 Task: Look for space in Quibdó, Colombia from 1st August, 2023 to 5th August, 2023 for 1 adult in price range Rs.6000 to Rs.15000. Place can be entire place with 1  bedroom having 1 bed and 1 bathroom. Property type can be house, flat, guest house. Amenities needed are: wifi, washing machine. Booking option can be shelf check-in. Required host language is English.
Action: Mouse moved to (529, 95)
Screenshot: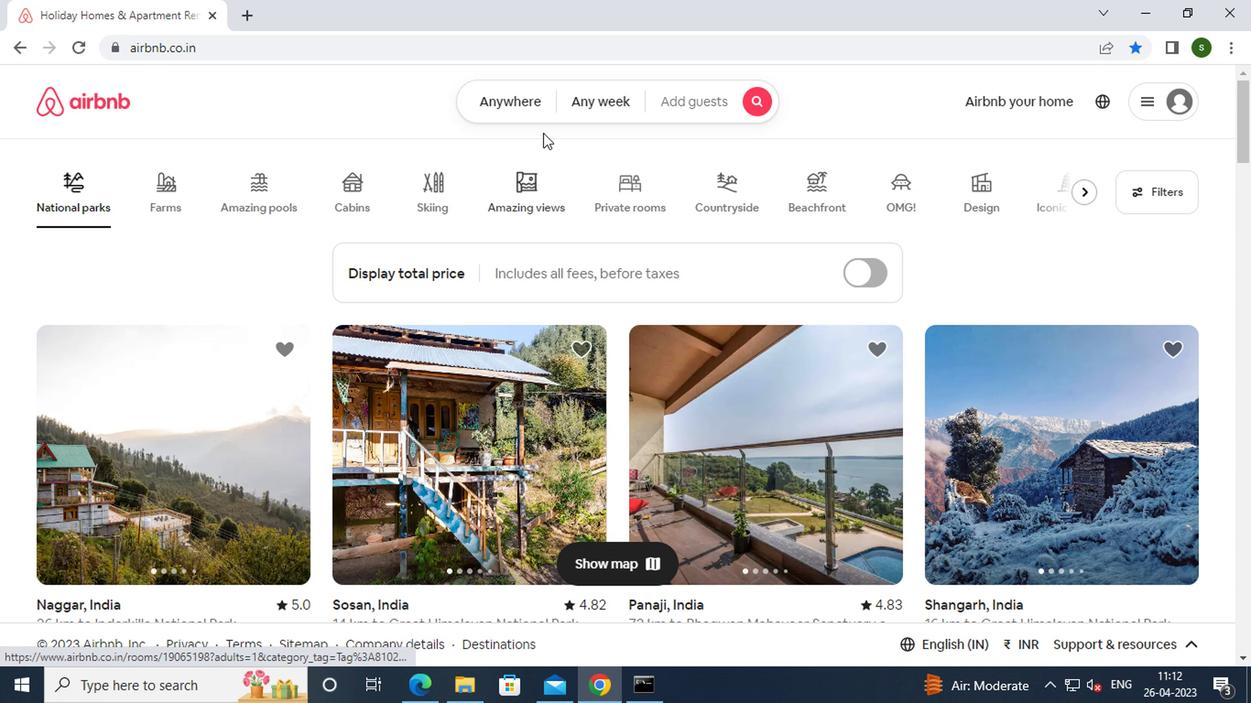 
Action: Mouse pressed left at (529, 95)
Screenshot: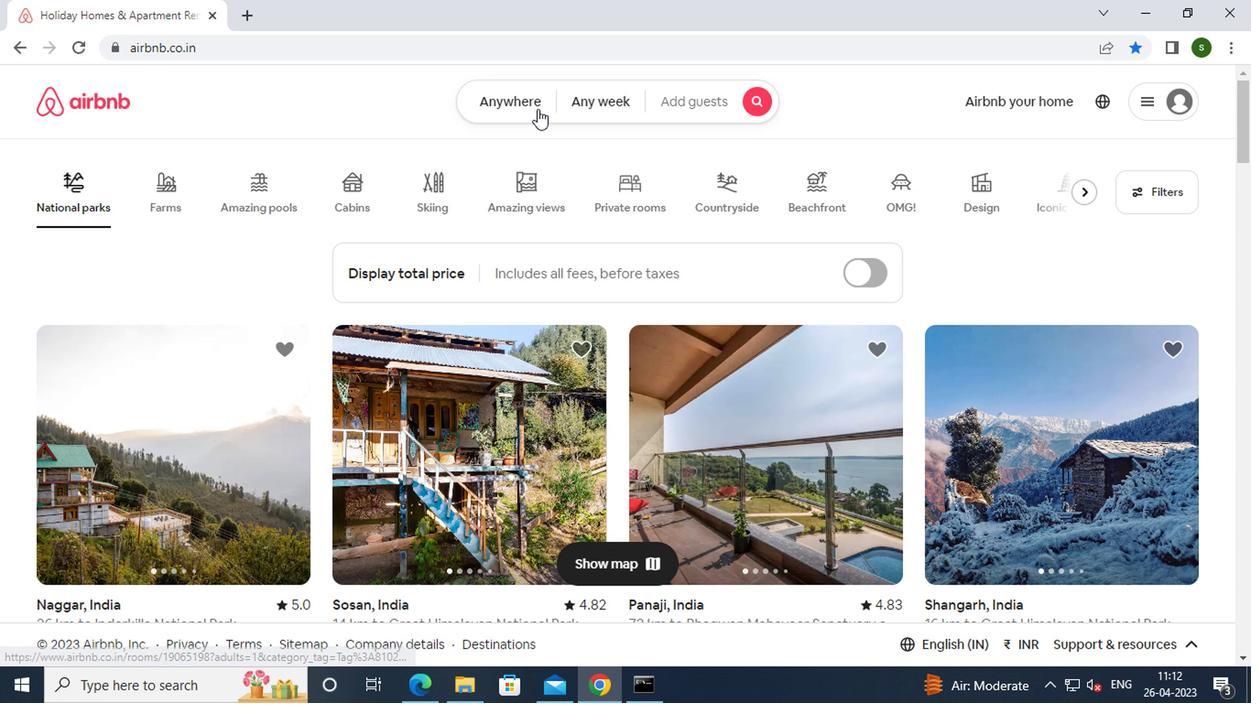
Action: Mouse moved to (395, 168)
Screenshot: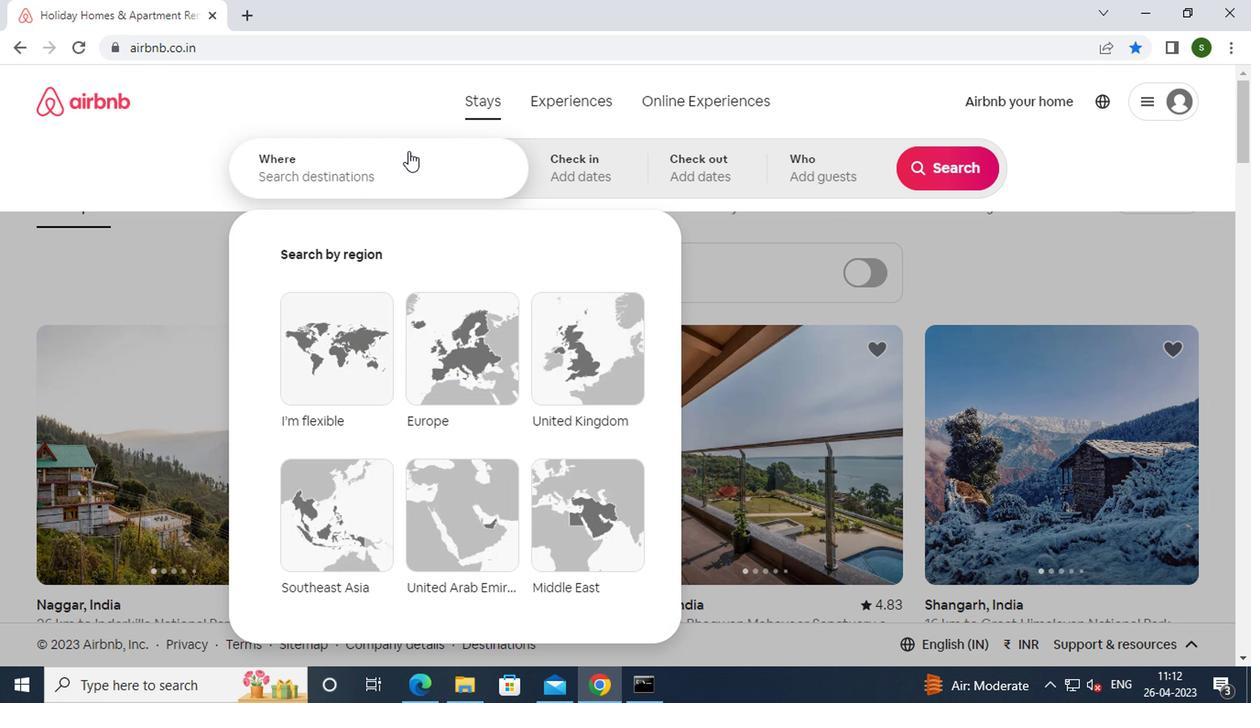 
Action: Mouse pressed left at (395, 168)
Screenshot: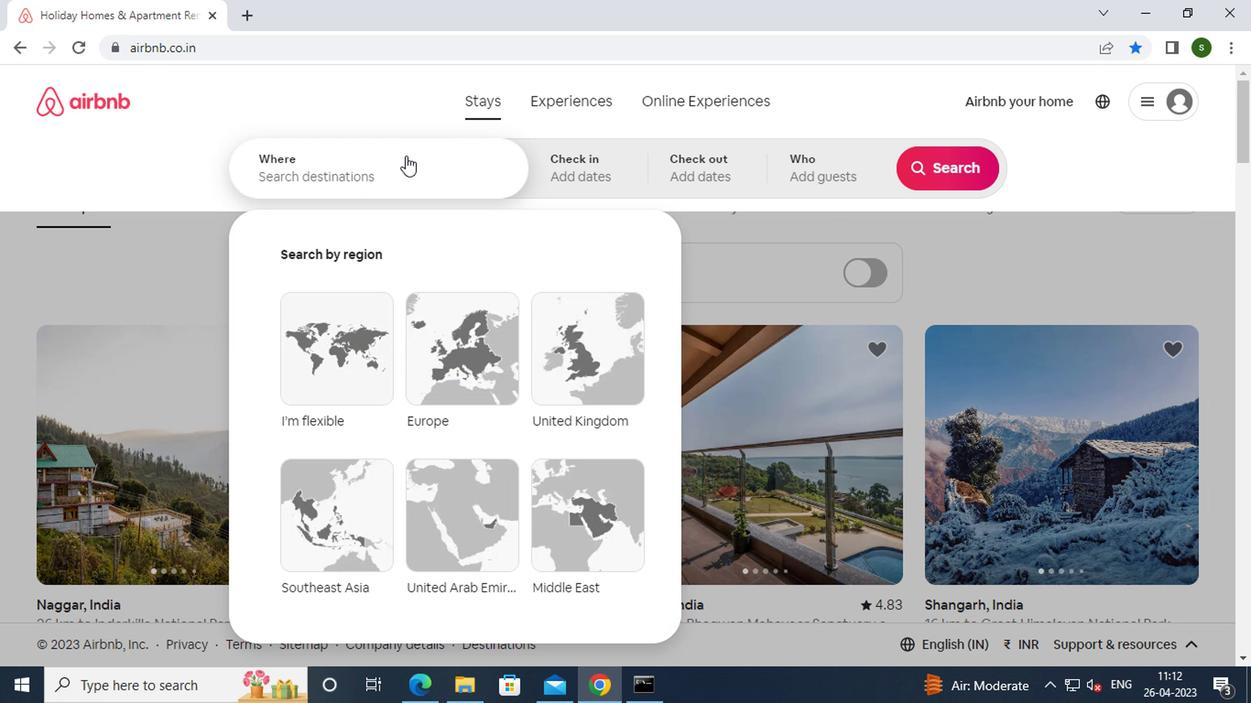 
Action: Key pressed q<Key.caps_lock>uibdo,<Key.space><Key.caps_lock>c<Key.caps_lock>olombia<Key.enter>
Screenshot: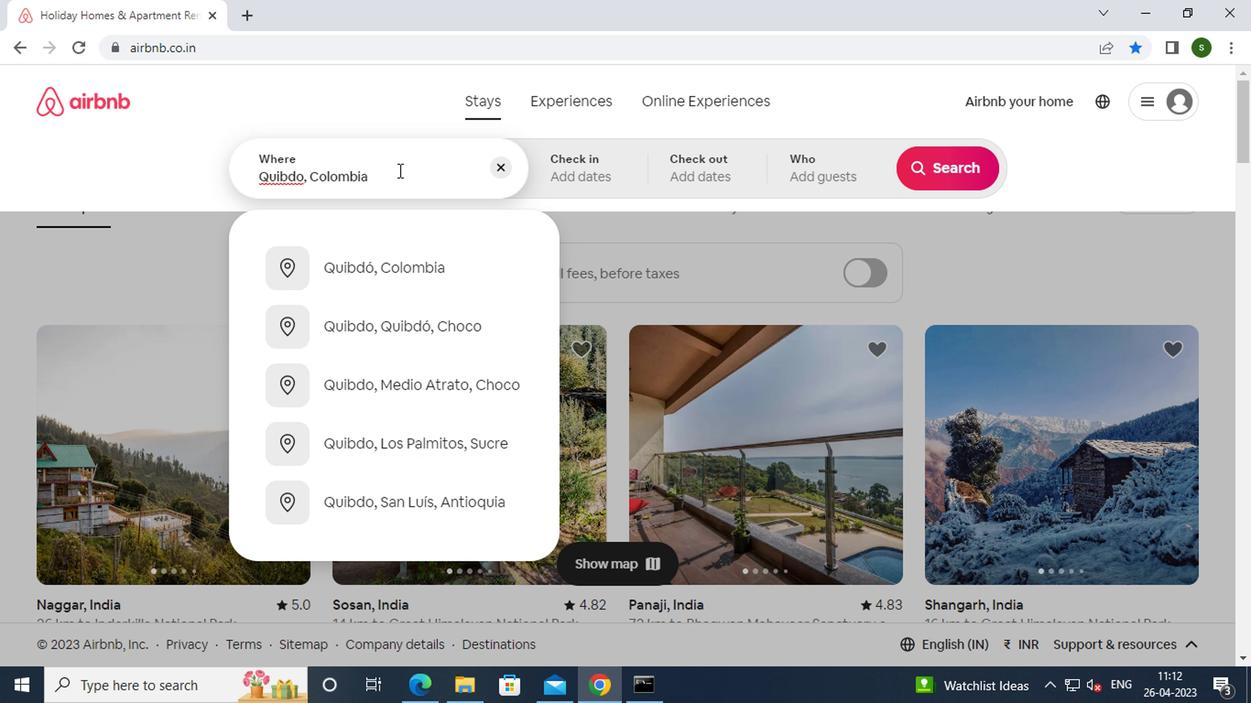 
Action: Mouse moved to (944, 318)
Screenshot: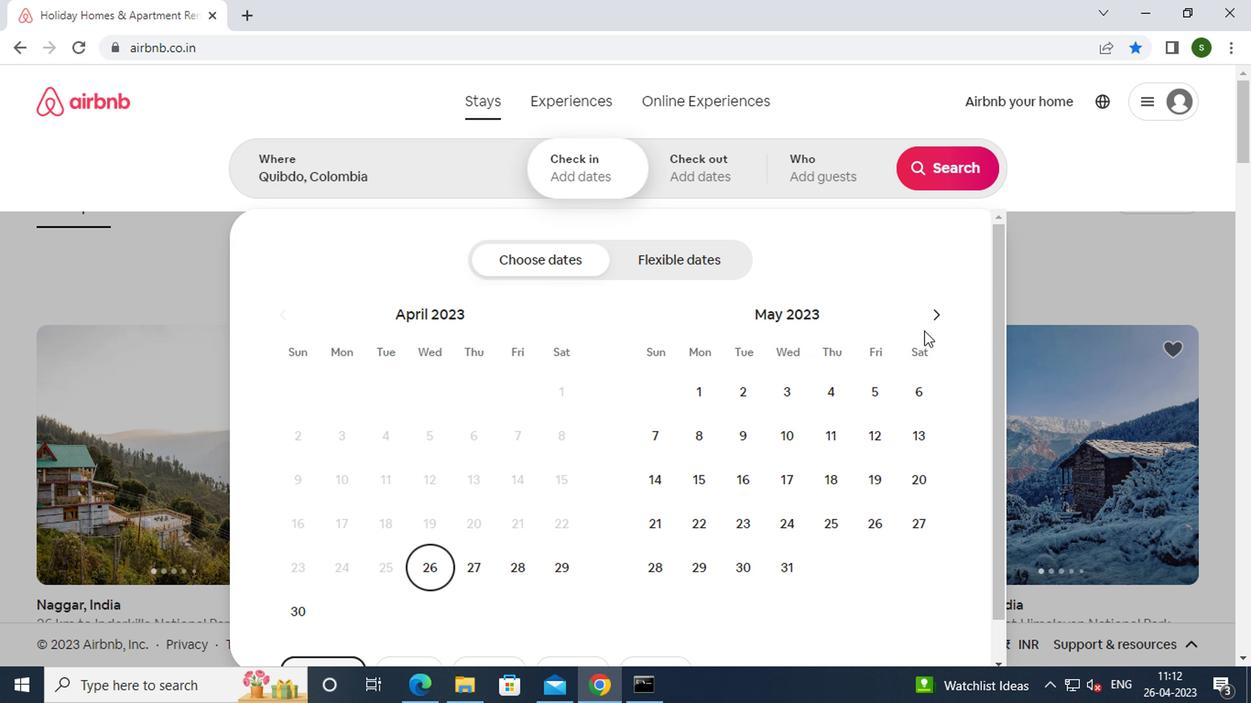 
Action: Mouse pressed left at (944, 318)
Screenshot: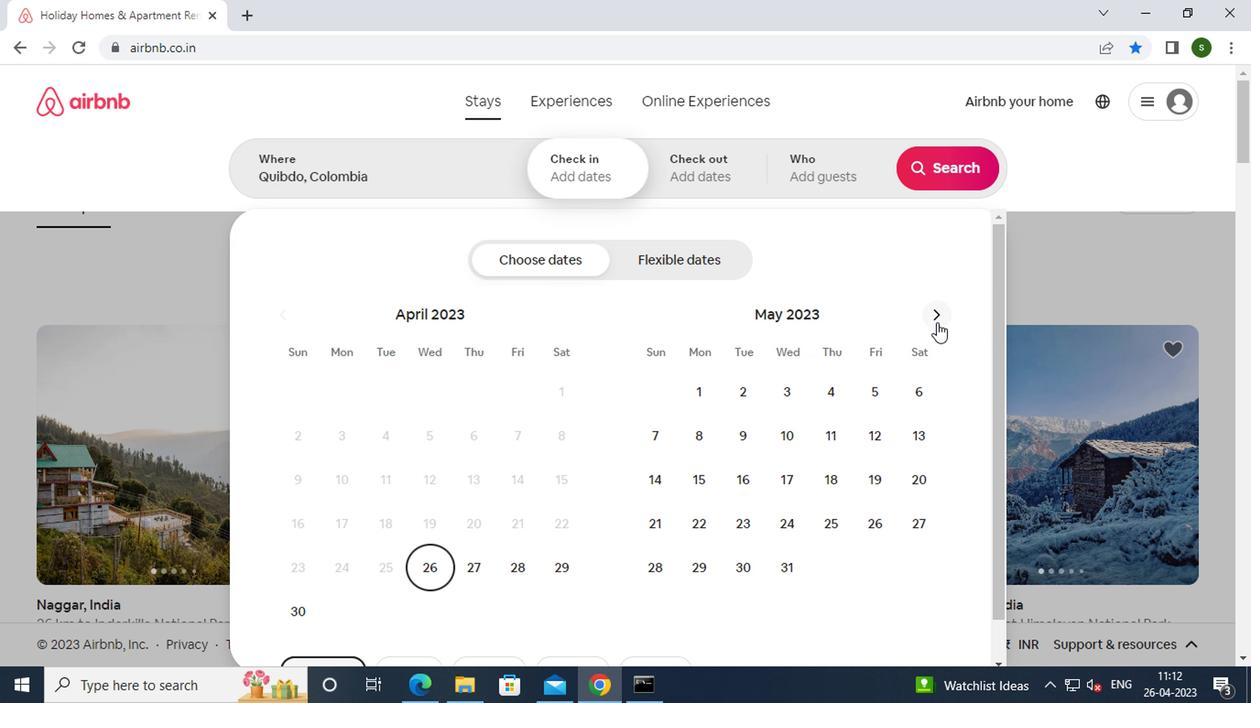 
Action: Mouse pressed left at (944, 318)
Screenshot: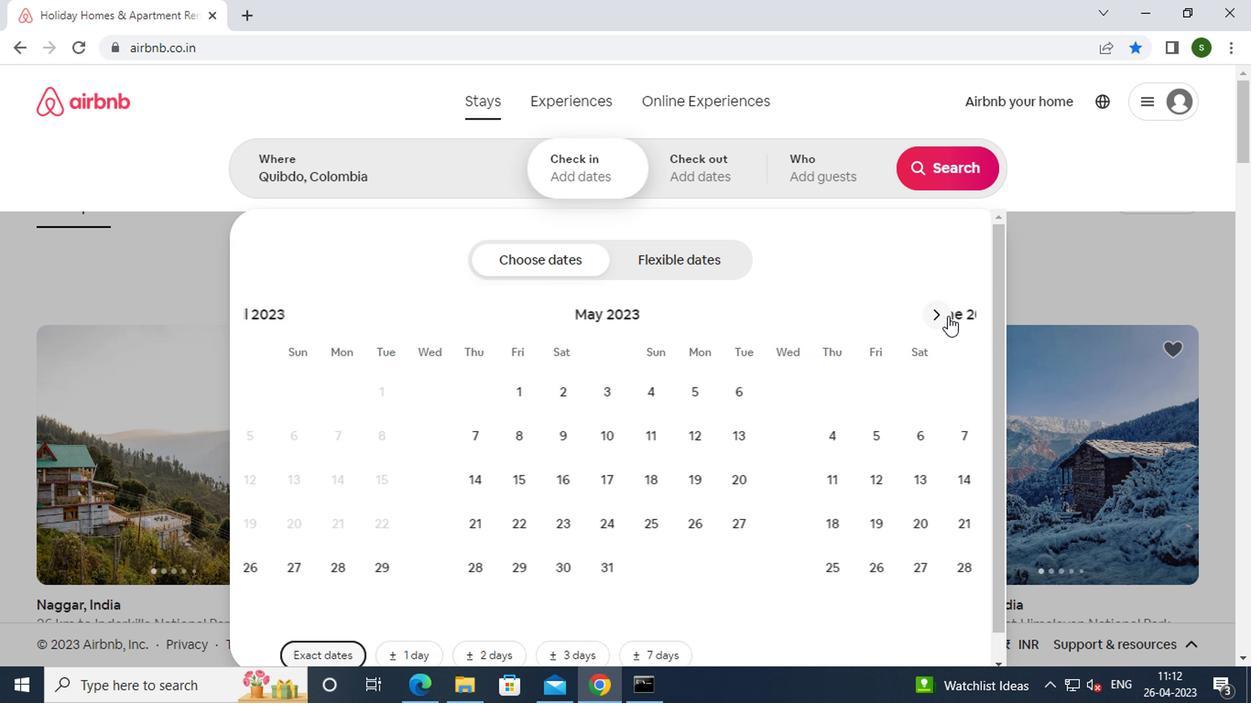 
Action: Mouse pressed left at (944, 318)
Screenshot: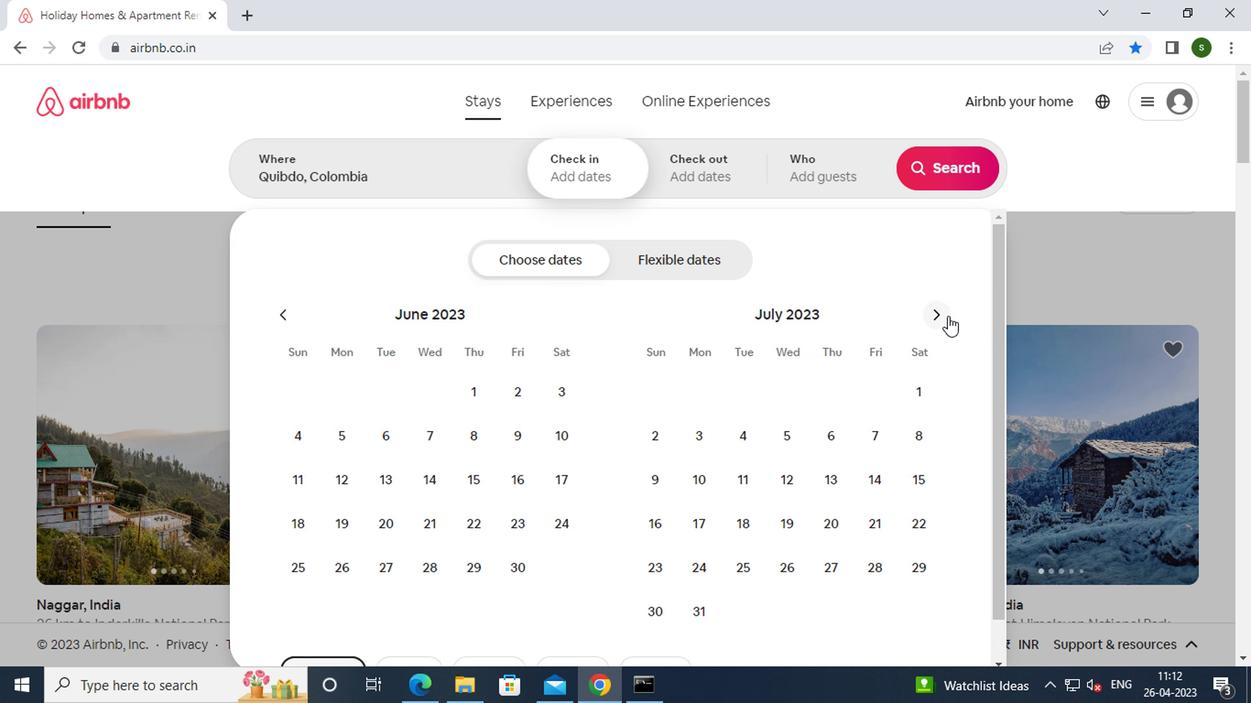 
Action: Mouse moved to (753, 393)
Screenshot: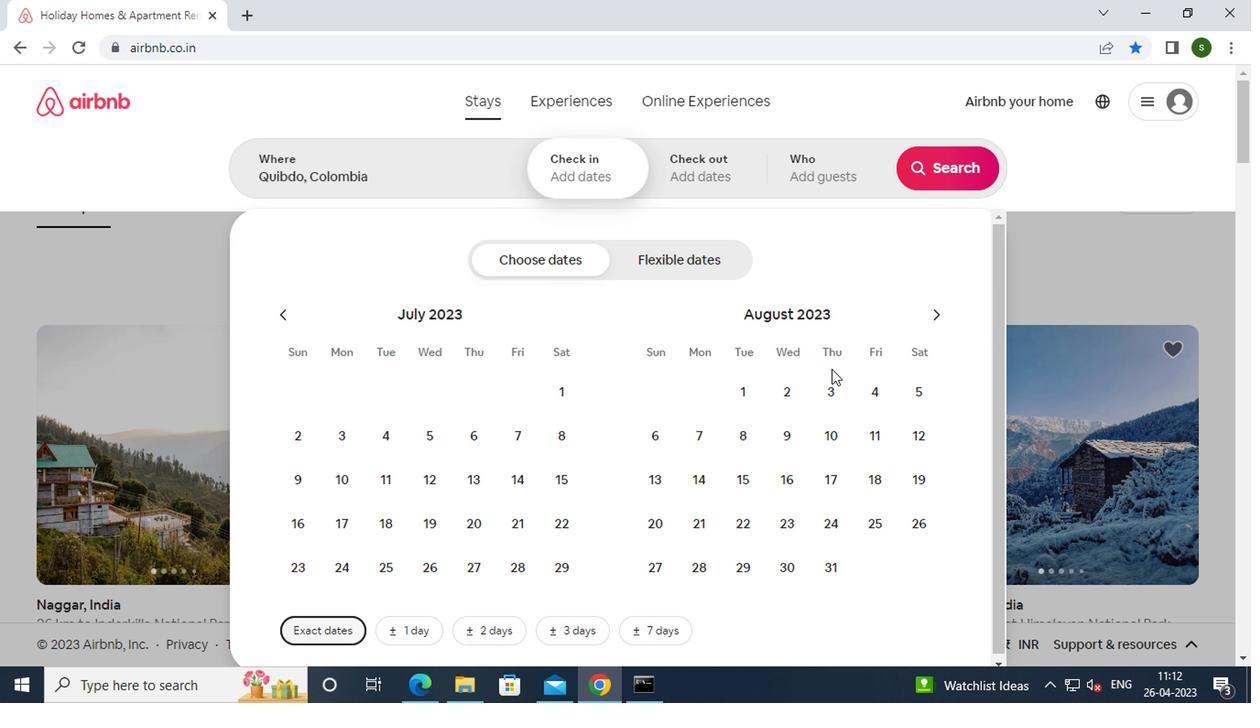 
Action: Mouse pressed left at (753, 393)
Screenshot: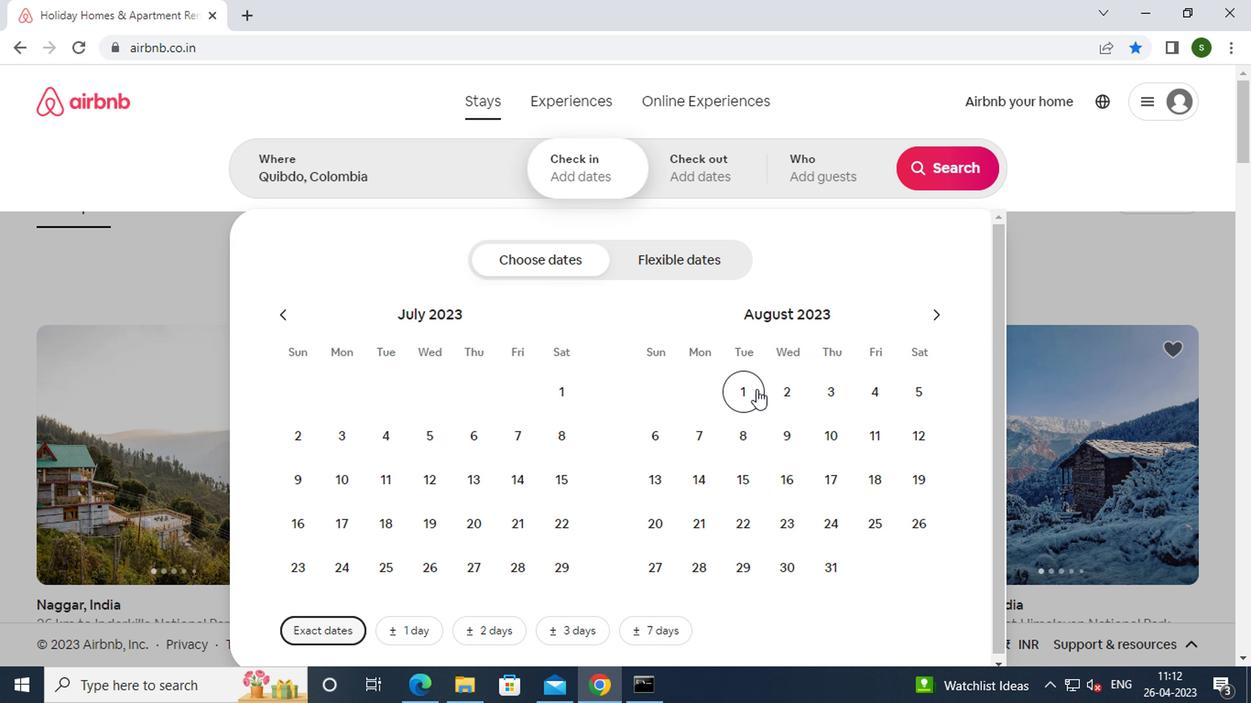 
Action: Mouse moved to (903, 383)
Screenshot: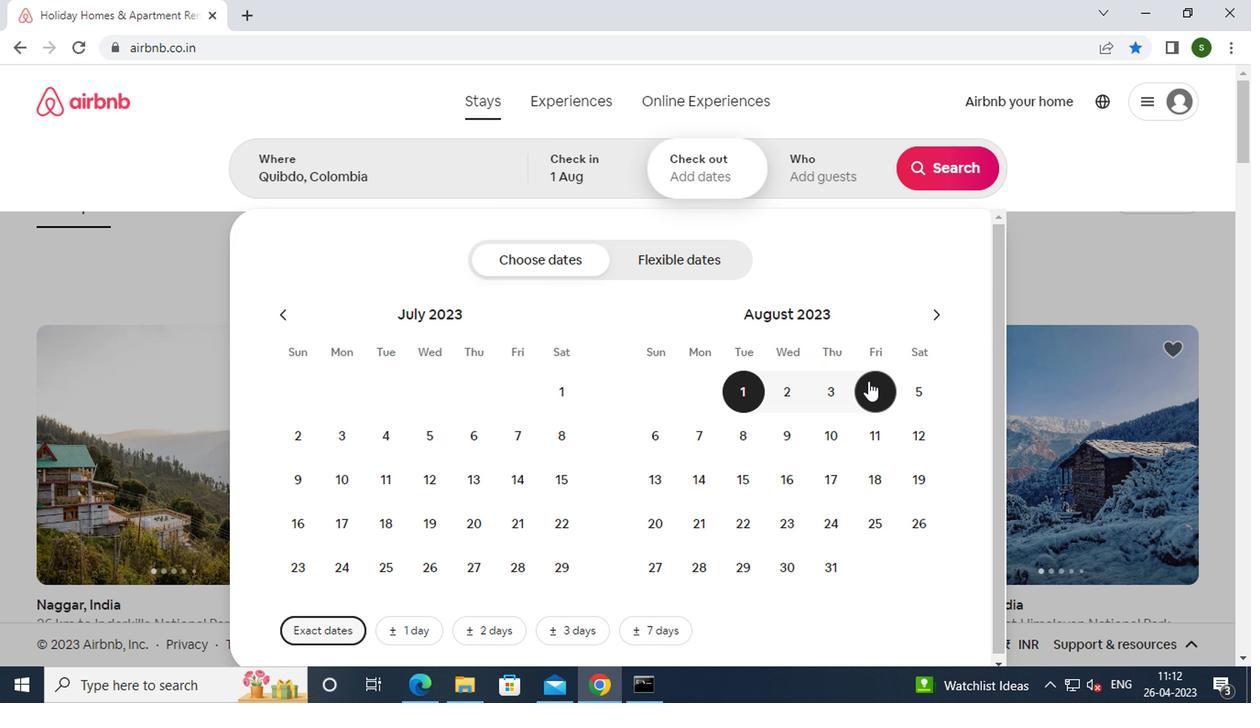 
Action: Mouse pressed left at (903, 383)
Screenshot: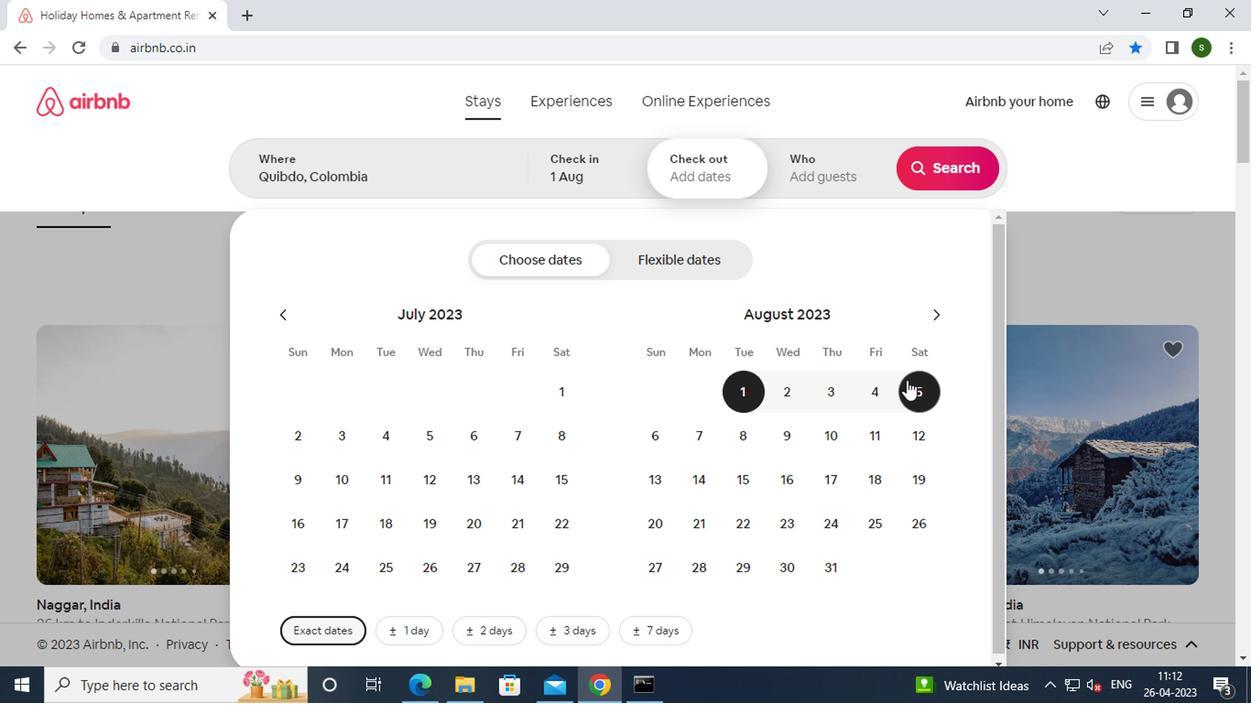 
Action: Mouse moved to (853, 181)
Screenshot: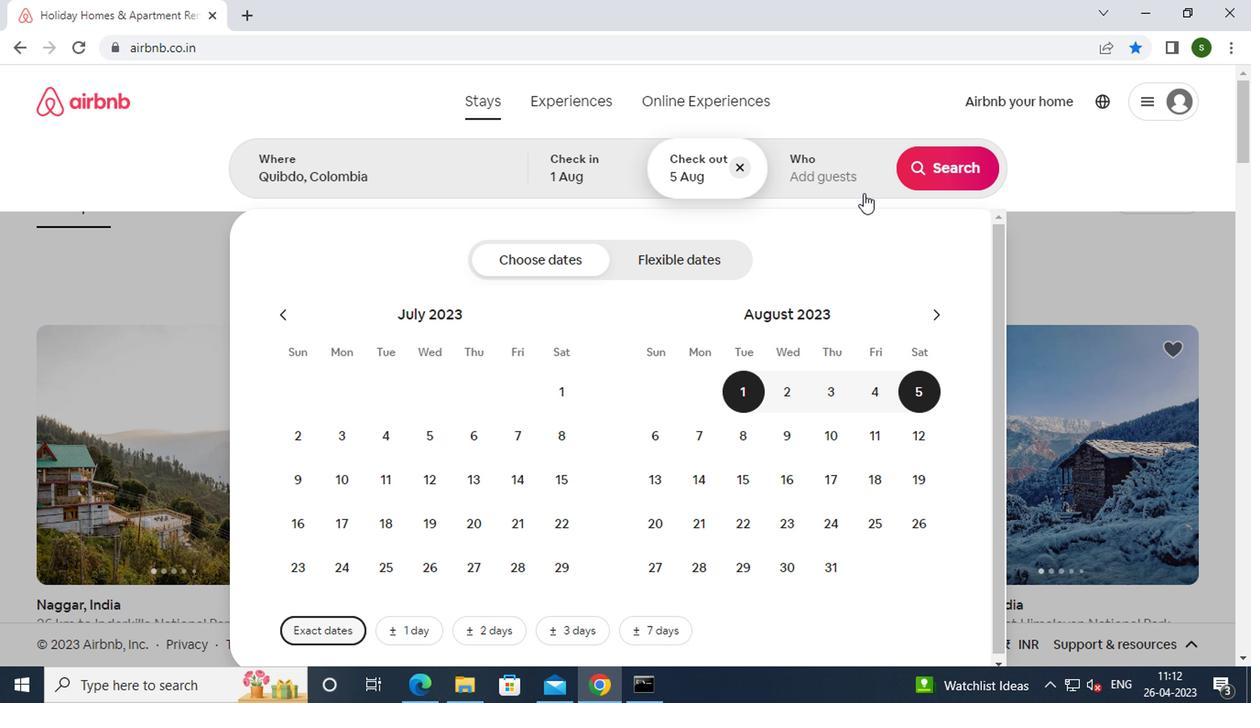 
Action: Mouse pressed left at (853, 181)
Screenshot: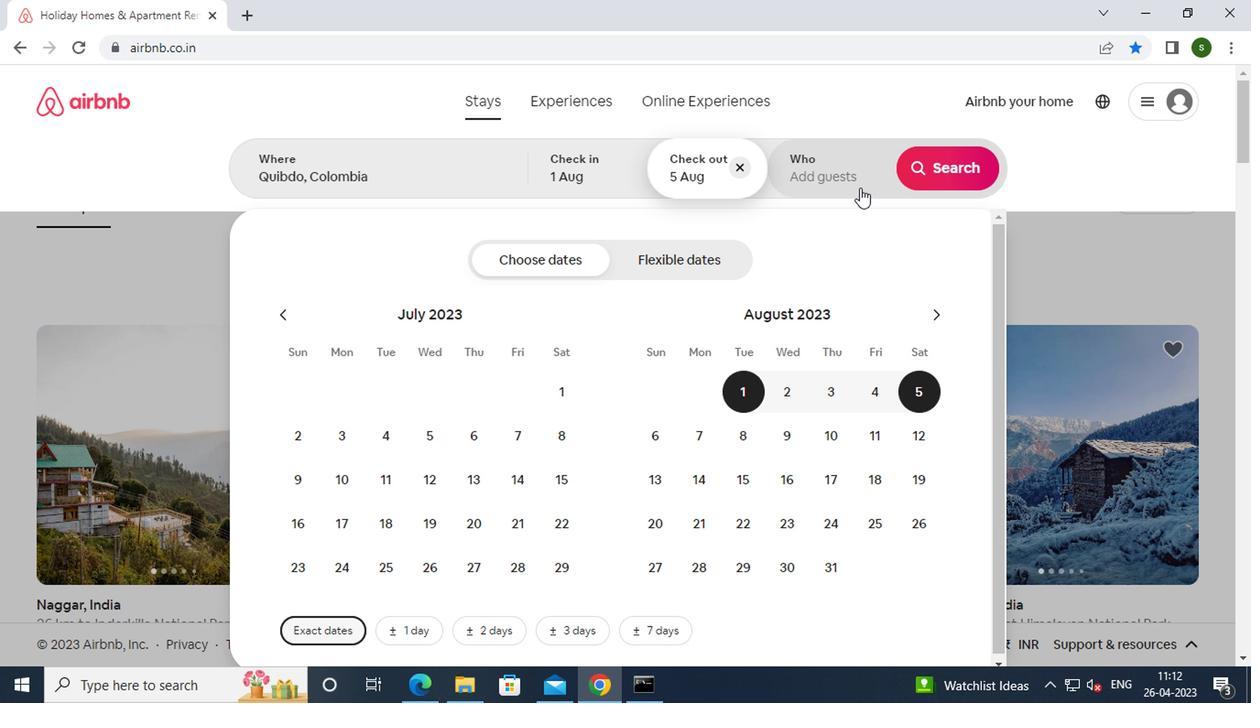 
Action: Mouse moved to (947, 271)
Screenshot: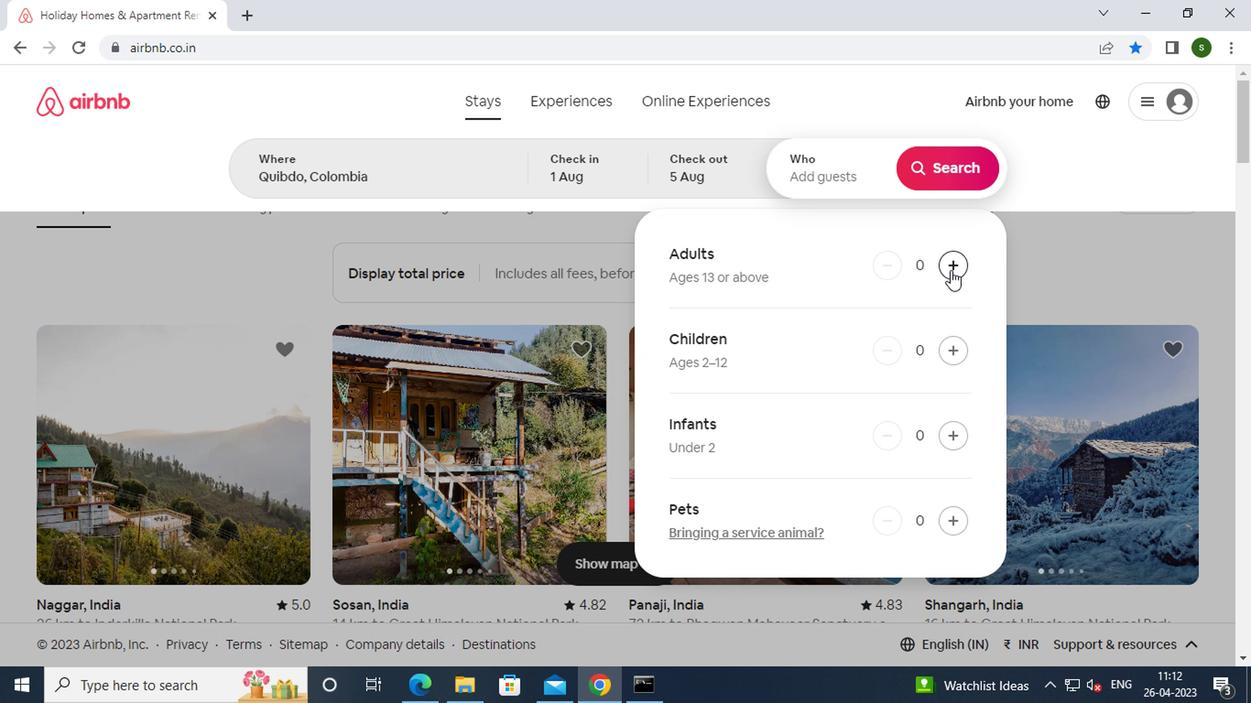 
Action: Mouse pressed left at (947, 271)
Screenshot: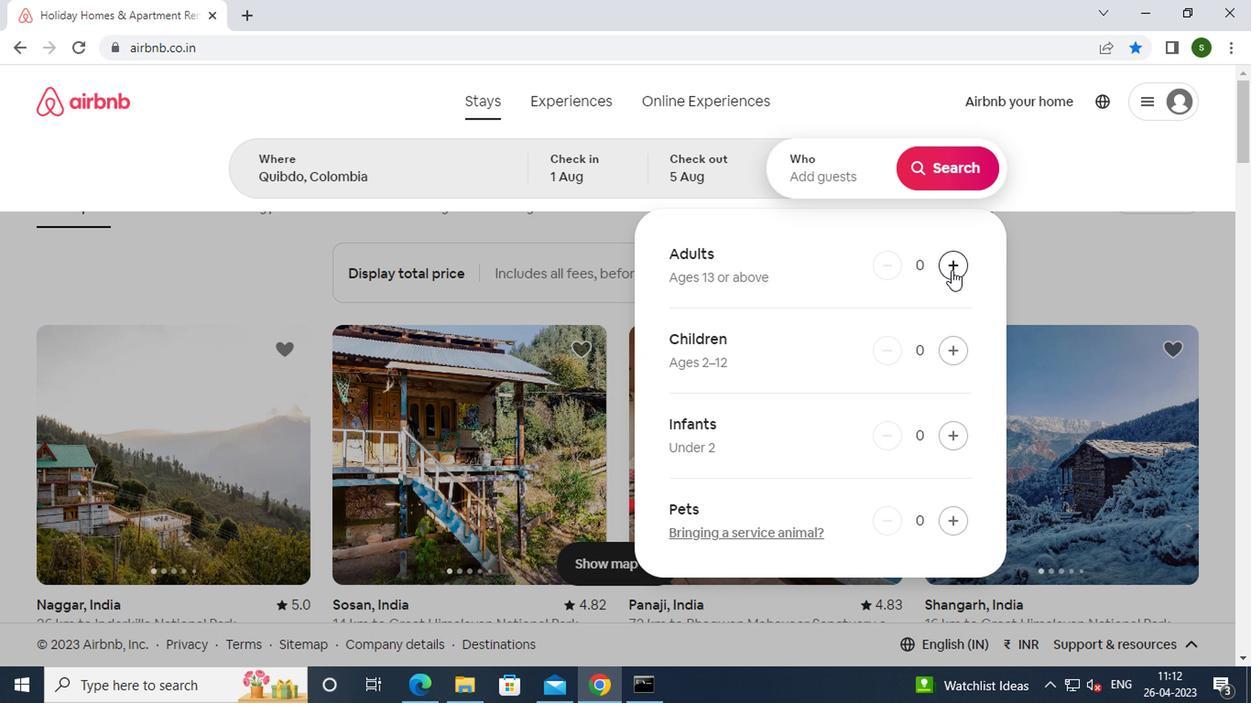 
Action: Mouse moved to (939, 166)
Screenshot: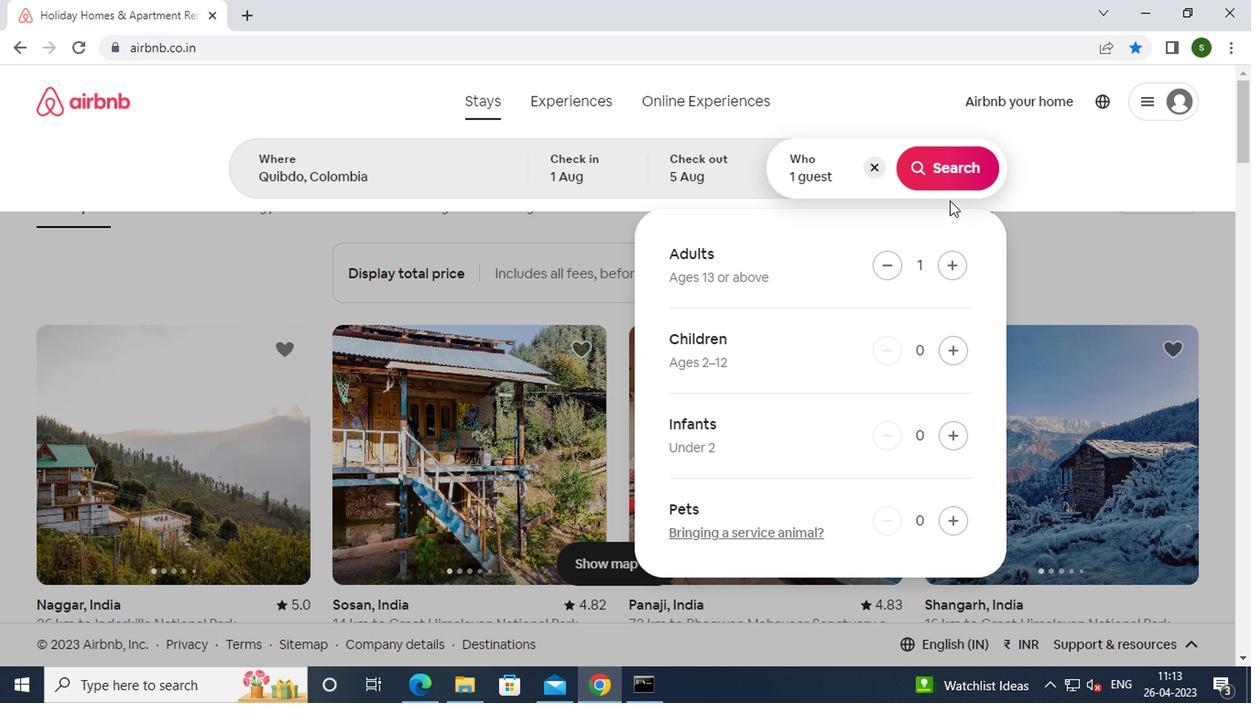 
Action: Mouse pressed left at (939, 166)
Screenshot: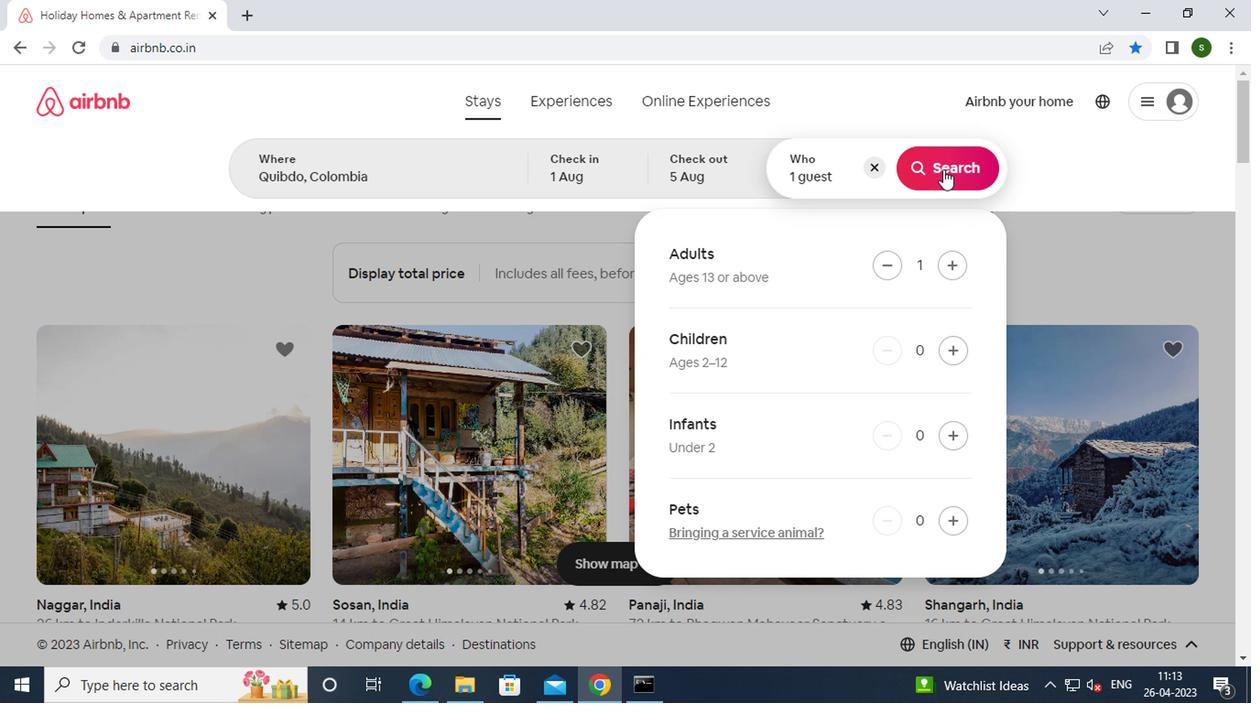 
Action: Mouse moved to (1147, 178)
Screenshot: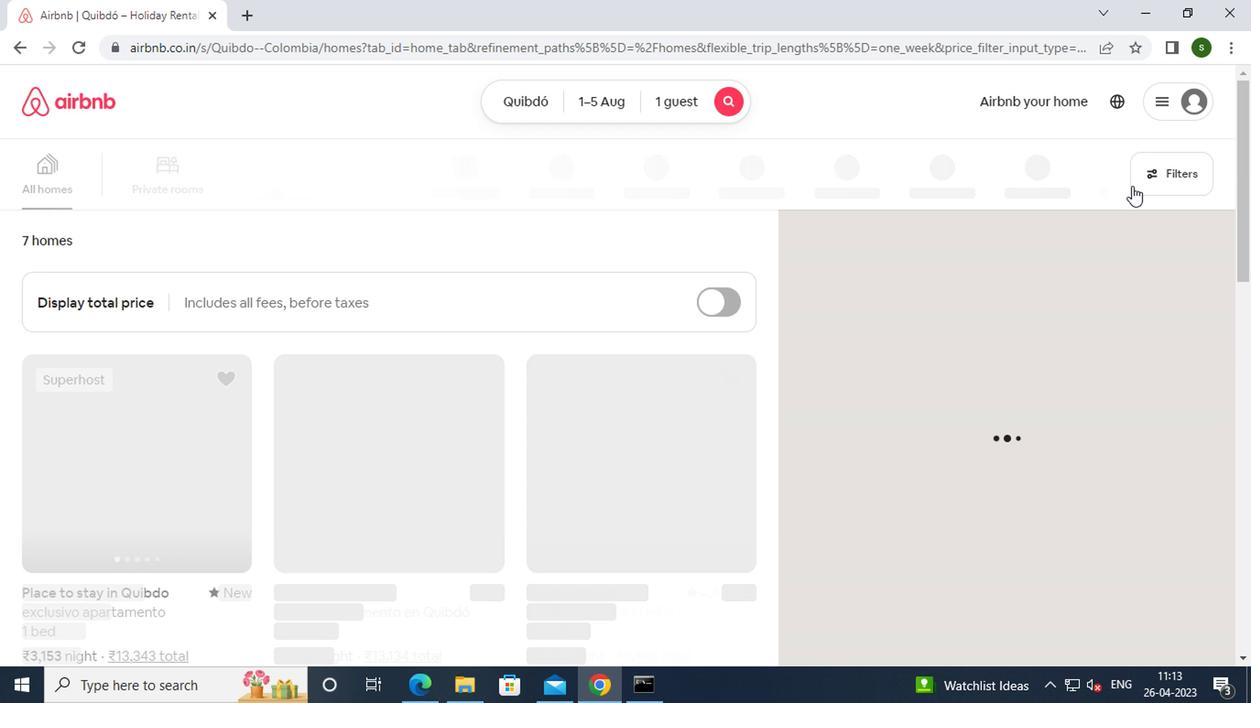 
Action: Mouse pressed left at (1147, 178)
Screenshot: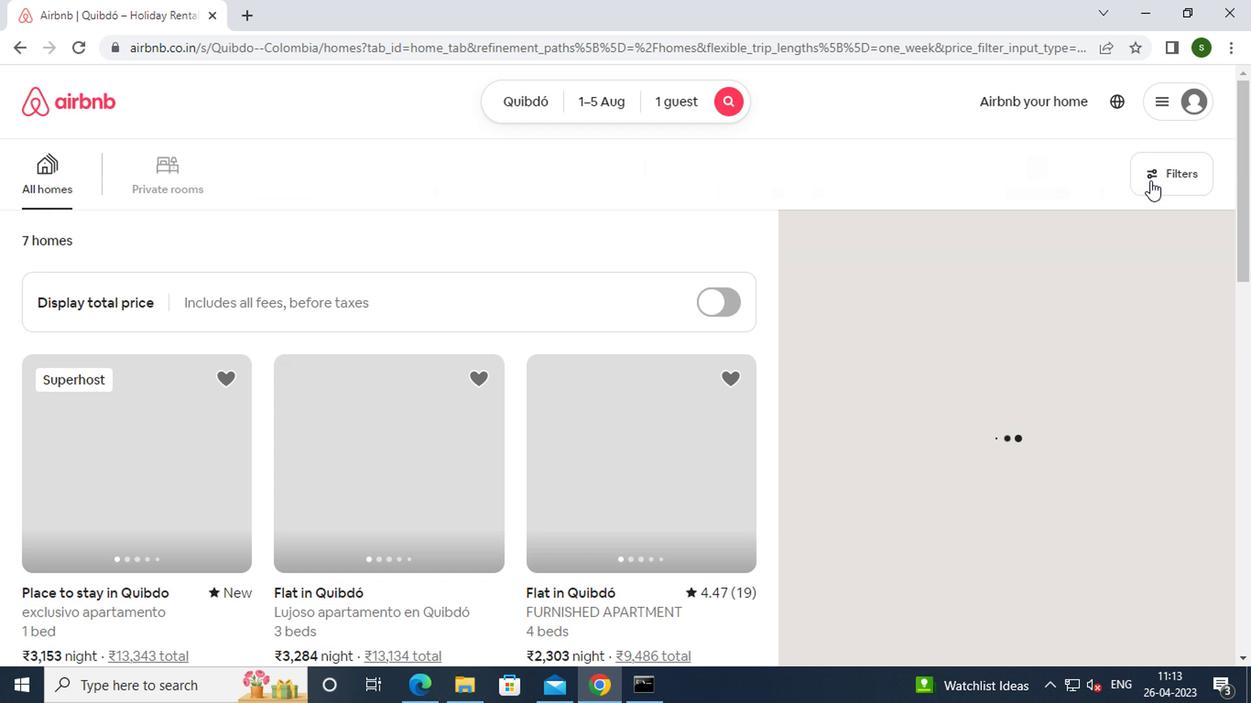 
Action: Mouse moved to (458, 396)
Screenshot: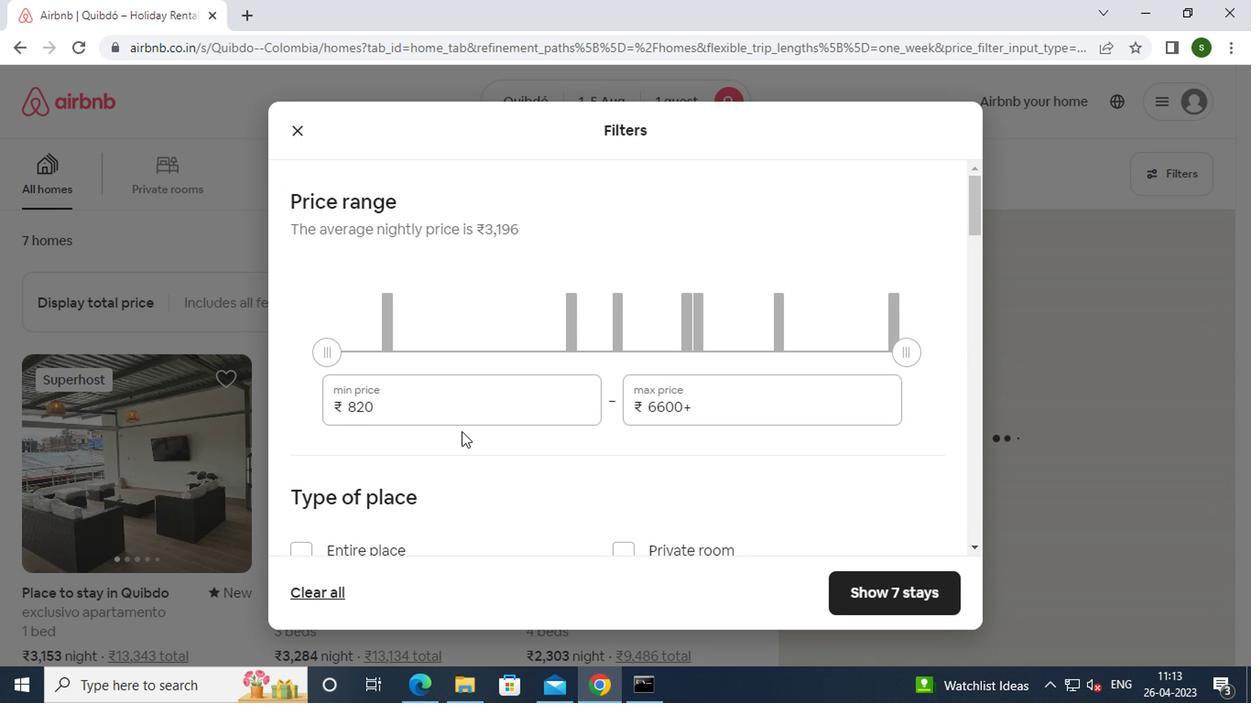 
Action: Mouse pressed left at (458, 396)
Screenshot: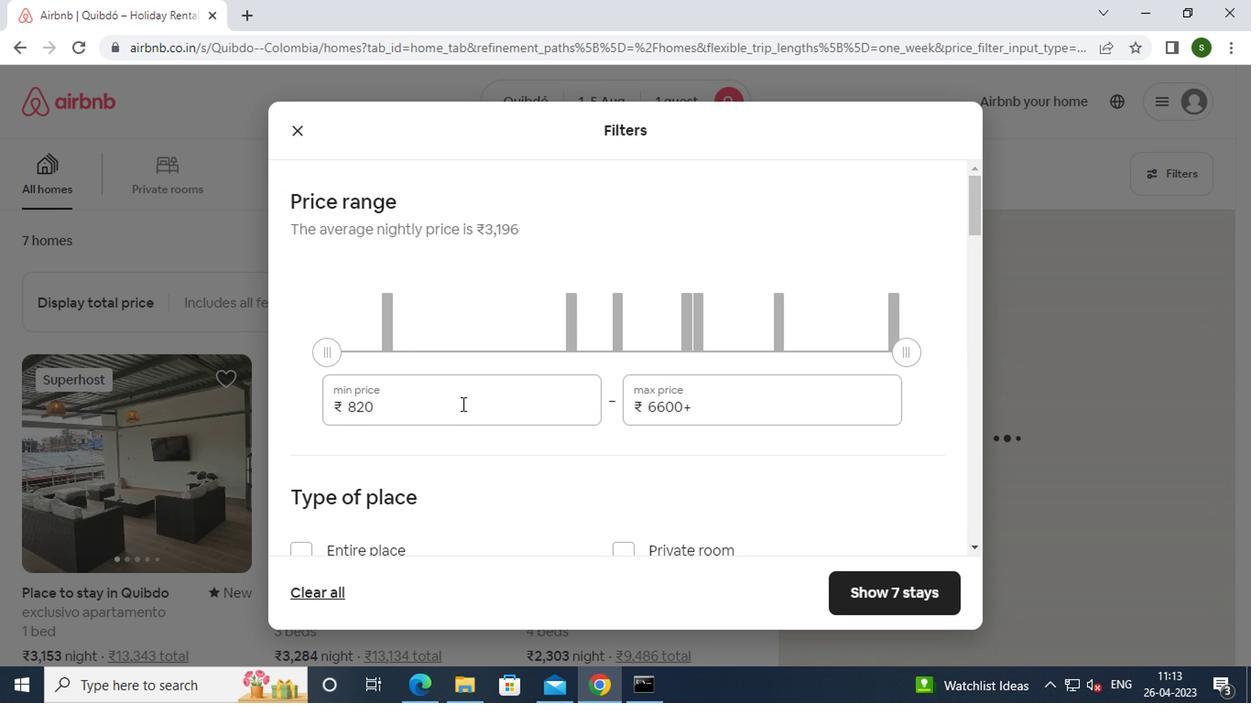 
Action: Mouse moved to (458, 400)
Screenshot: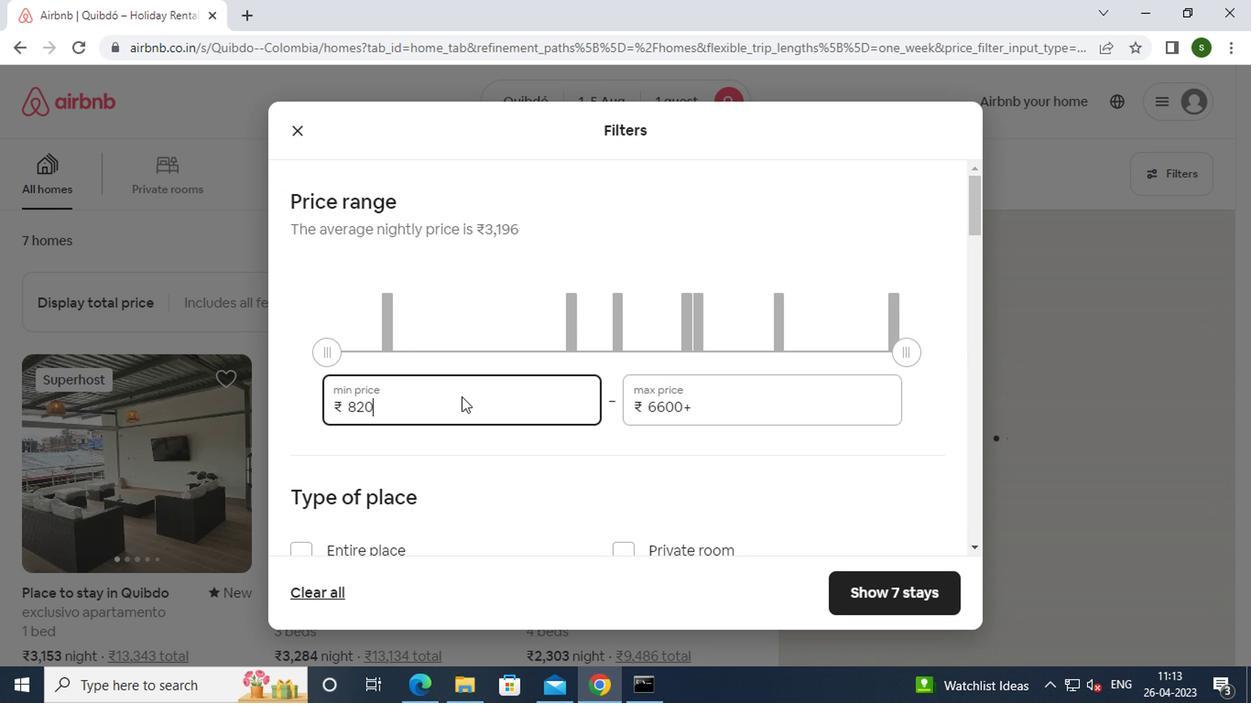 
Action: Key pressed <Key.backspace><Key.backspace><Key.backspace><Key.backspace><Key.backspace><Key.backspace><Key.backspace><Key.backspace><Key.backspace><Key.backspace>6000
Screenshot: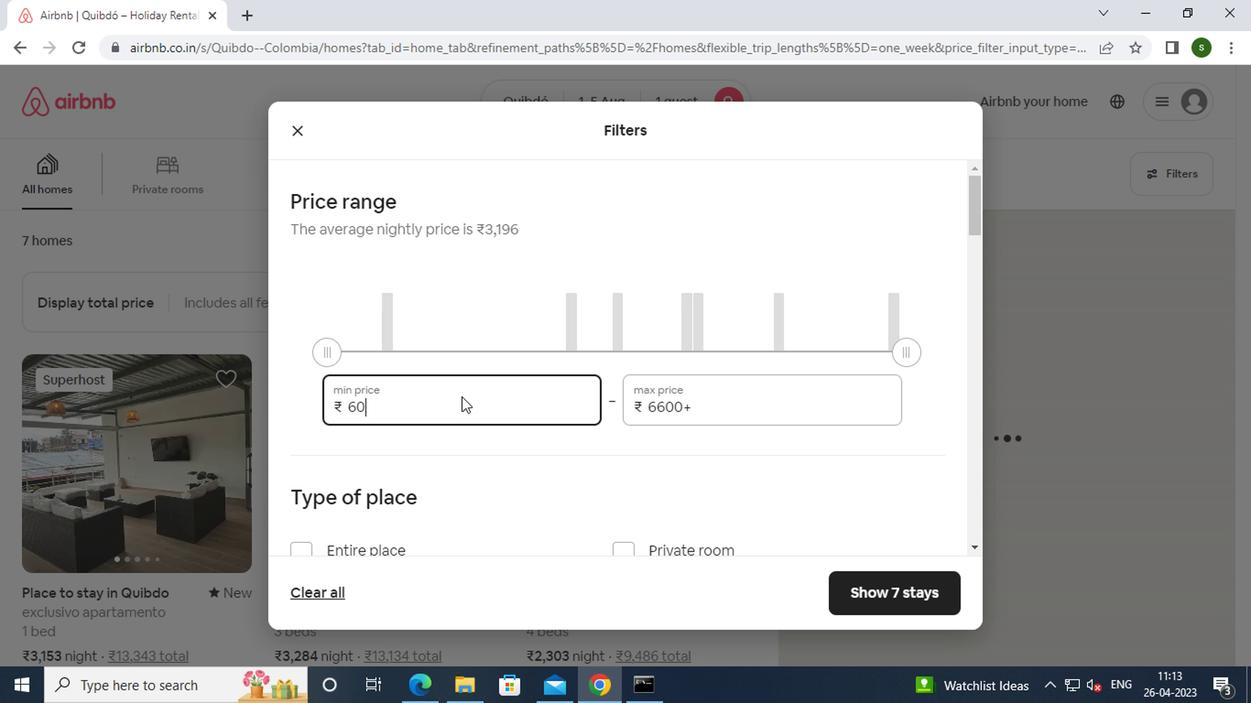 
Action: Mouse moved to (698, 413)
Screenshot: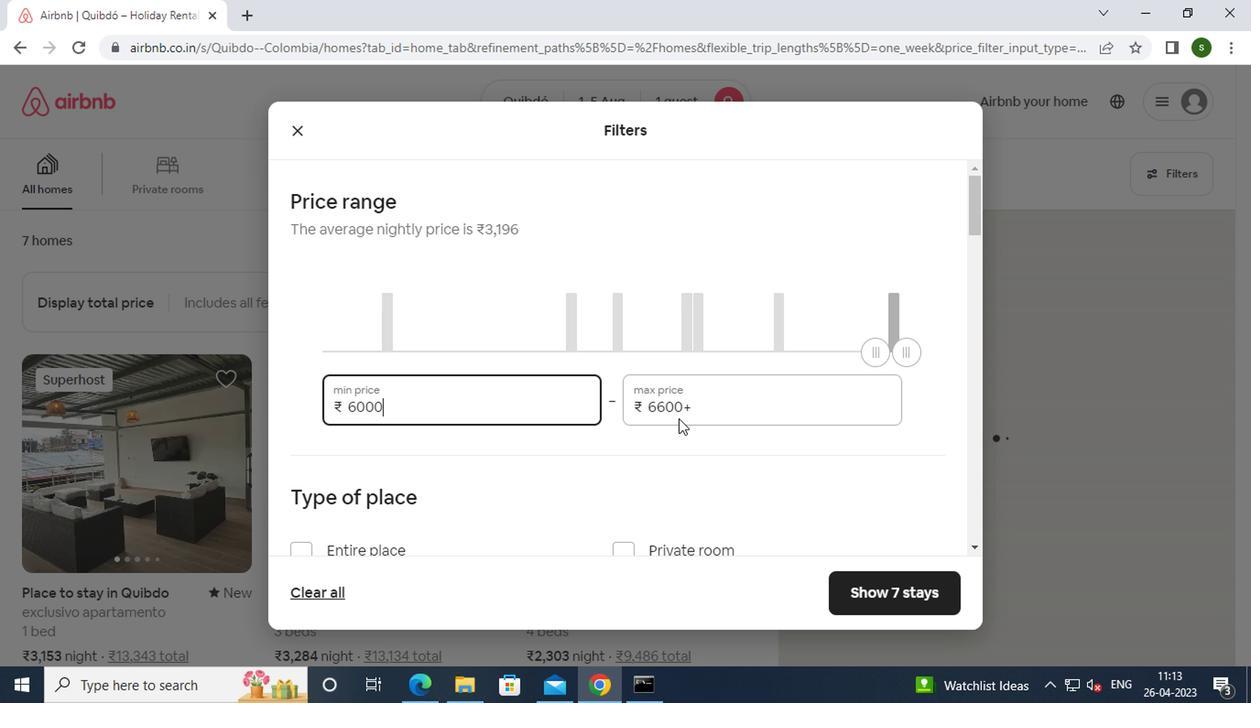 
Action: Mouse pressed left at (698, 413)
Screenshot: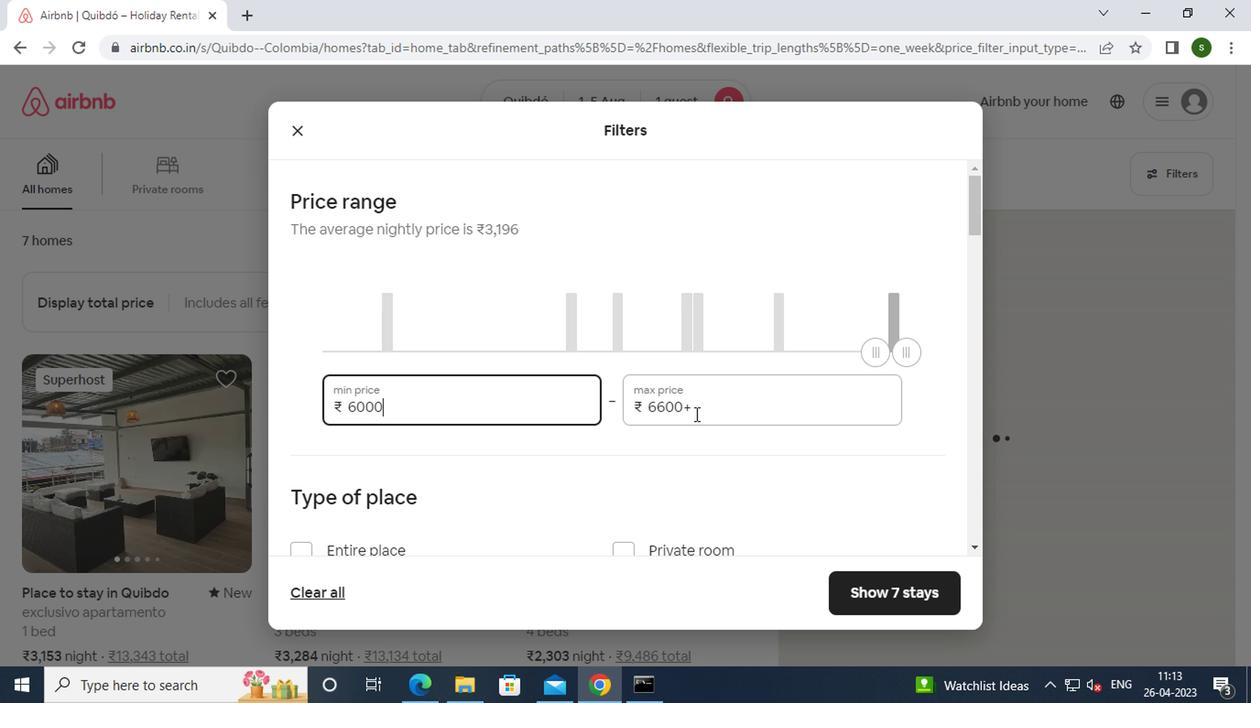 
Action: Key pressed <Key.backspace><Key.backspace><Key.backspace><Key.backspace><Key.backspace><Key.backspace><Key.backspace><Key.backspace><Key.backspace><Key.backspace><Key.backspace><Key.backspace>15000
Screenshot: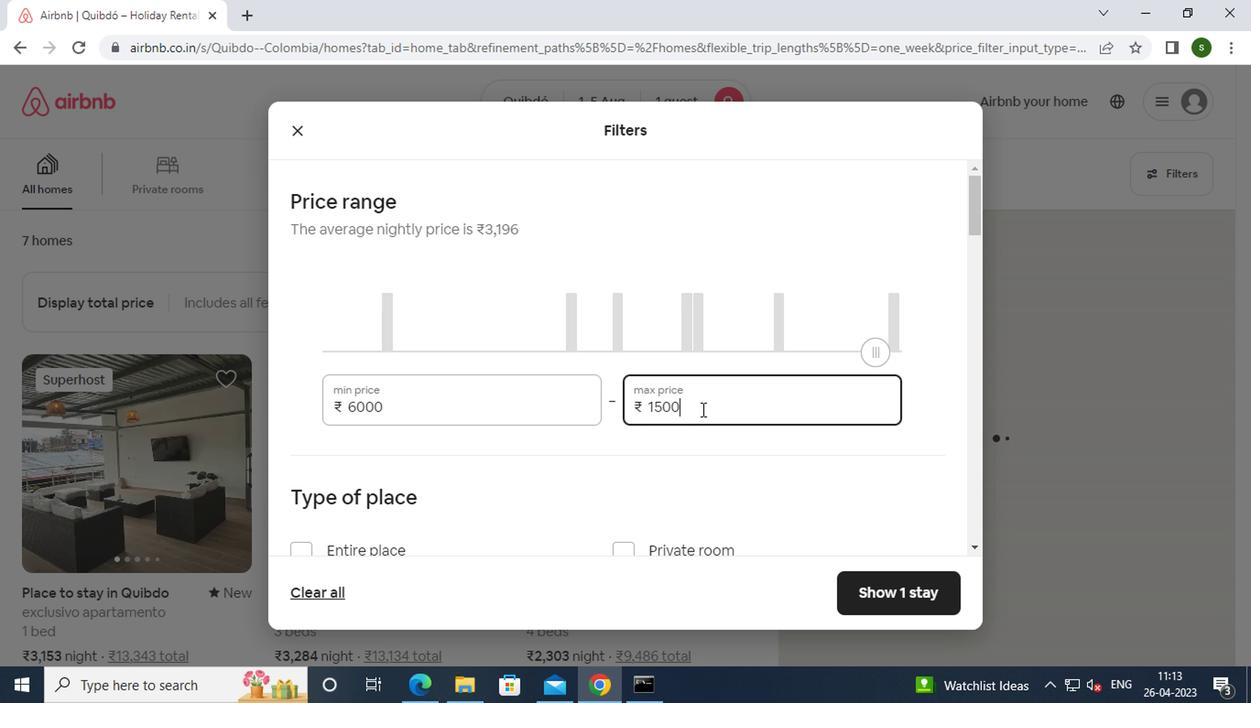 
Action: Mouse moved to (622, 363)
Screenshot: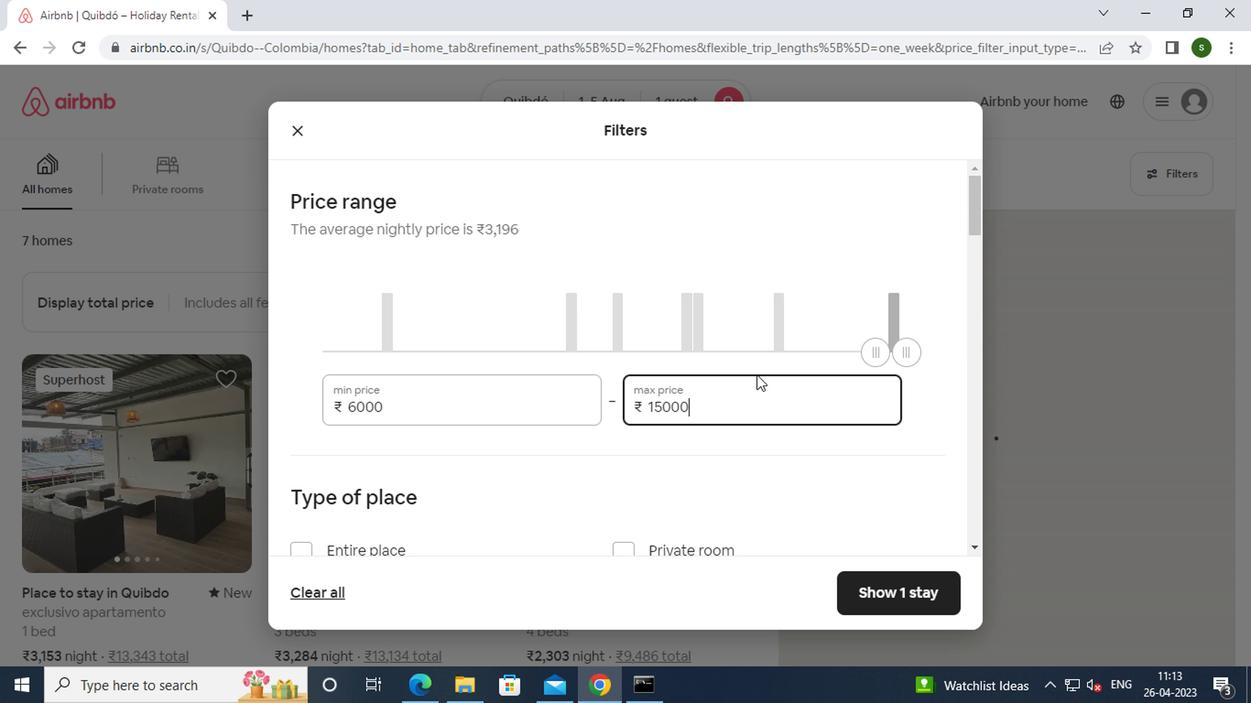
Action: Mouse scrolled (622, 361) with delta (0, -1)
Screenshot: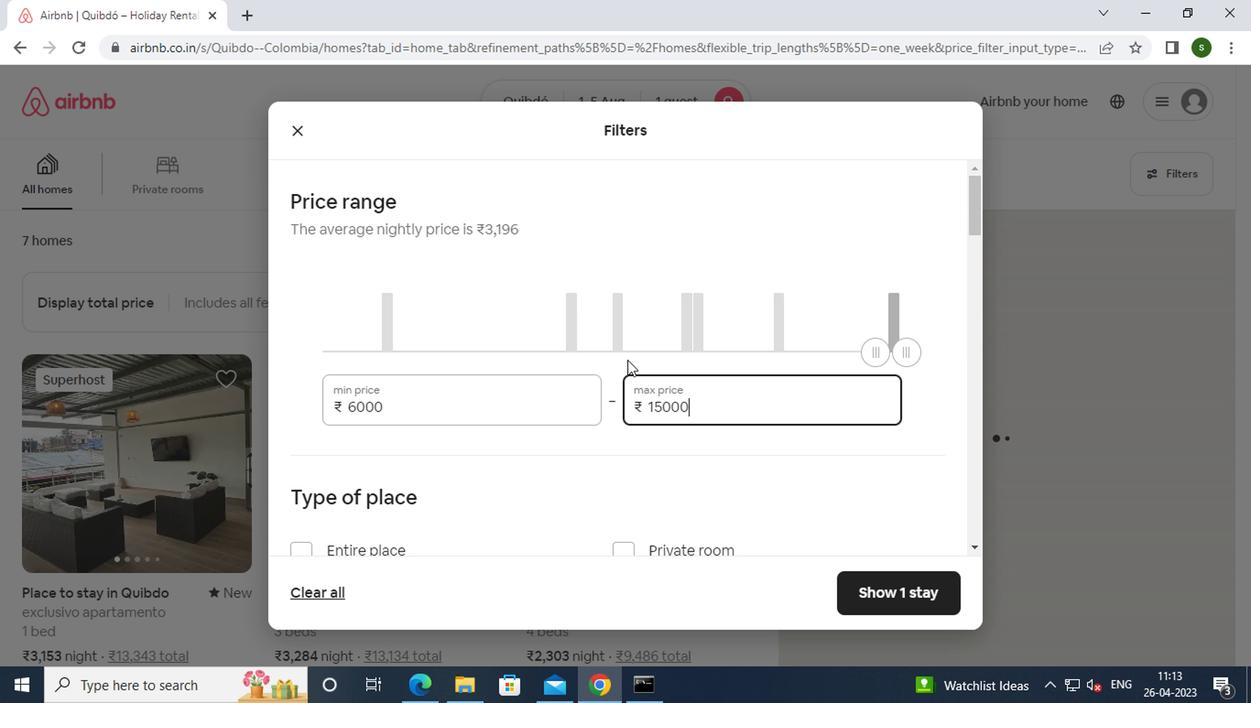 
Action: Mouse scrolled (622, 361) with delta (0, -1)
Screenshot: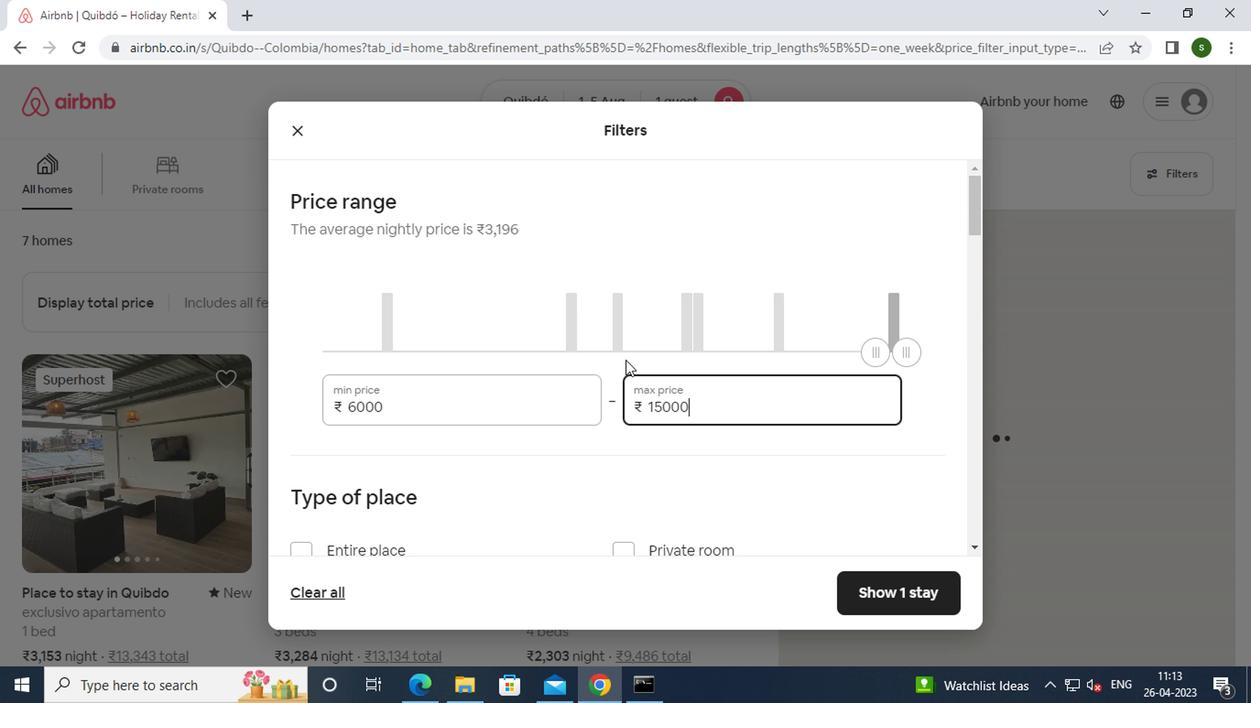 
Action: Mouse moved to (421, 389)
Screenshot: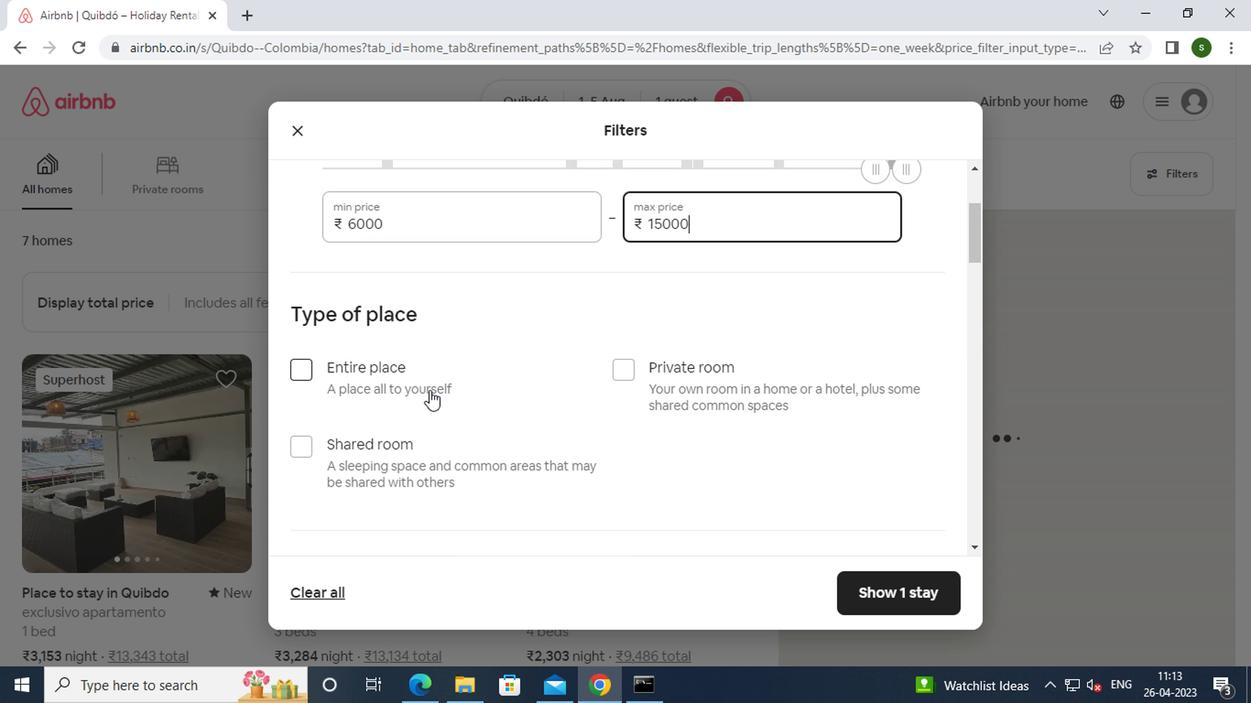 
Action: Mouse pressed left at (421, 389)
Screenshot: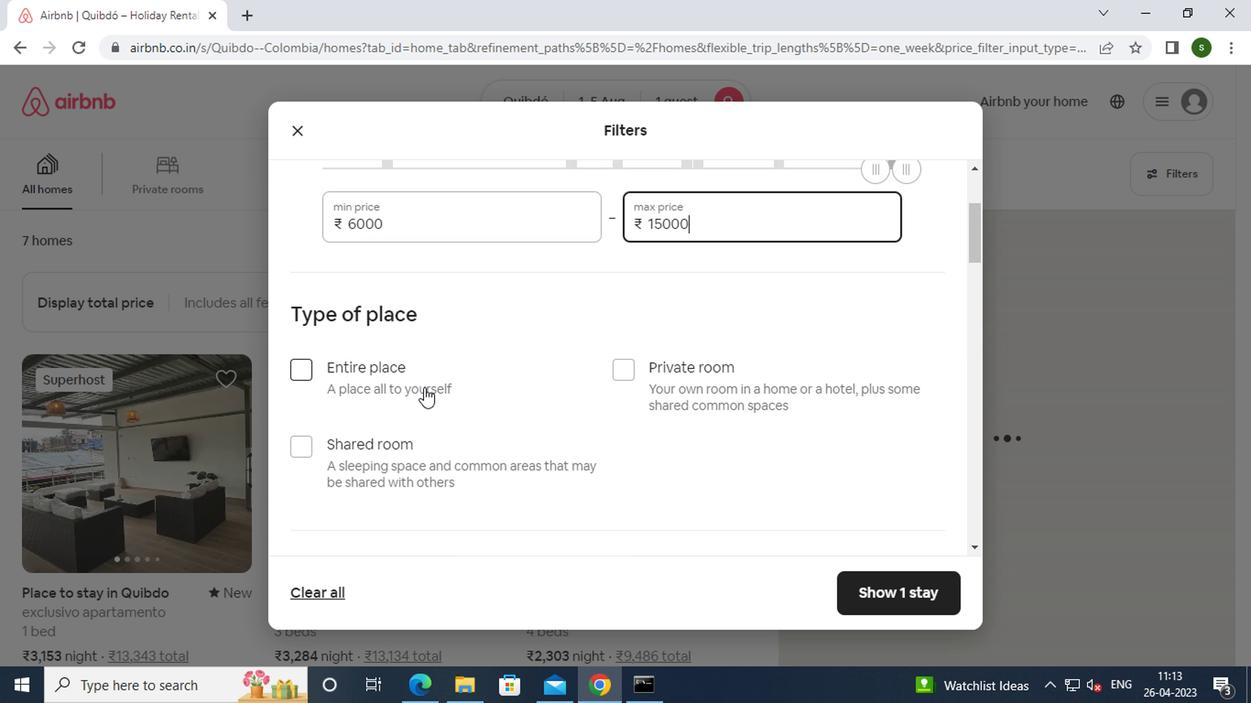 
Action: Mouse moved to (584, 386)
Screenshot: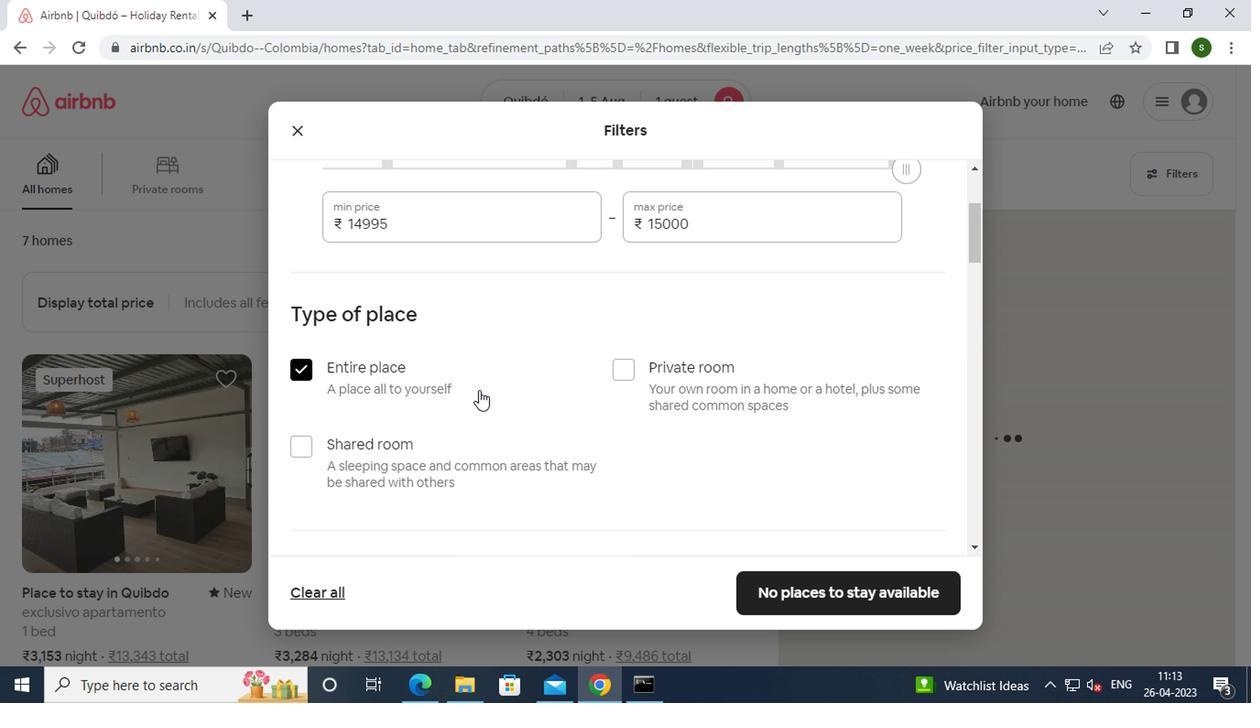 
Action: Mouse scrolled (584, 385) with delta (0, -1)
Screenshot: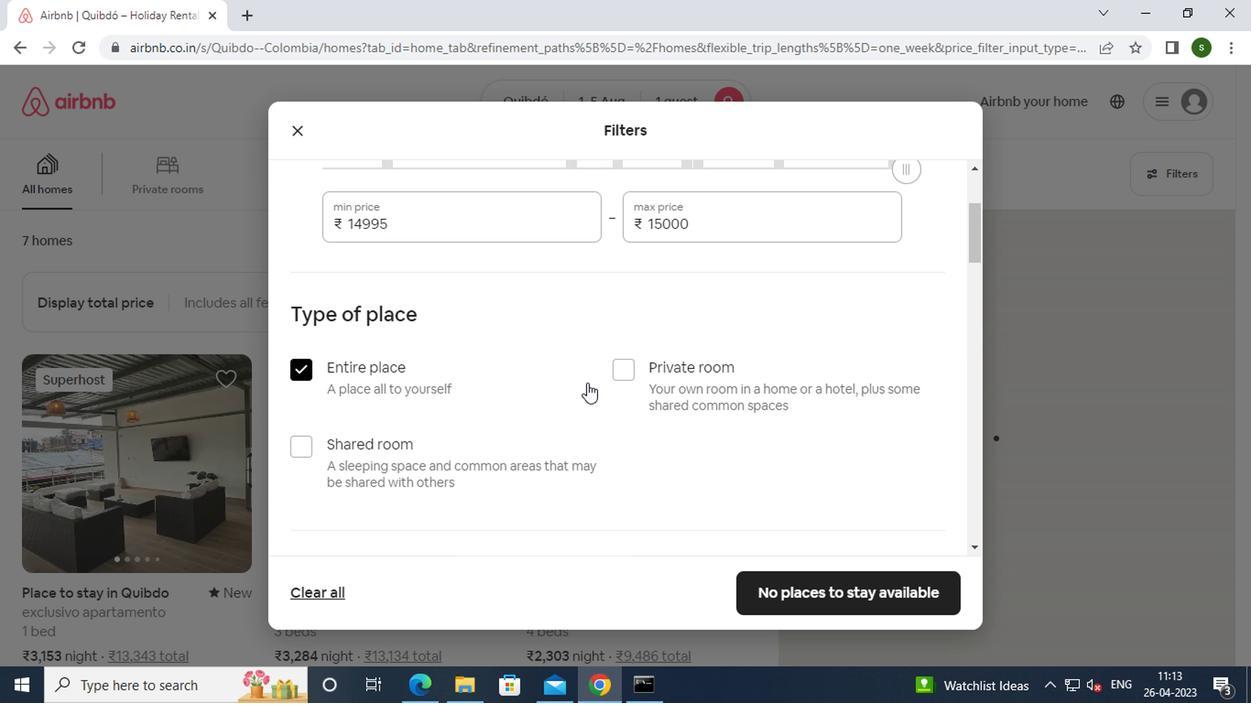 
Action: Mouse scrolled (584, 385) with delta (0, -1)
Screenshot: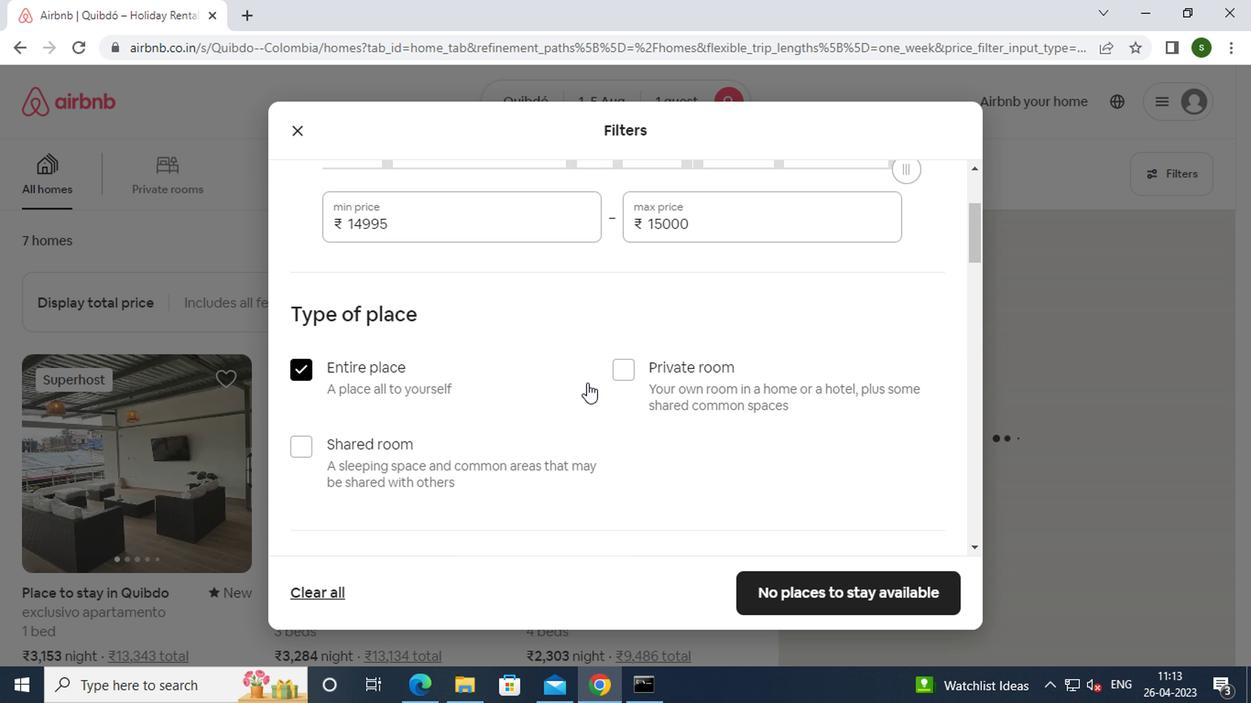 
Action: Mouse scrolled (584, 385) with delta (0, -1)
Screenshot: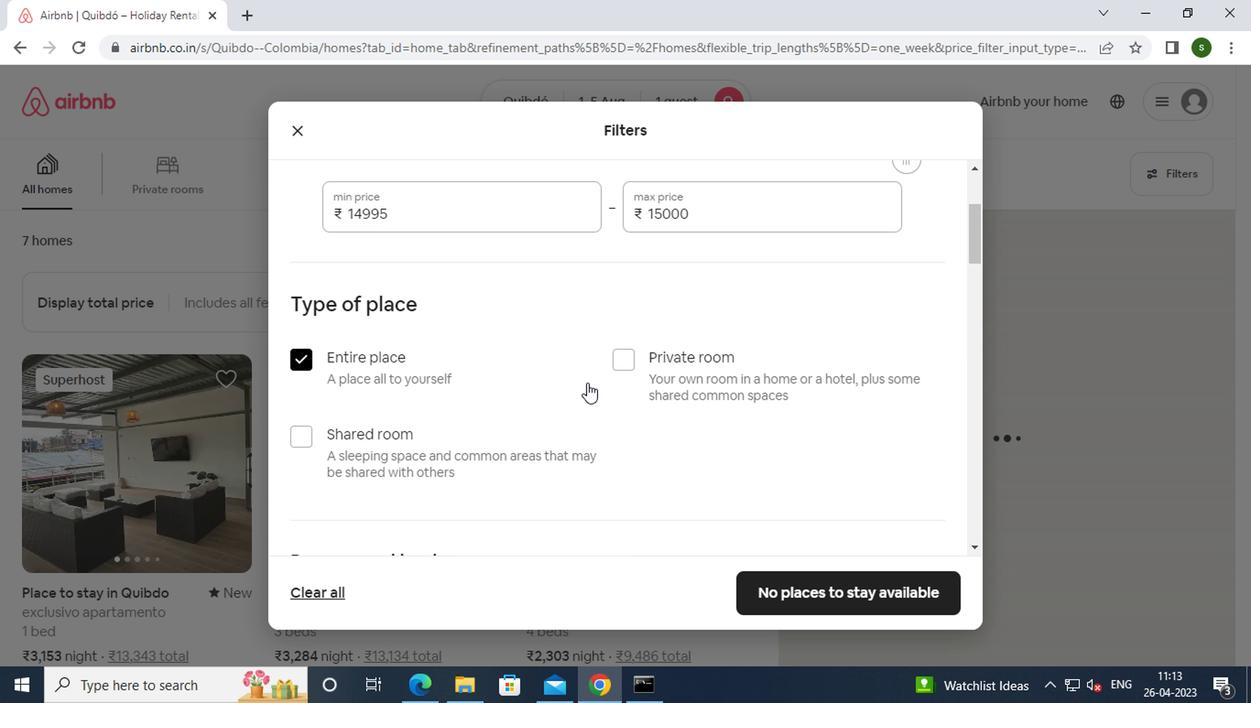 
Action: Mouse moved to (390, 387)
Screenshot: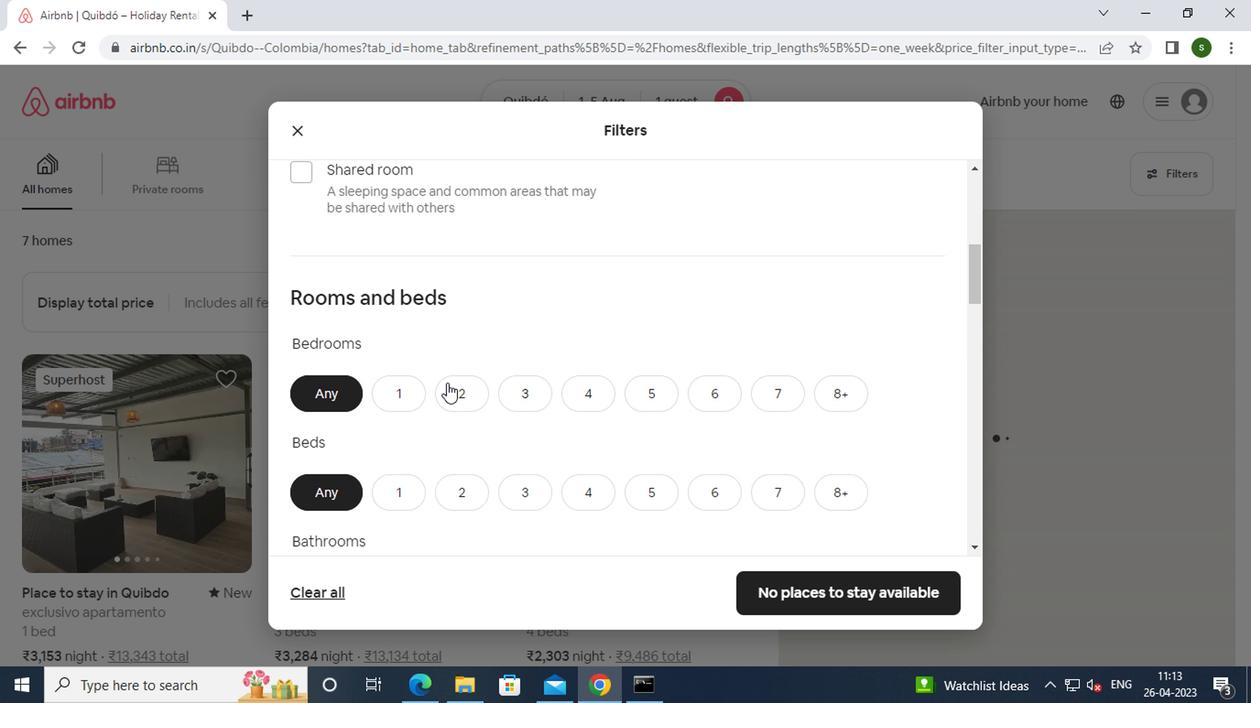 
Action: Mouse pressed left at (390, 387)
Screenshot: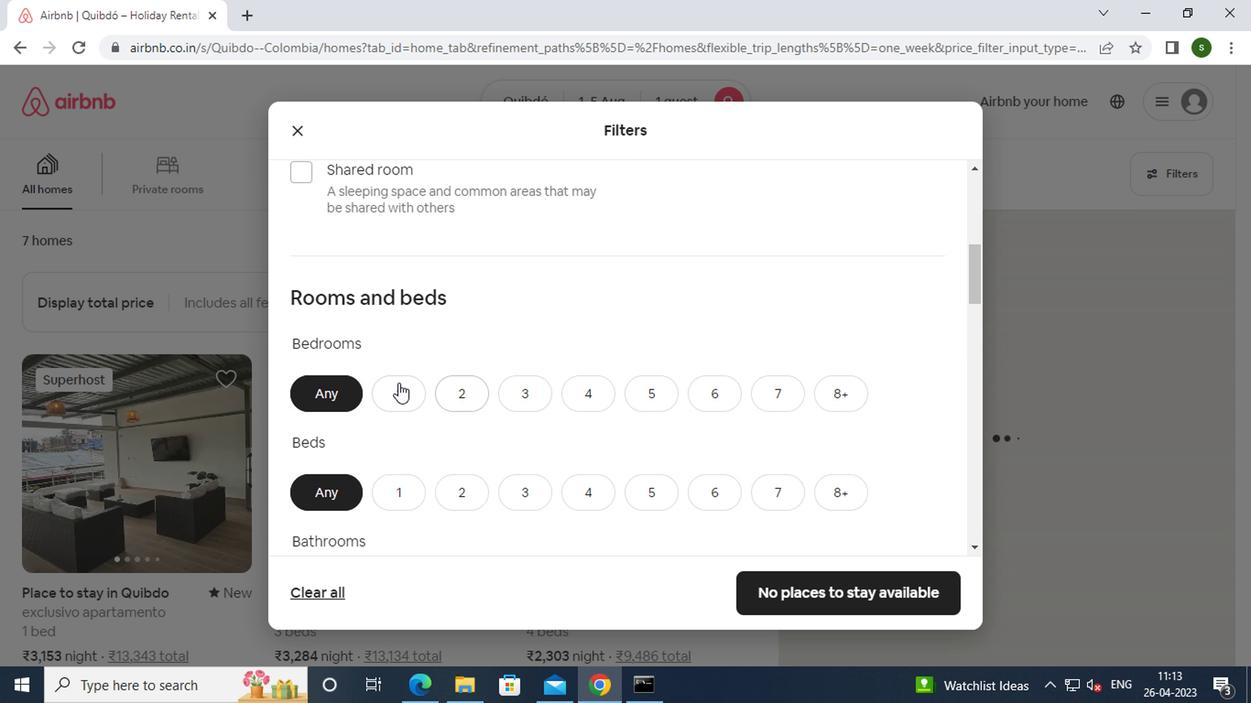 
Action: Mouse moved to (383, 490)
Screenshot: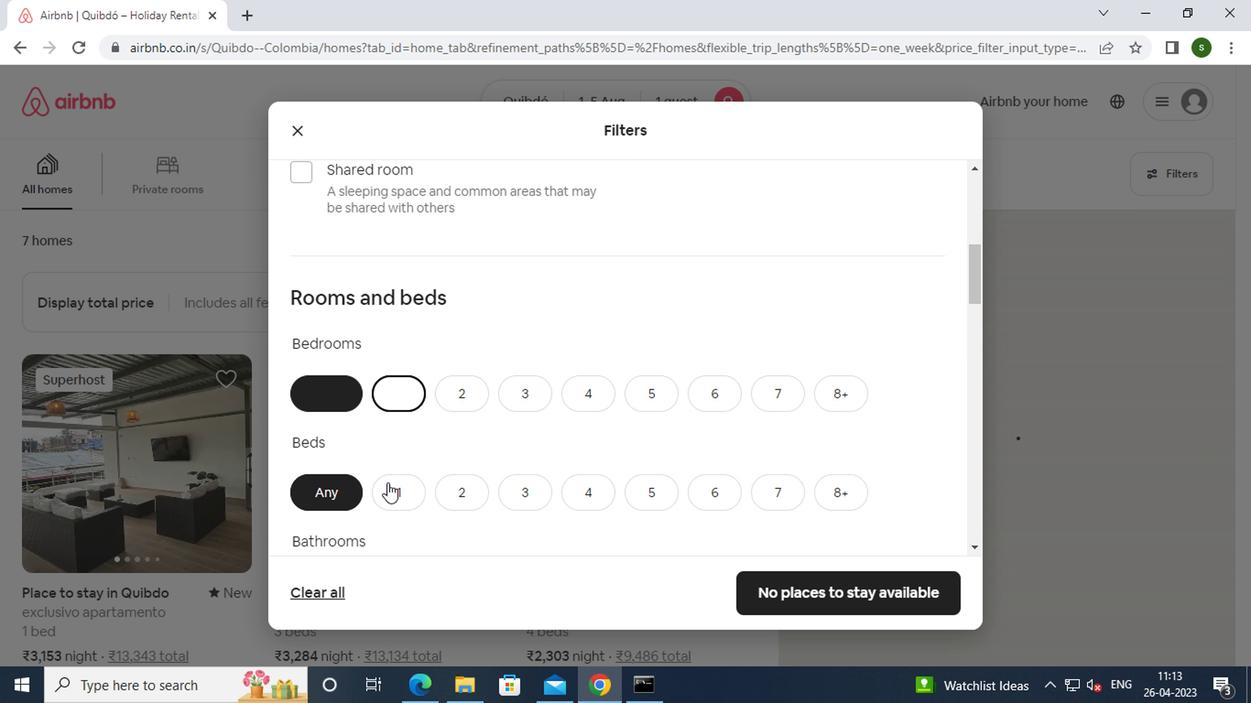 
Action: Mouse pressed left at (383, 490)
Screenshot: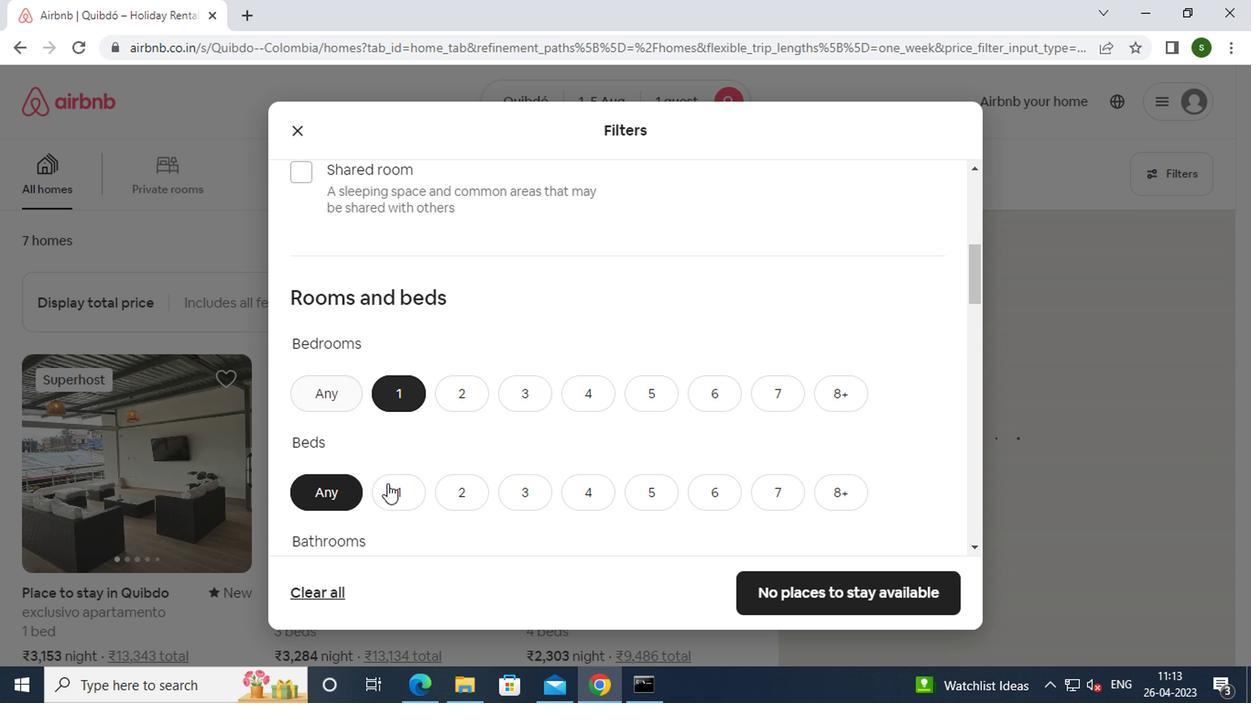 
Action: Mouse moved to (463, 460)
Screenshot: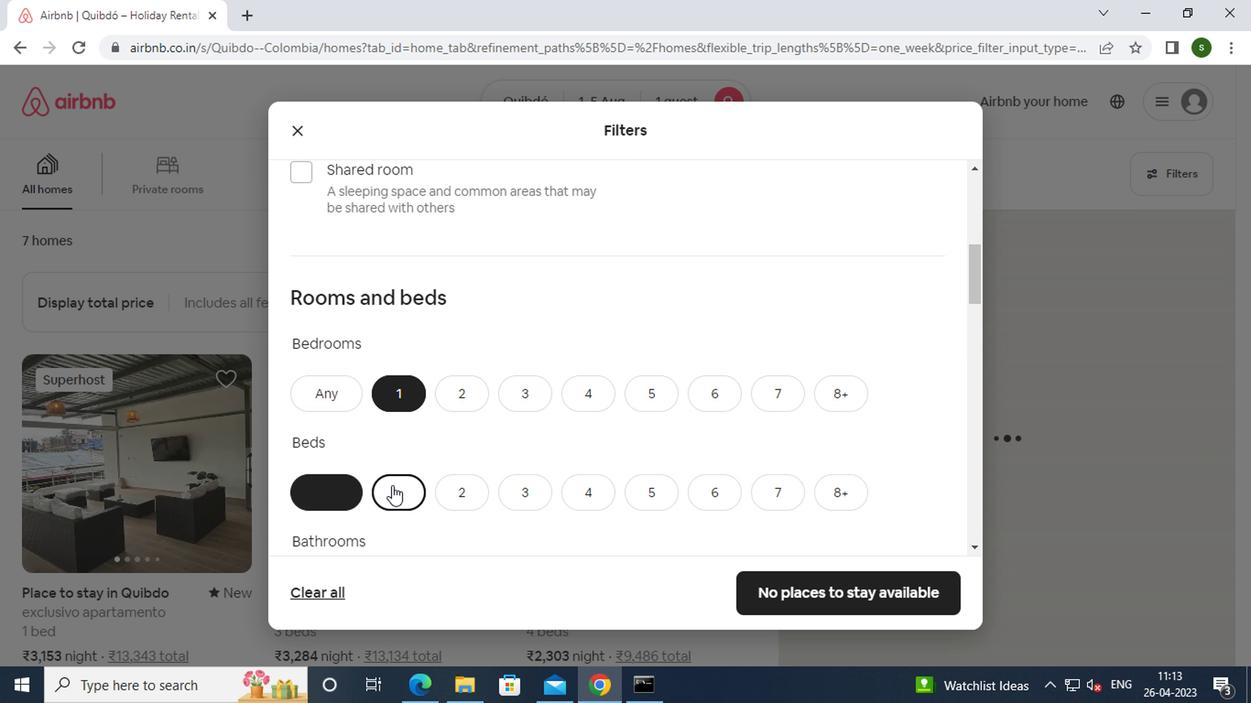 
Action: Mouse scrolled (463, 460) with delta (0, 0)
Screenshot: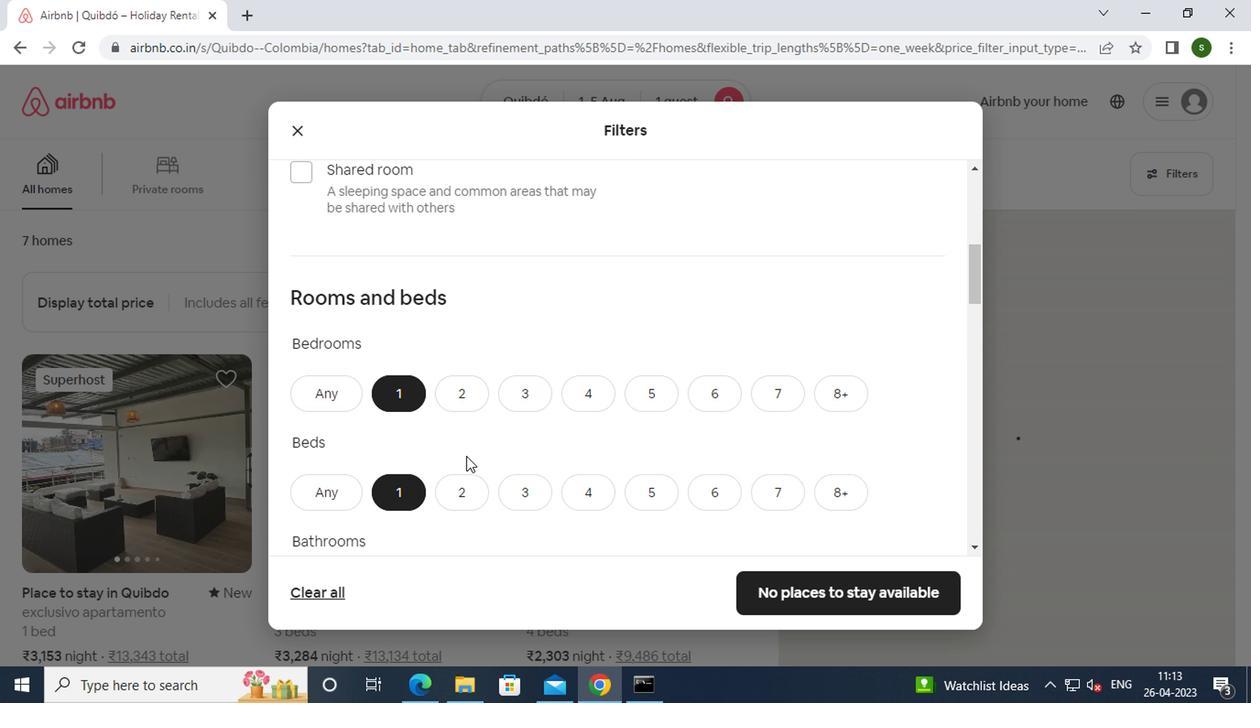 
Action: Mouse scrolled (463, 460) with delta (0, 0)
Screenshot: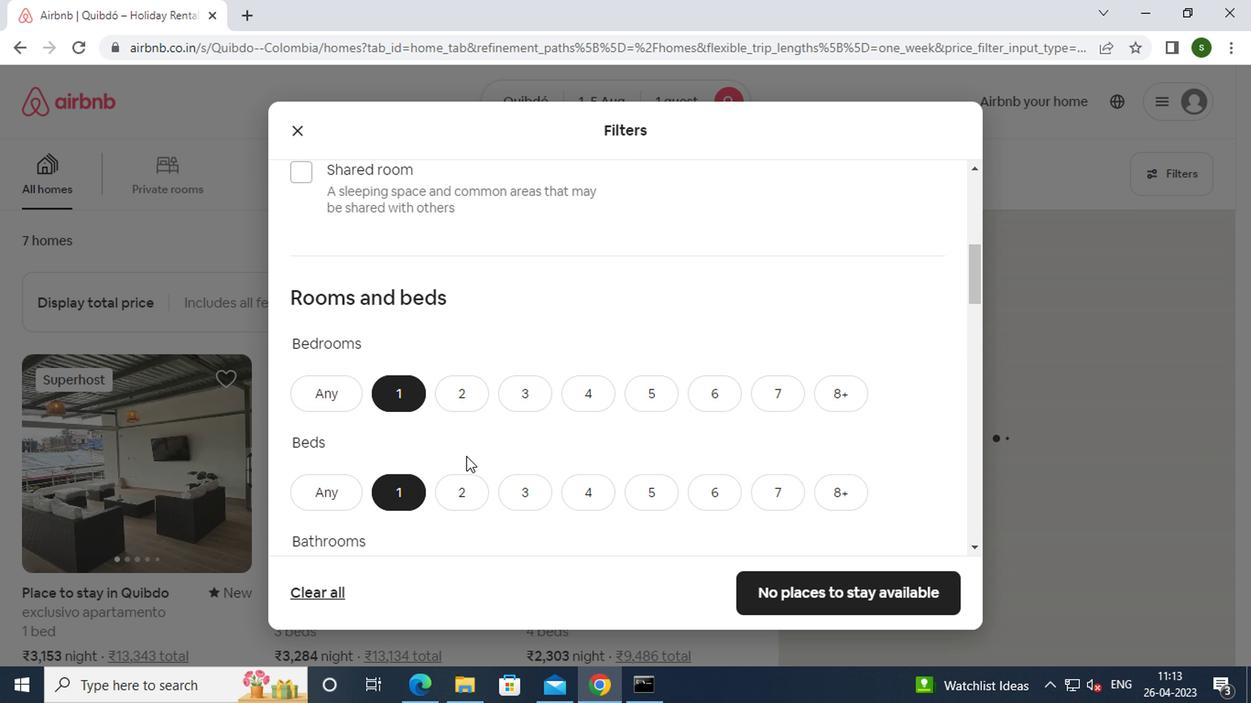 
Action: Mouse scrolled (463, 460) with delta (0, 0)
Screenshot: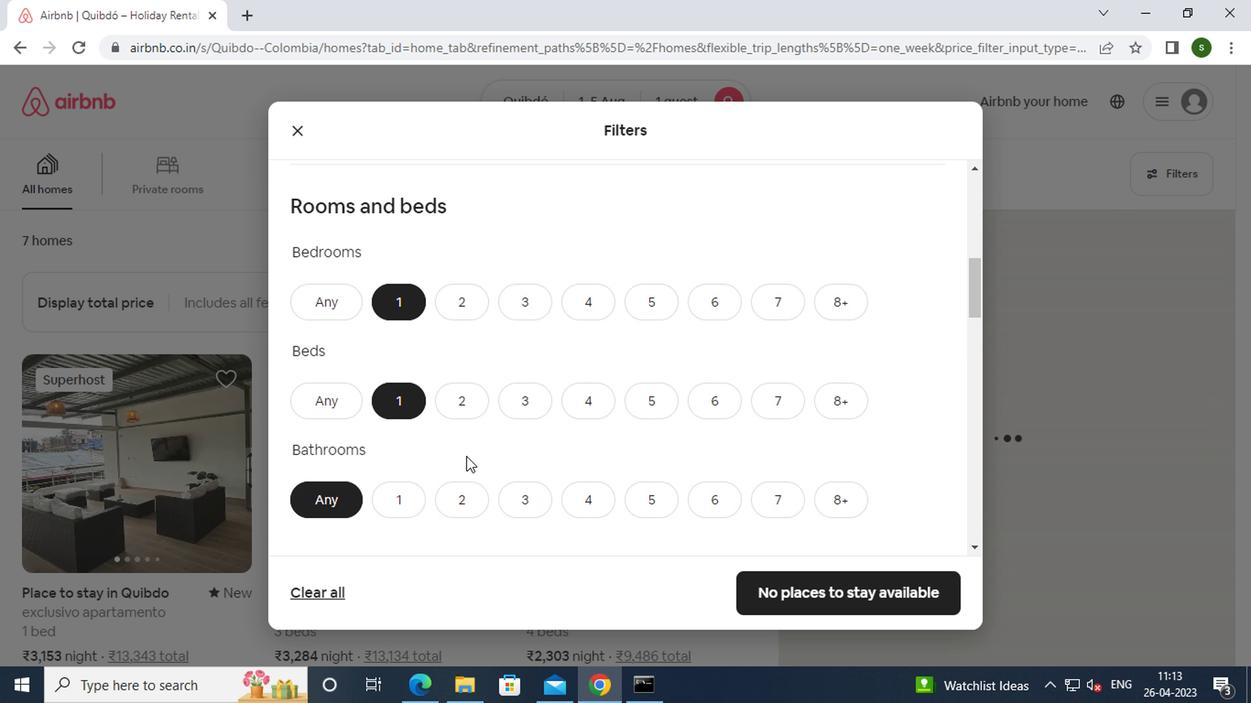 
Action: Mouse moved to (393, 322)
Screenshot: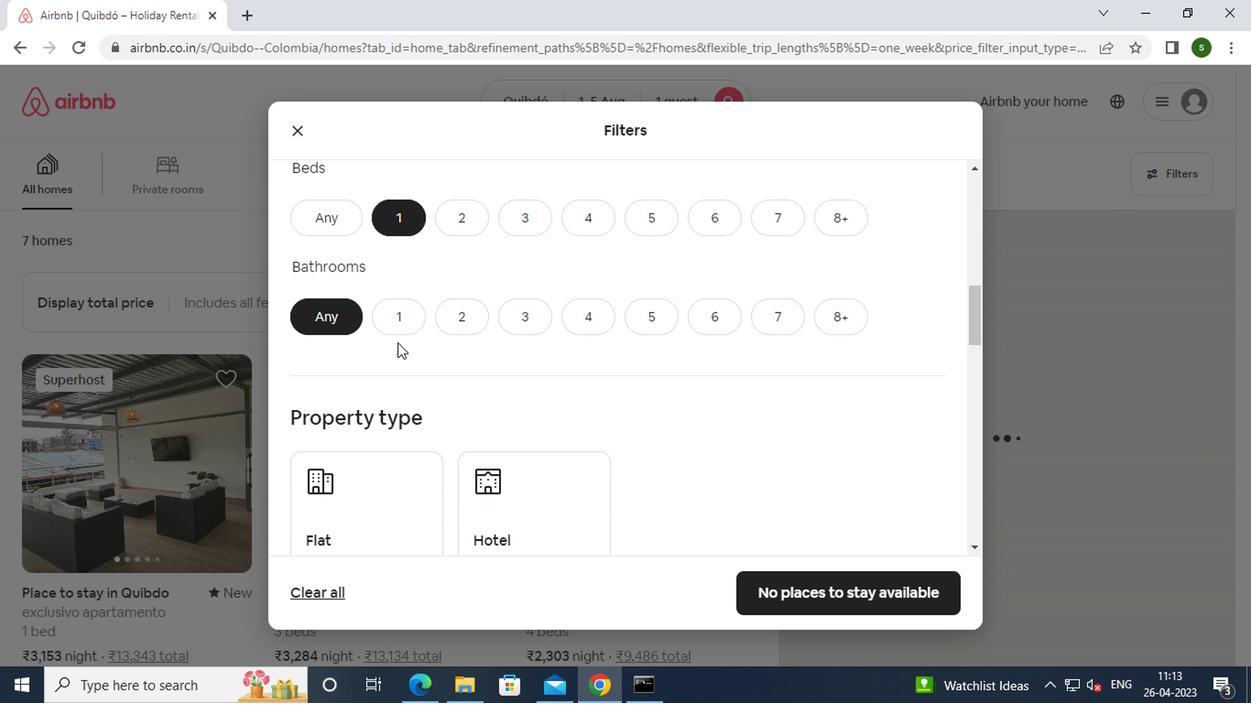 
Action: Mouse pressed left at (393, 322)
Screenshot: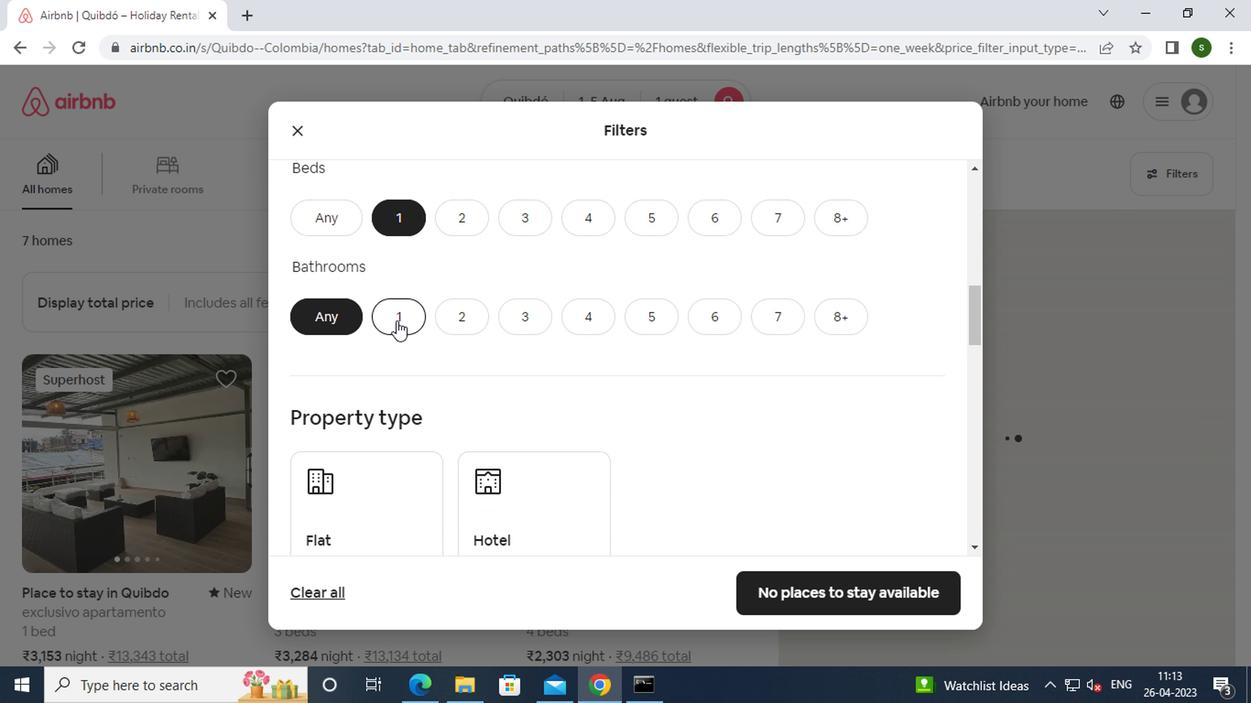 
Action: Mouse moved to (394, 487)
Screenshot: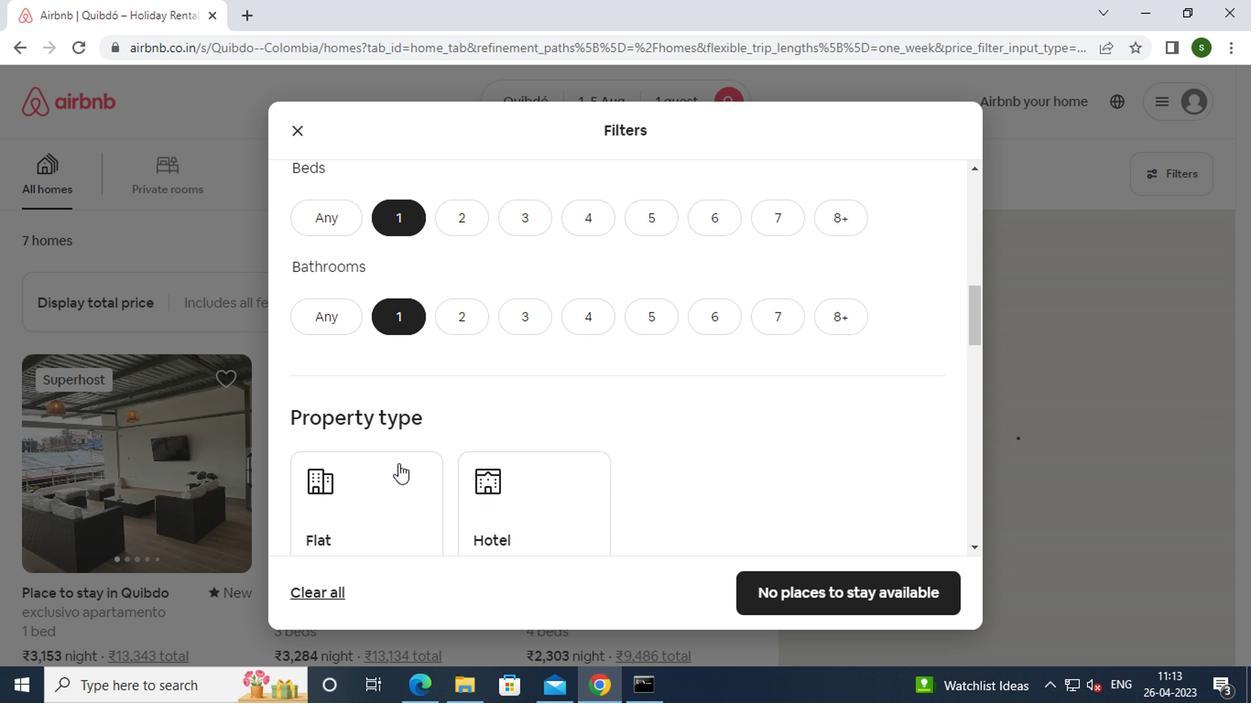 
Action: Mouse pressed left at (394, 487)
Screenshot: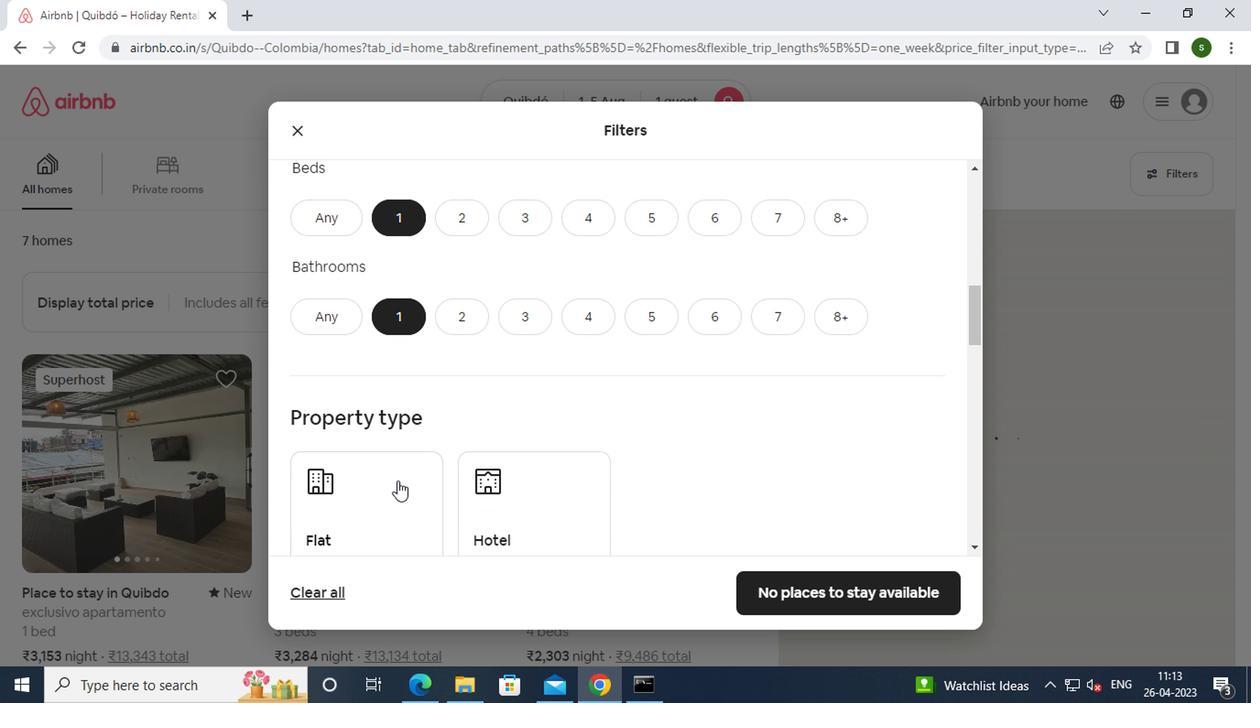 
Action: Mouse moved to (634, 471)
Screenshot: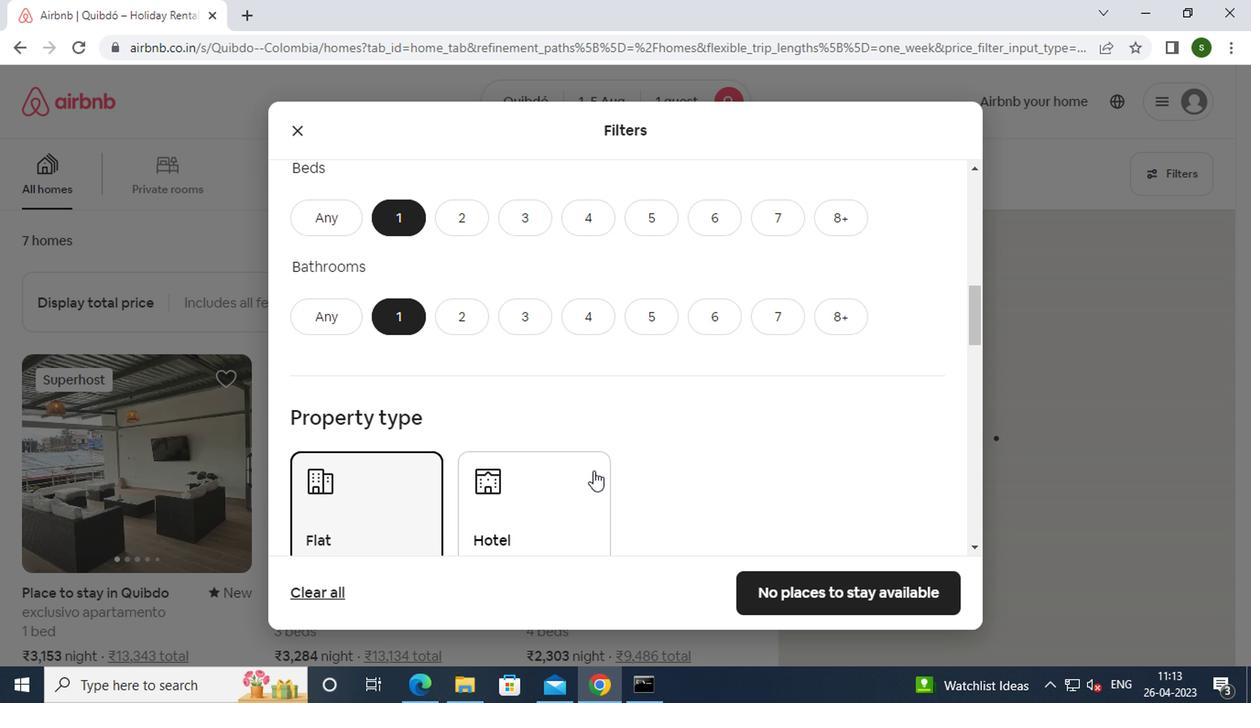 
Action: Mouse scrolled (634, 470) with delta (0, 0)
Screenshot: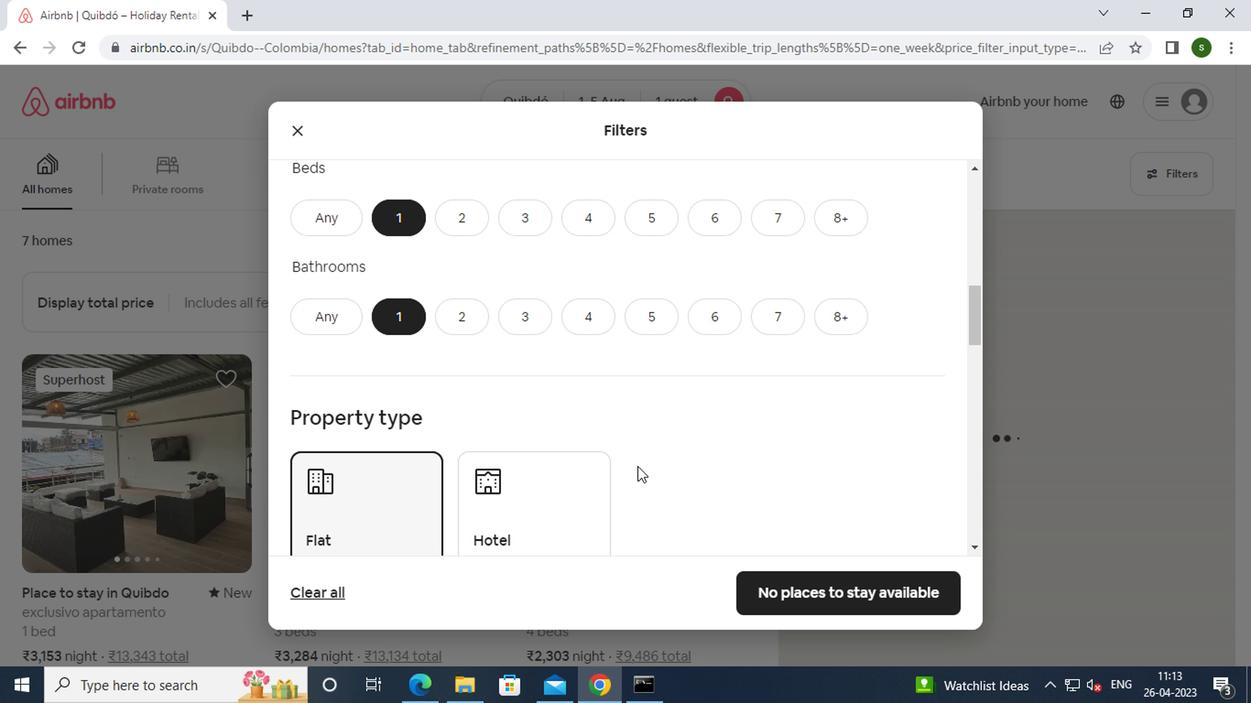 
Action: Mouse scrolled (634, 470) with delta (0, 0)
Screenshot: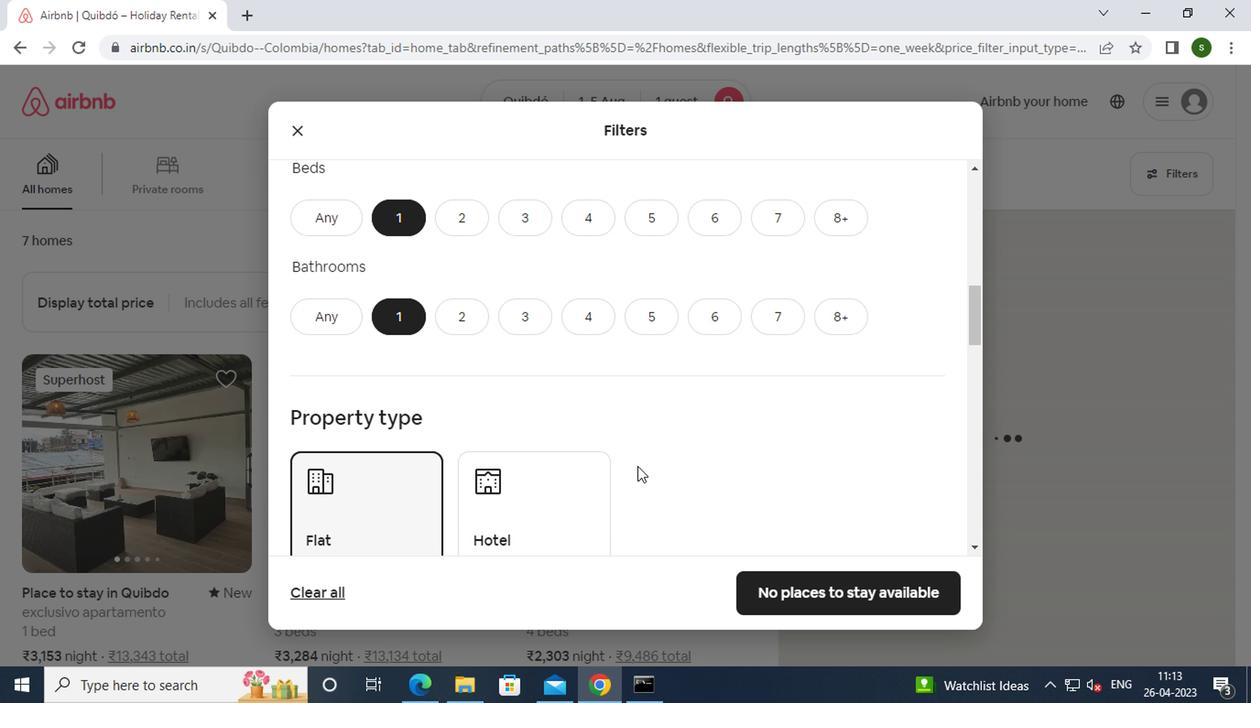 
Action: Mouse scrolled (634, 470) with delta (0, 0)
Screenshot: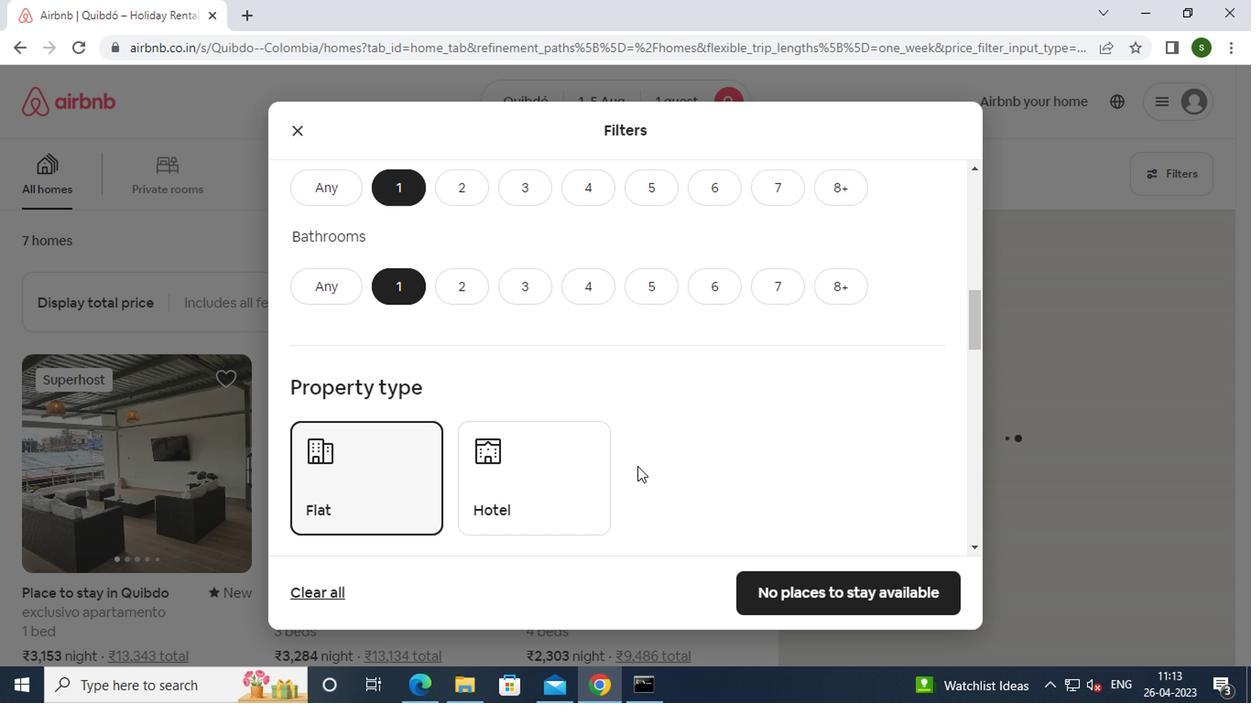 
Action: Mouse scrolled (634, 470) with delta (0, 0)
Screenshot: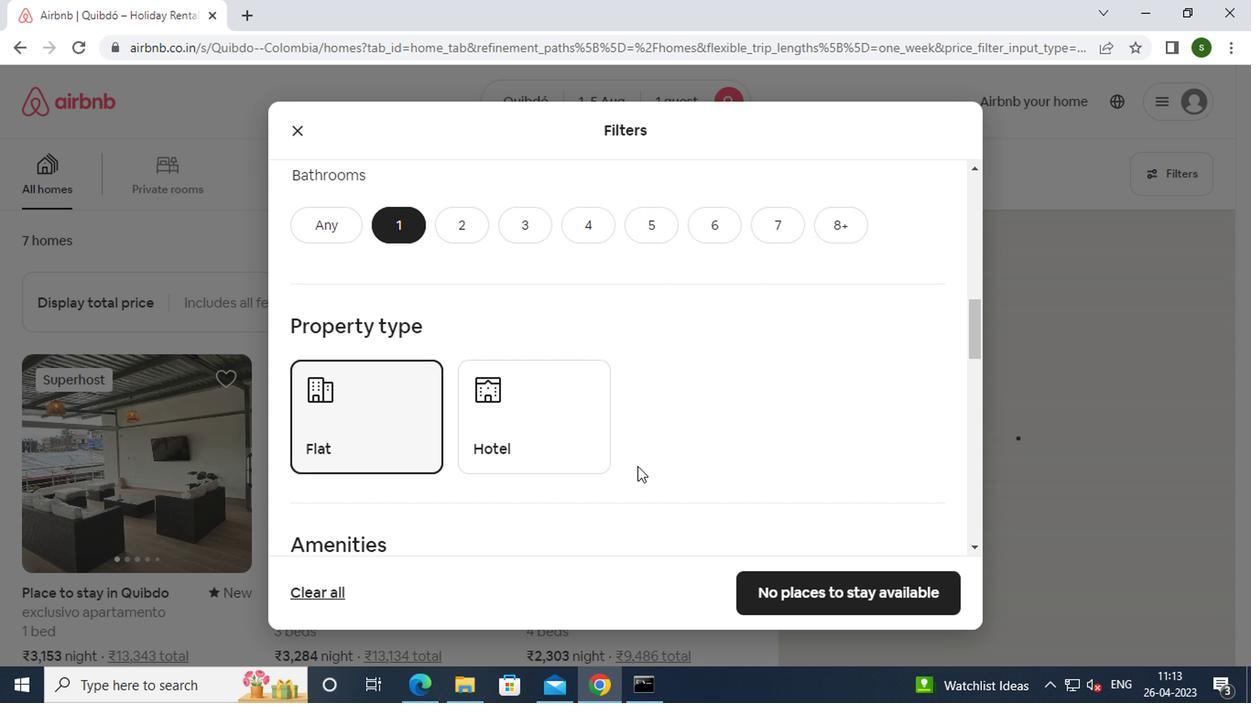 
Action: Mouse moved to (329, 404)
Screenshot: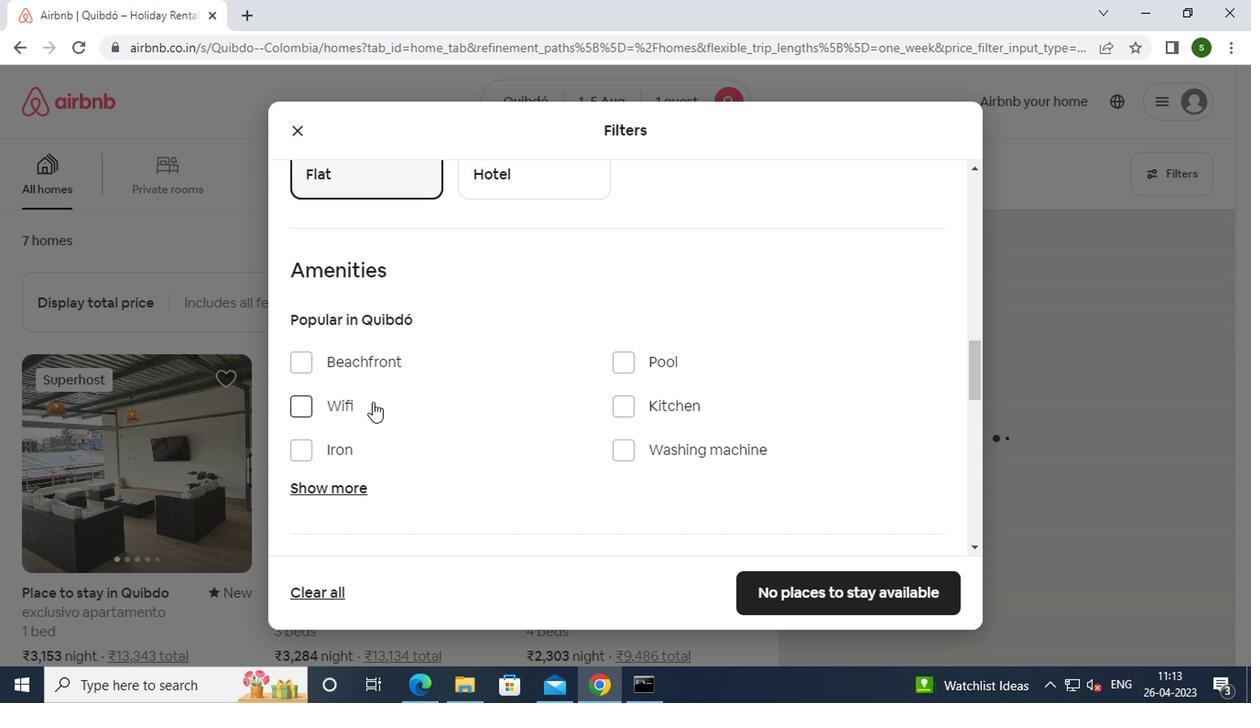 
Action: Mouse pressed left at (329, 404)
Screenshot: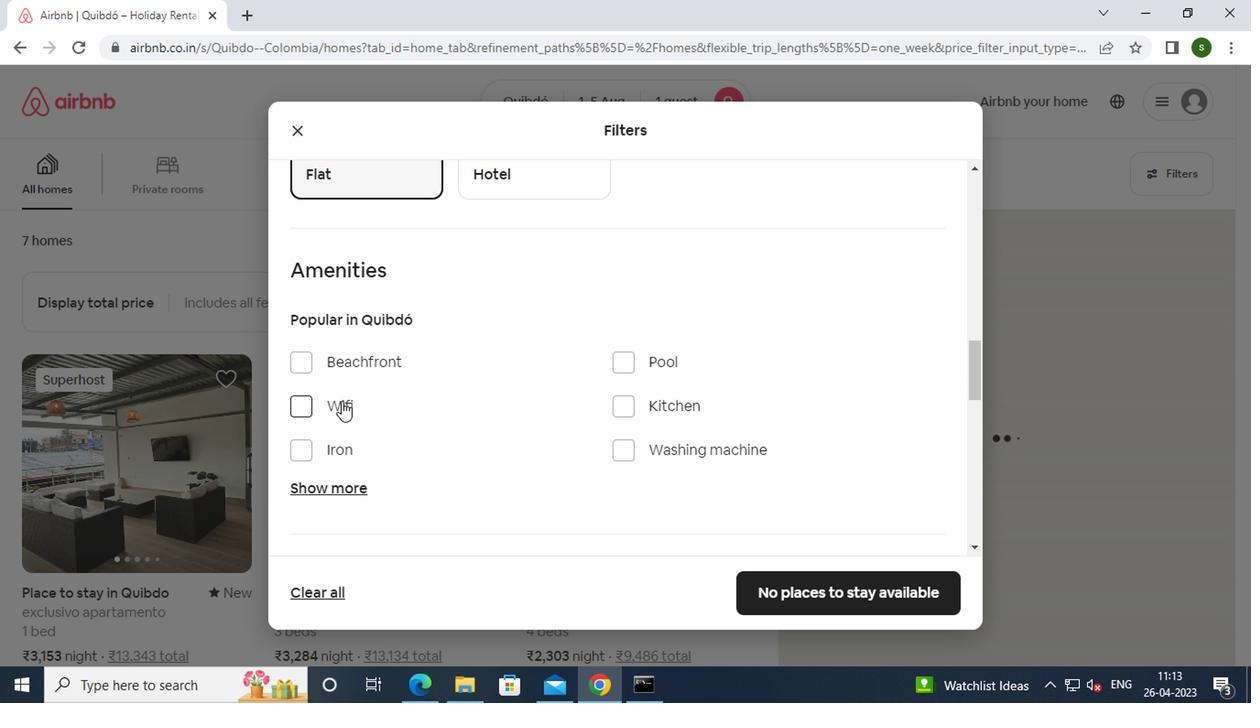 
Action: Mouse moved to (624, 462)
Screenshot: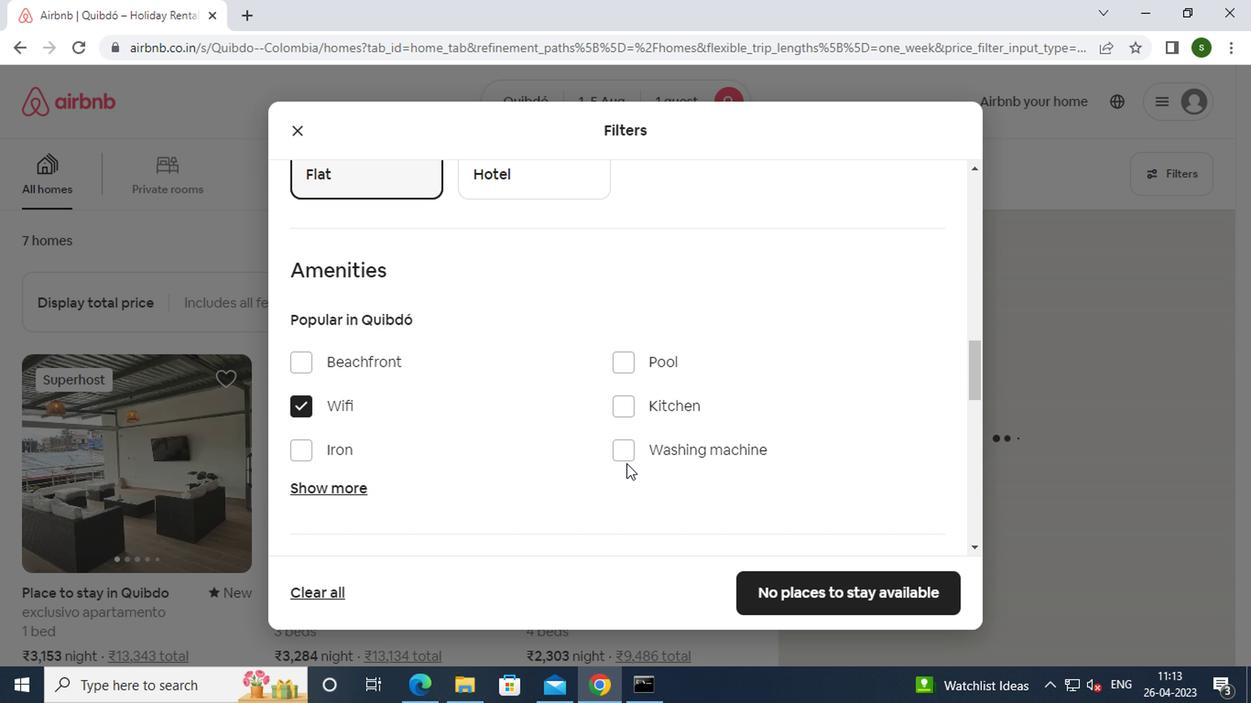 
Action: Mouse pressed left at (624, 462)
Screenshot: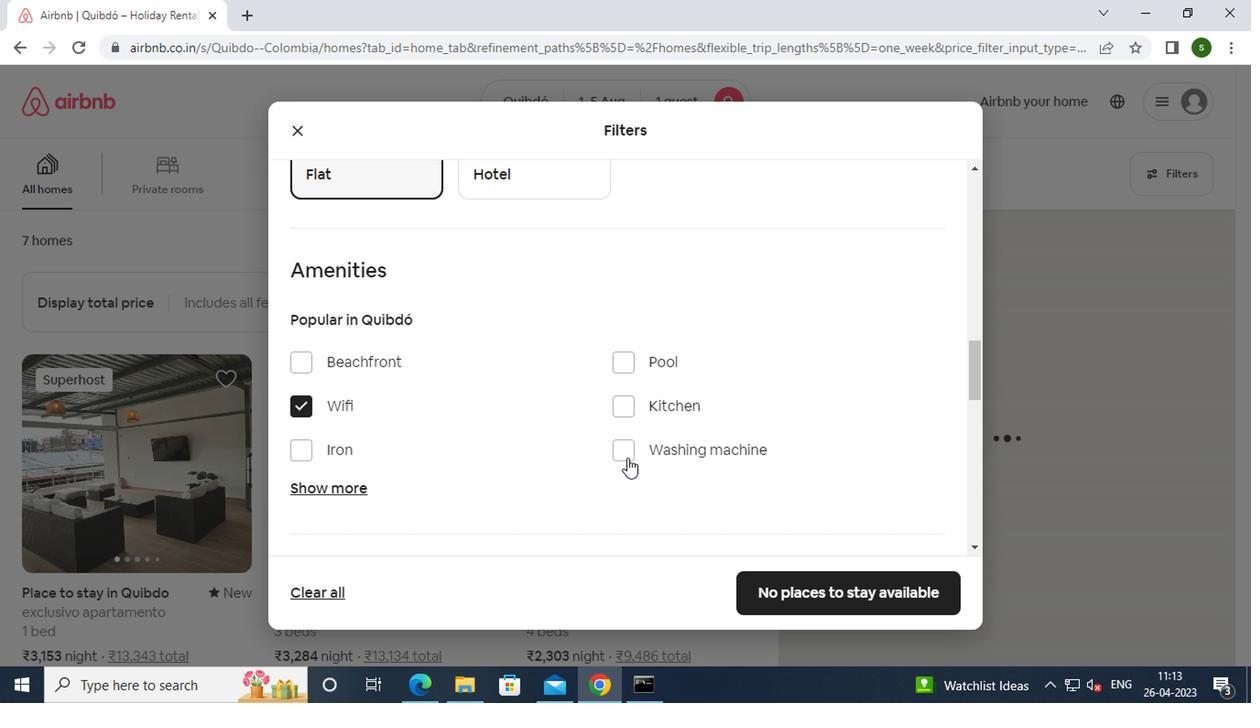 
Action: Mouse scrolled (624, 460) with delta (0, -1)
Screenshot: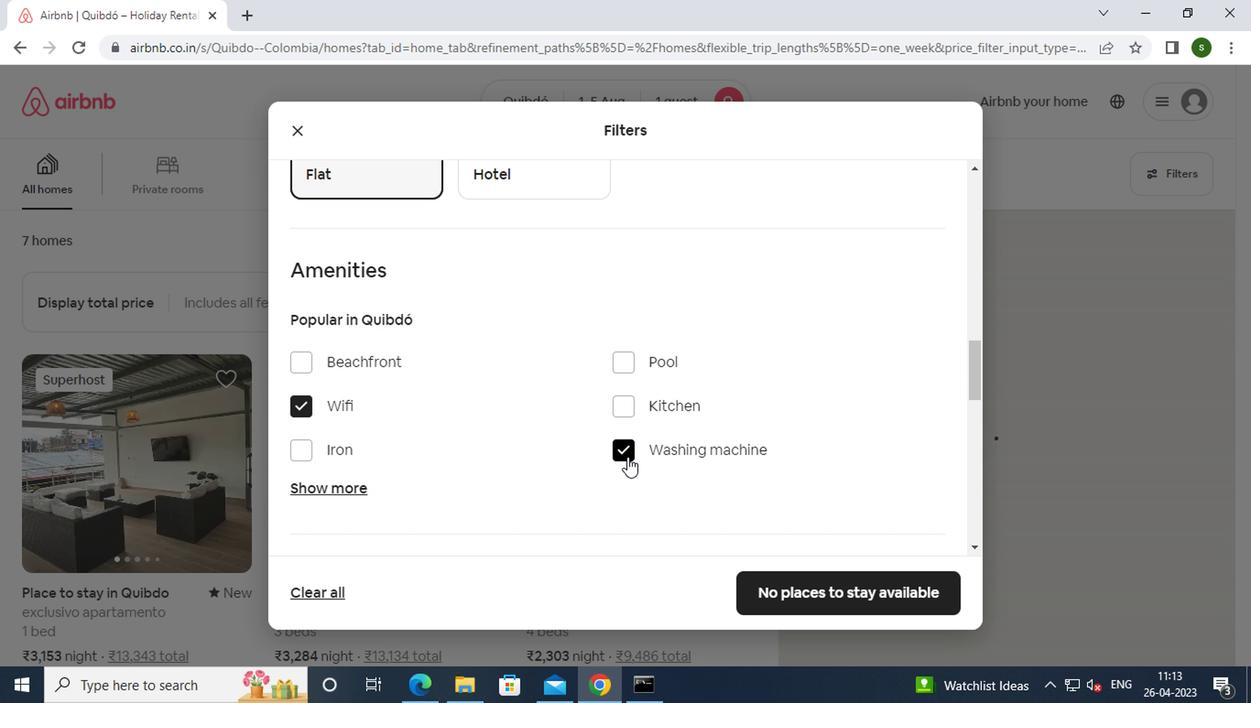 
Action: Mouse scrolled (624, 460) with delta (0, -1)
Screenshot: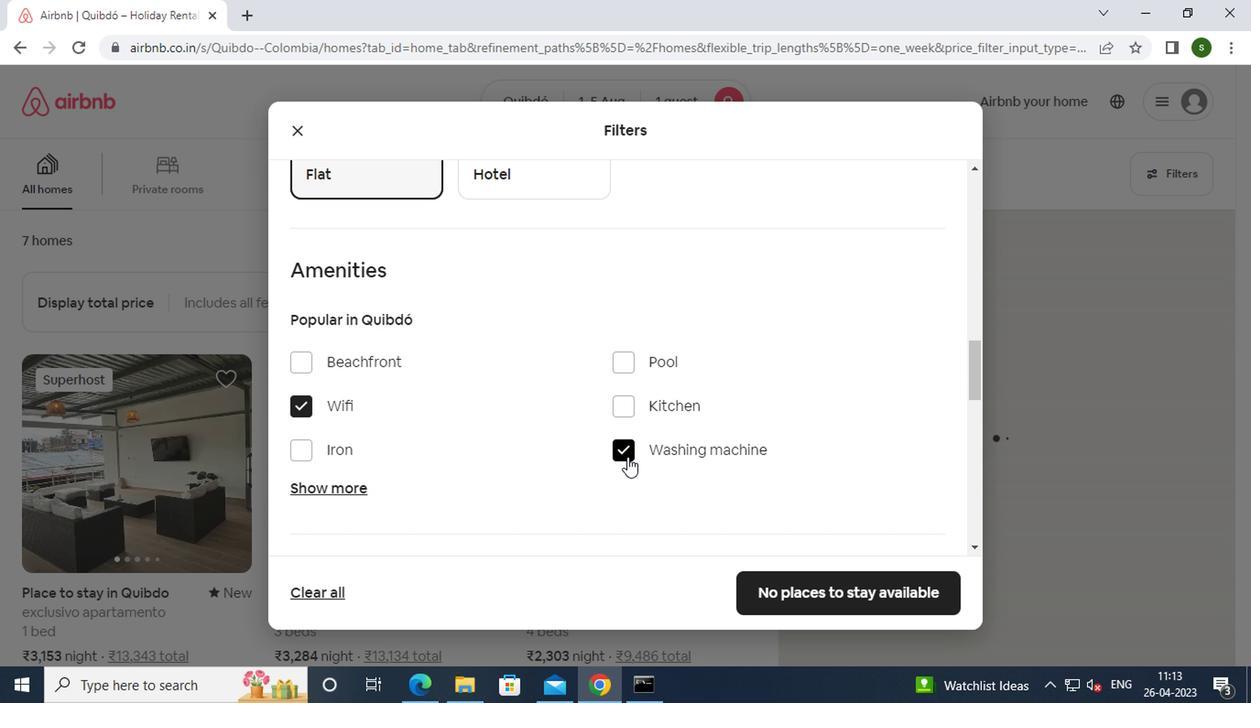
Action: Mouse scrolled (624, 460) with delta (0, -1)
Screenshot: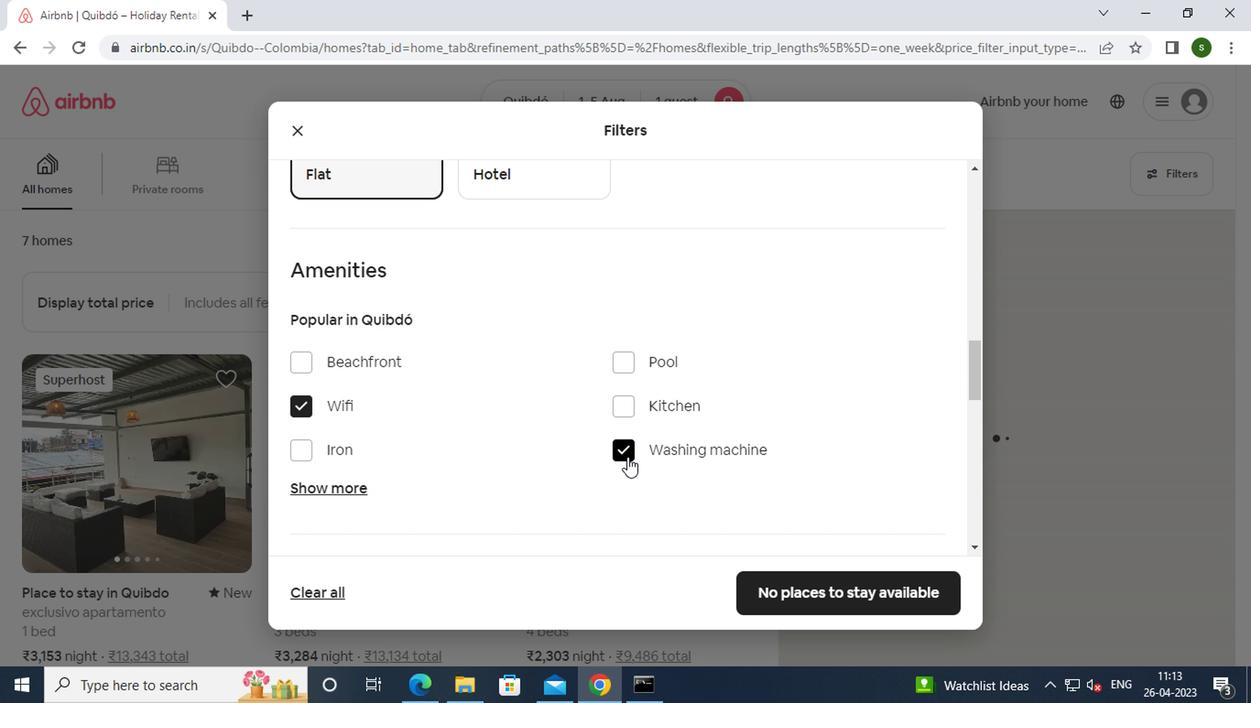 
Action: Mouse moved to (895, 425)
Screenshot: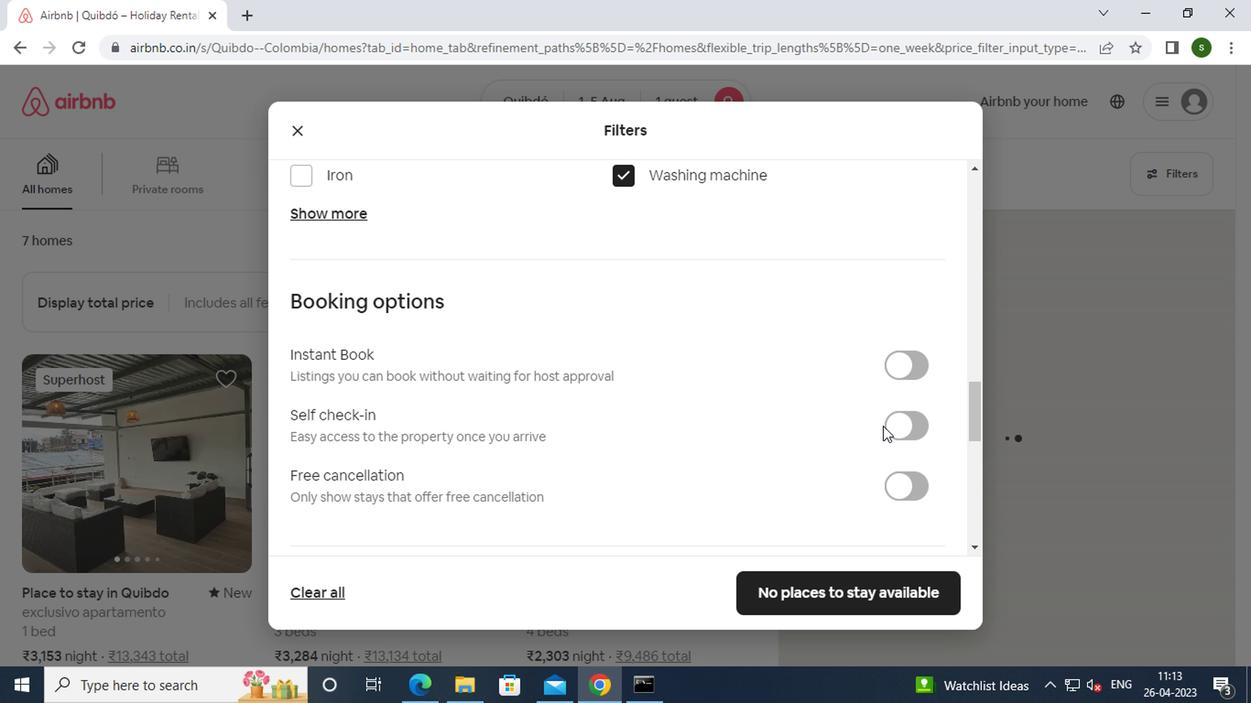 
Action: Mouse pressed left at (895, 425)
Screenshot: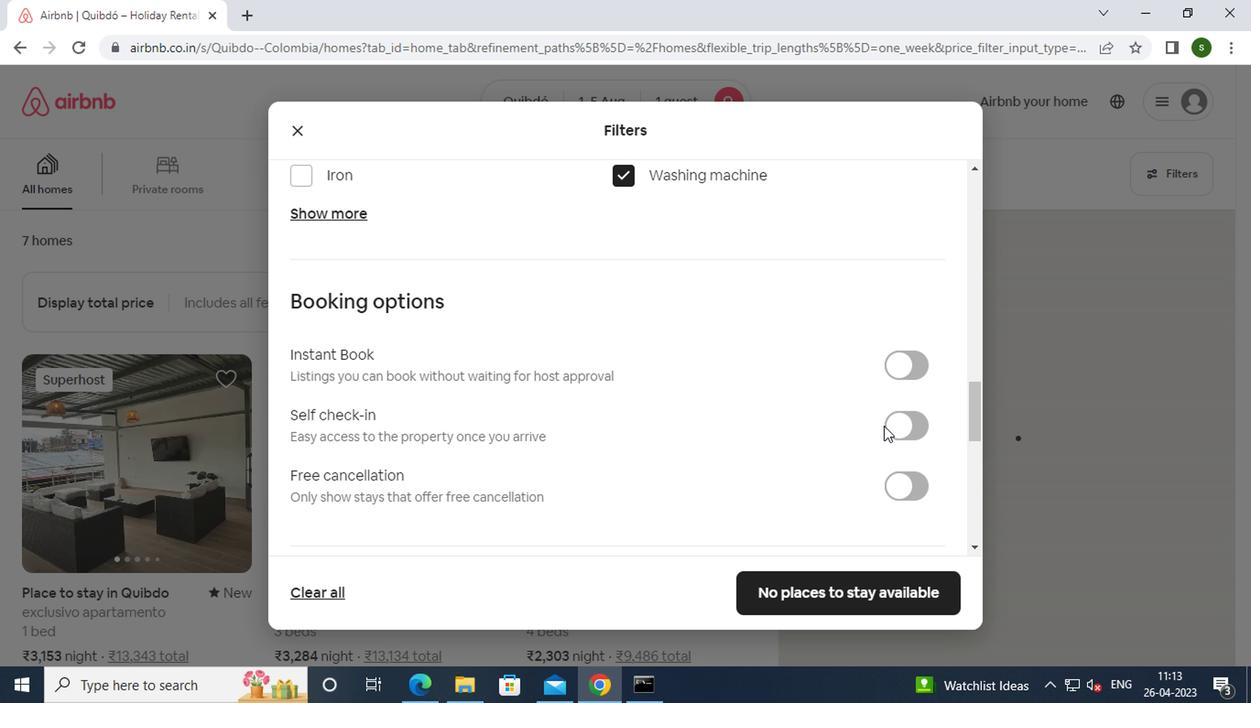 
Action: Mouse moved to (694, 438)
Screenshot: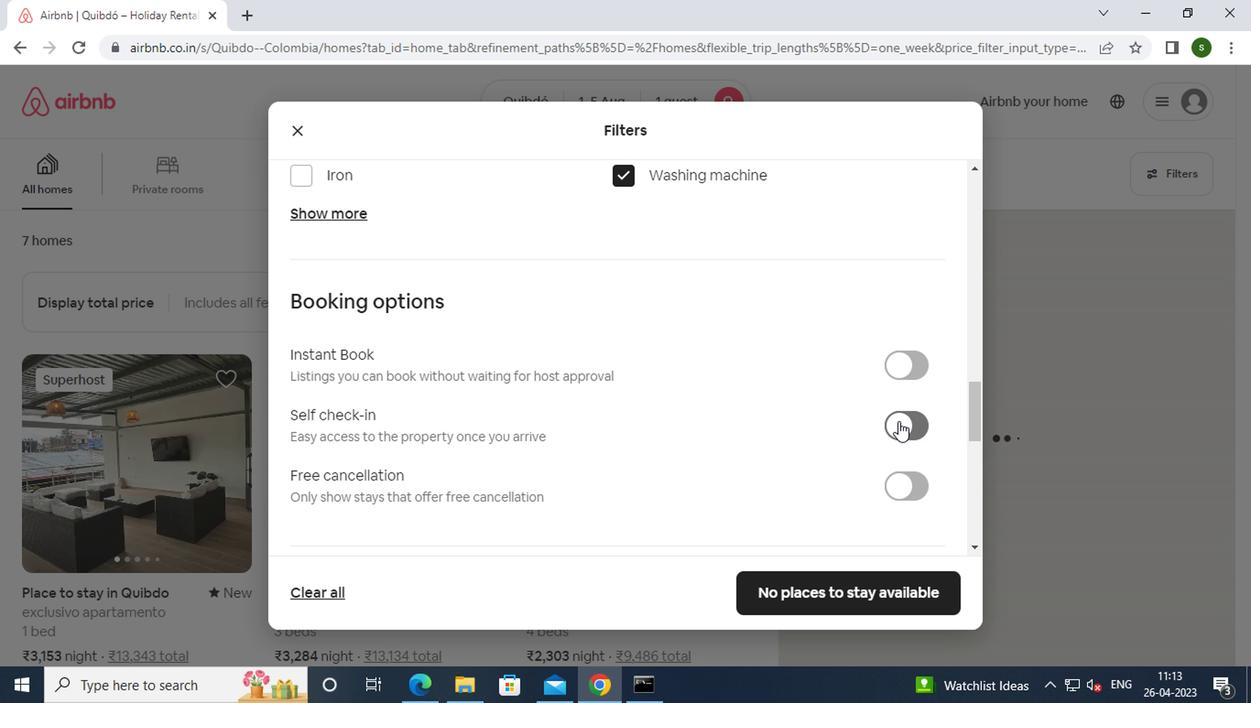 
Action: Mouse scrolled (694, 436) with delta (0, -1)
Screenshot: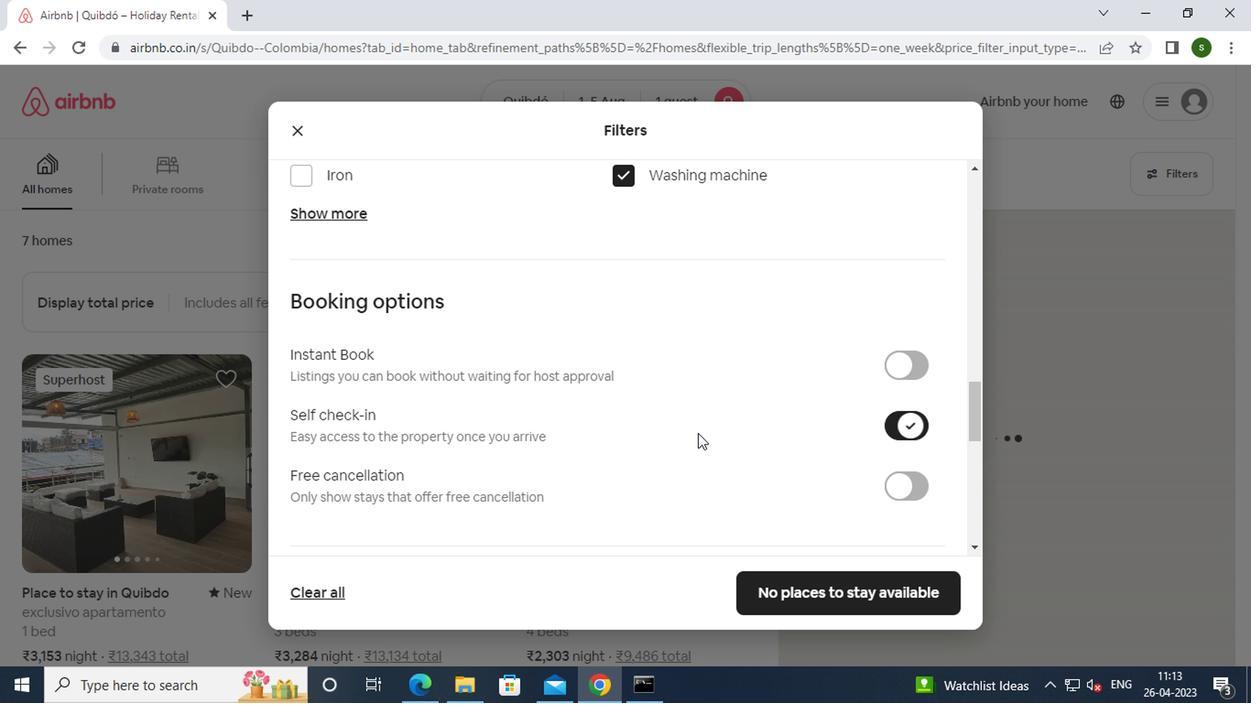 
Action: Mouse scrolled (694, 436) with delta (0, -1)
Screenshot: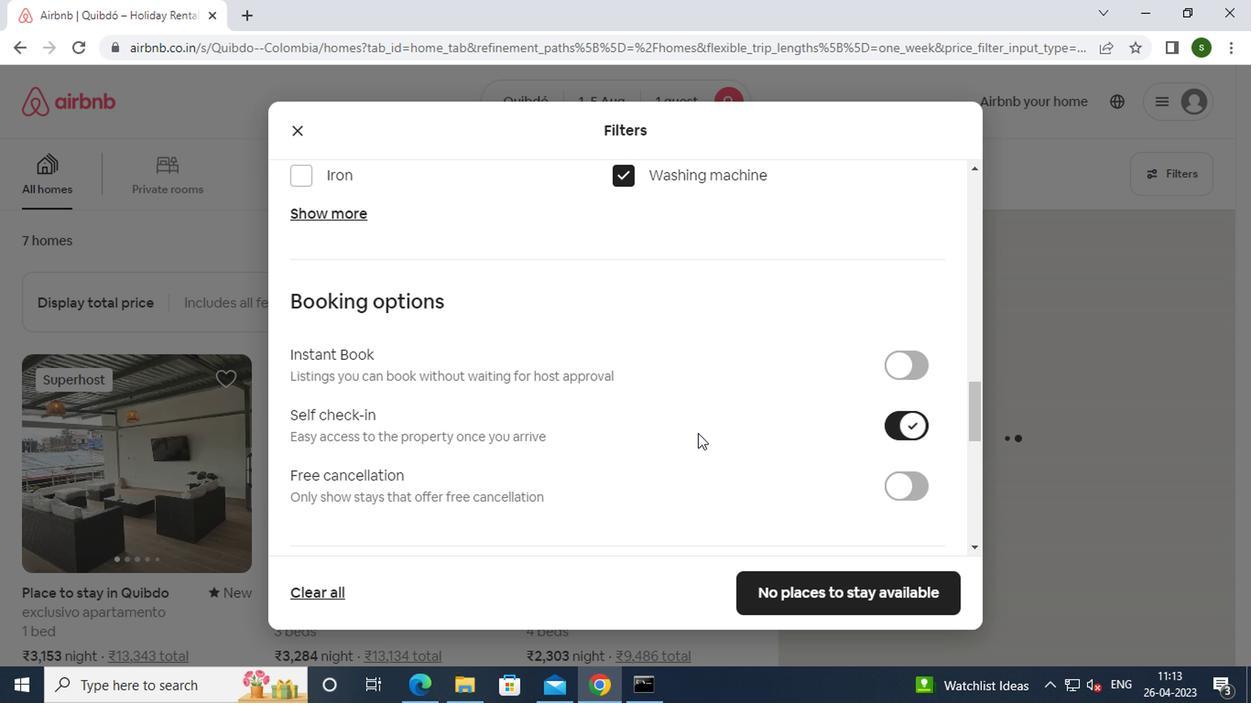 
Action: Mouse scrolled (694, 436) with delta (0, -1)
Screenshot: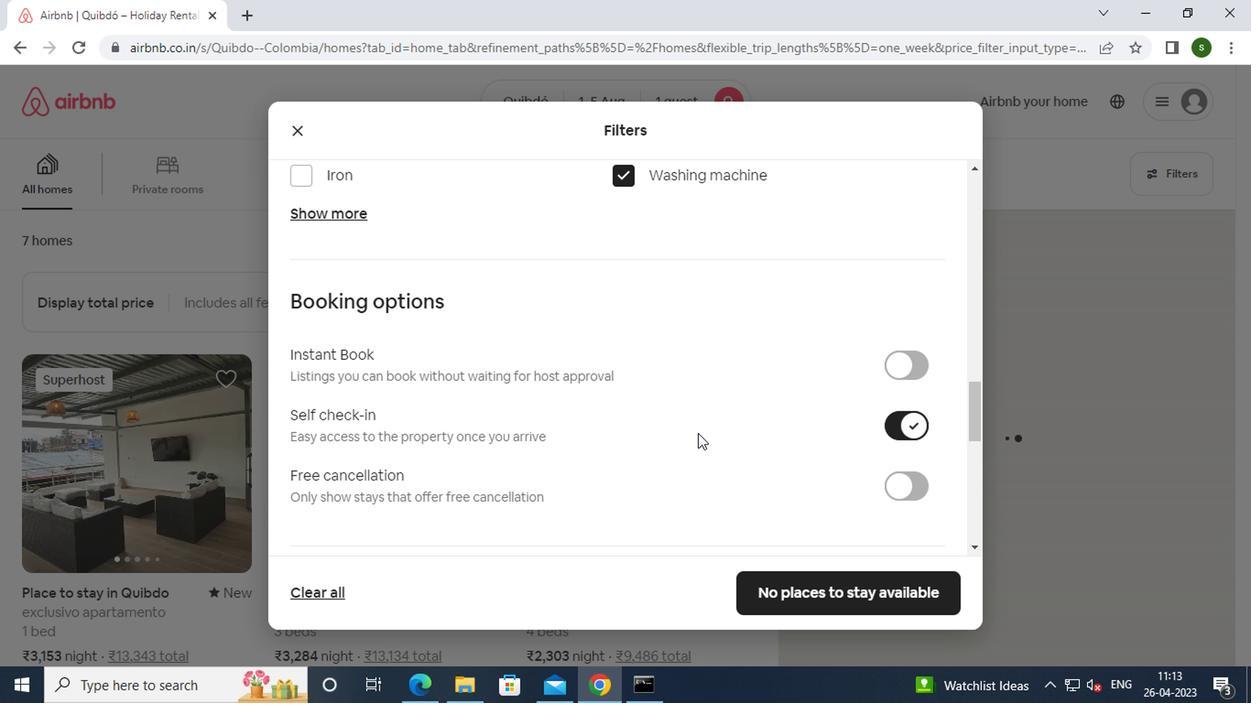 
Action: Mouse scrolled (694, 436) with delta (0, -1)
Screenshot: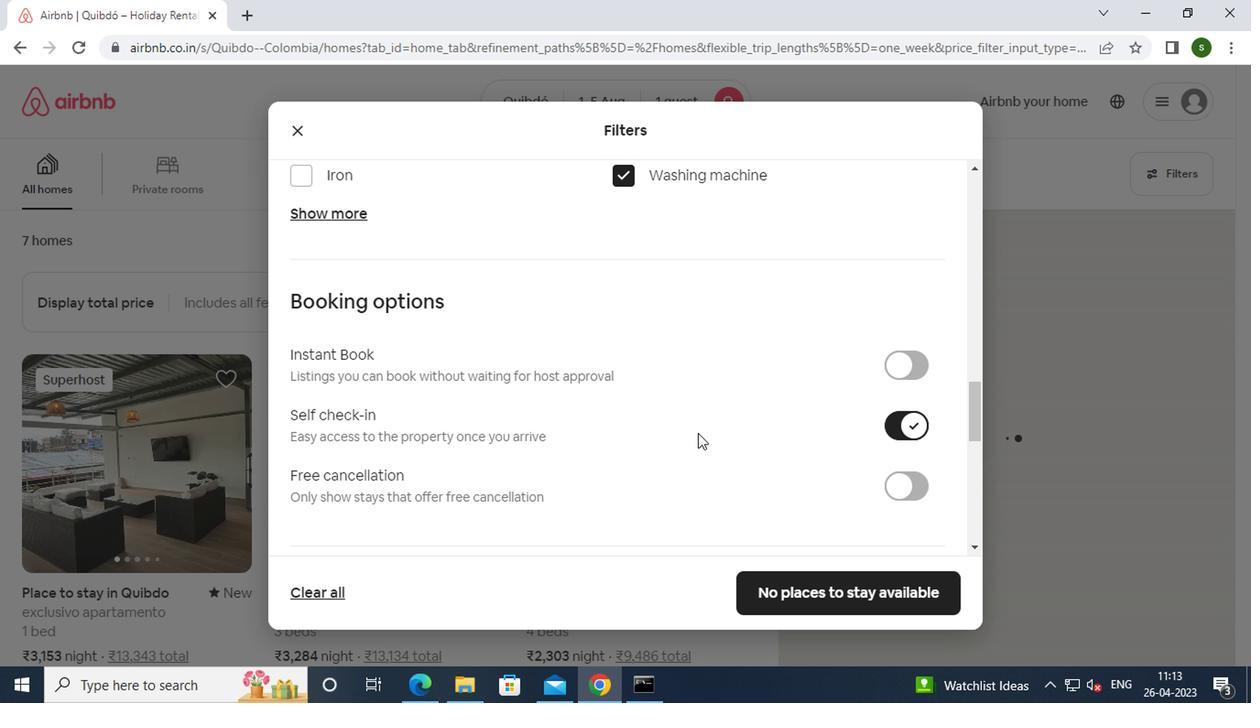 
Action: Mouse scrolled (694, 436) with delta (0, -1)
Screenshot: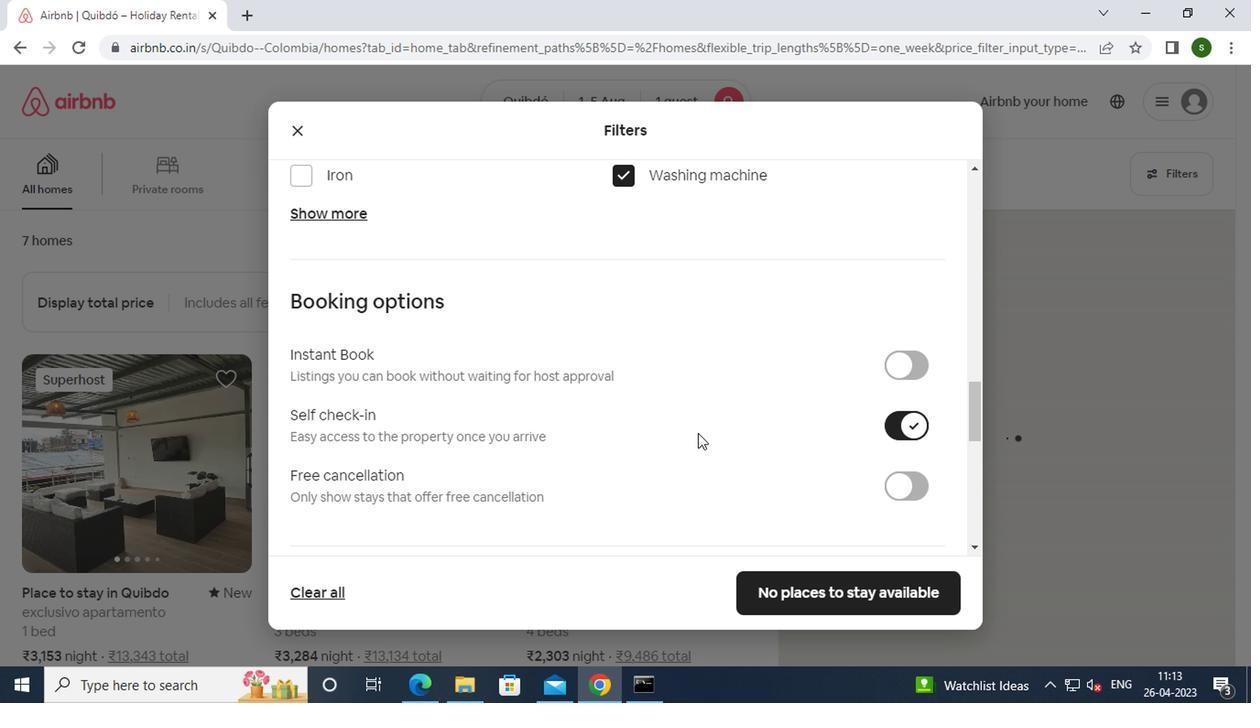 
Action: Mouse scrolled (694, 436) with delta (0, -1)
Screenshot: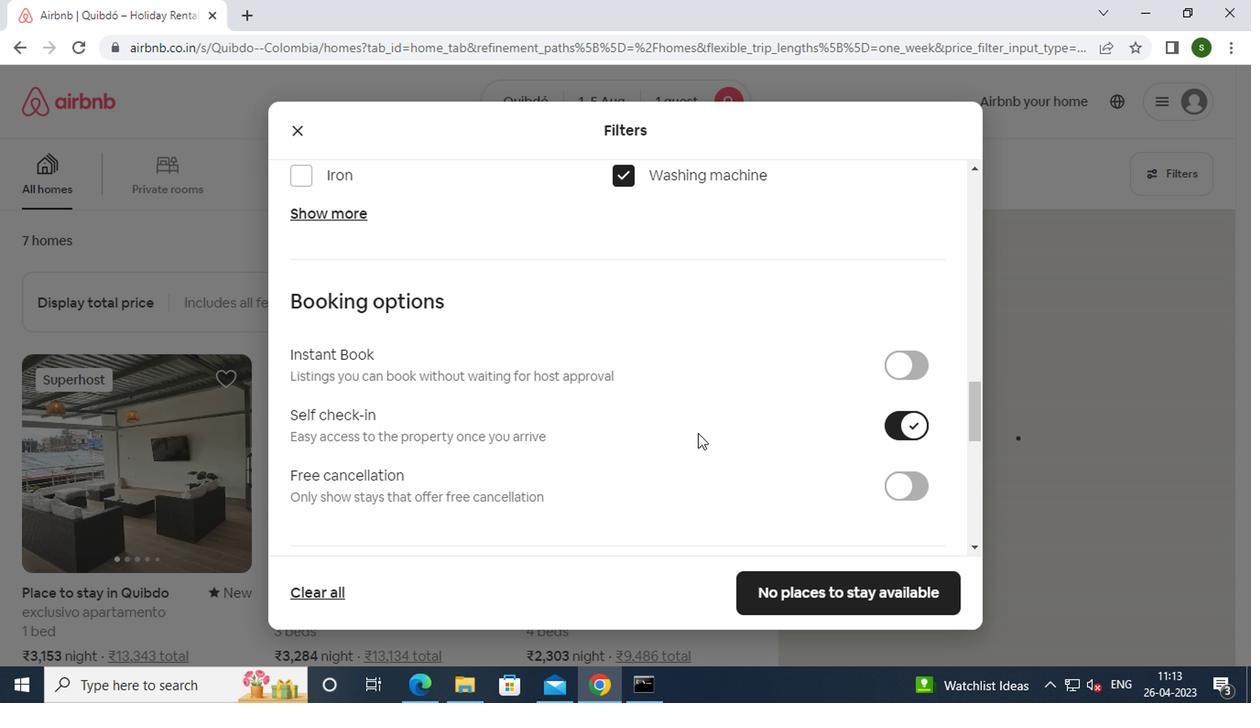 
Action: Mouse scrolled (694, 436) with delta (0, -1)
Screenshot: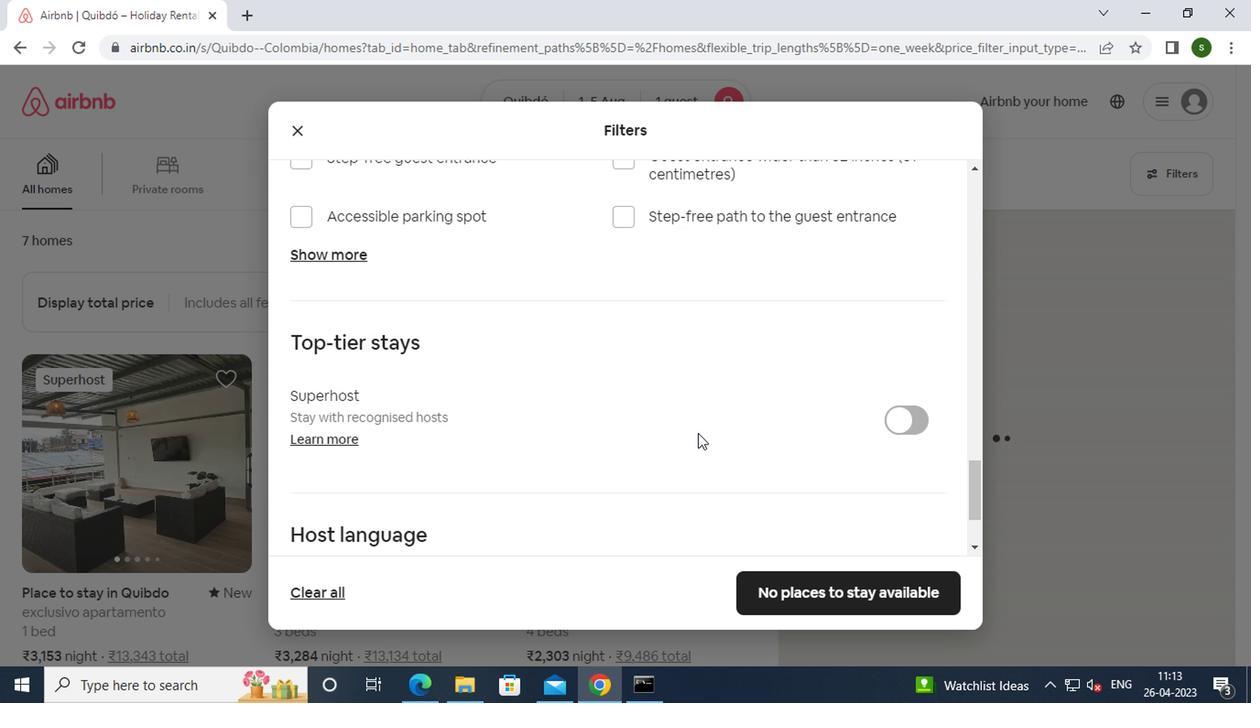 
Action: Mouse scrolled (694, 436) with delta (0, -1)
Screenshot: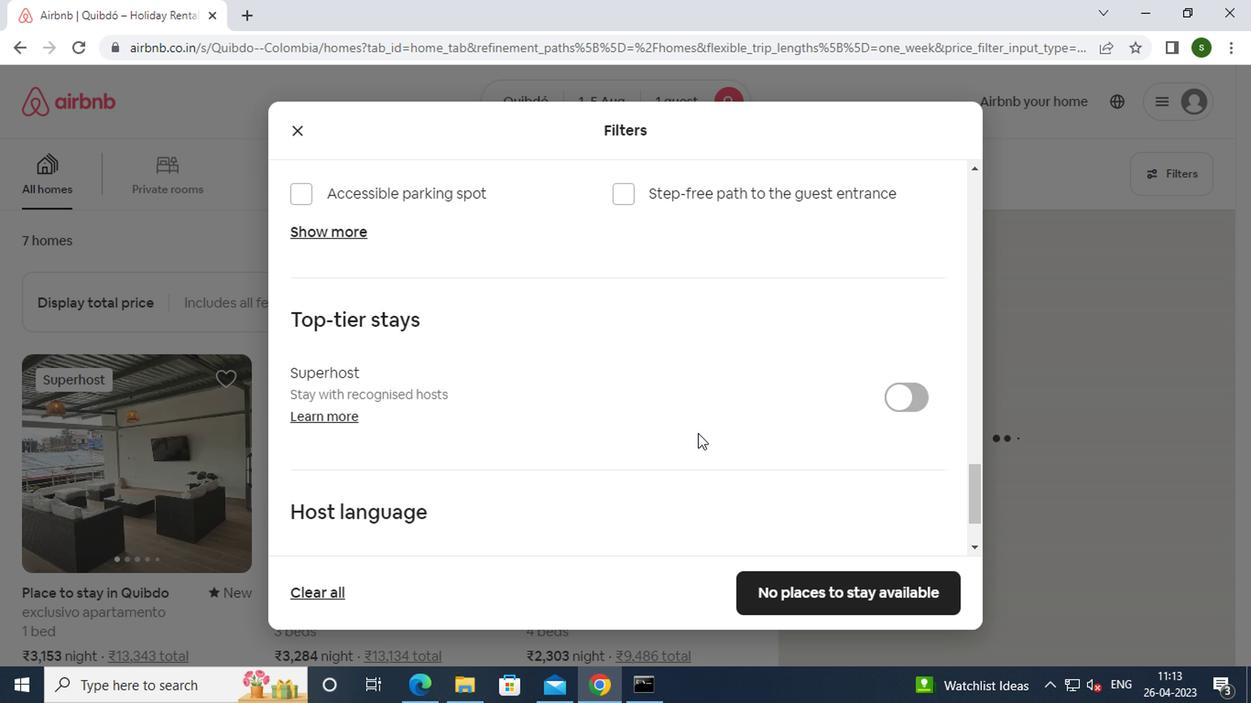 
Action: Mouse scrolled (694, 436) with delta (0, -1)
Screenshot: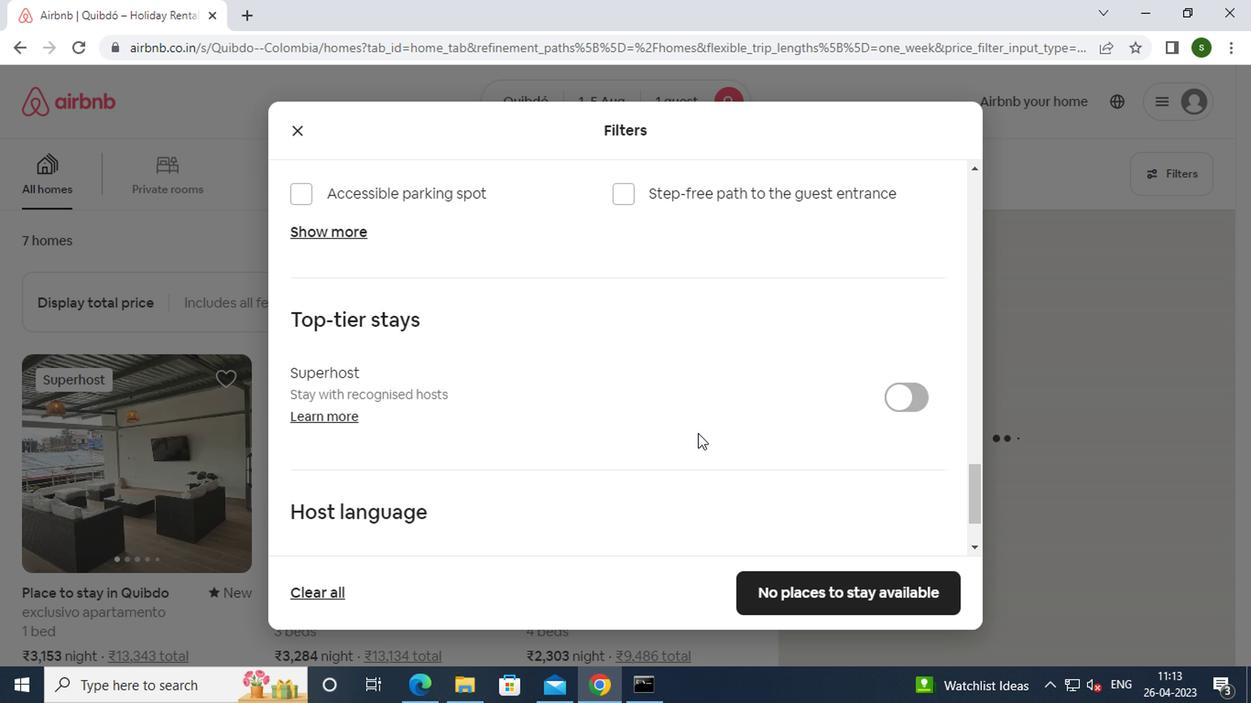 
Action: Mouse scrolled (694, 436) with delta (0, -1)
Screenshot: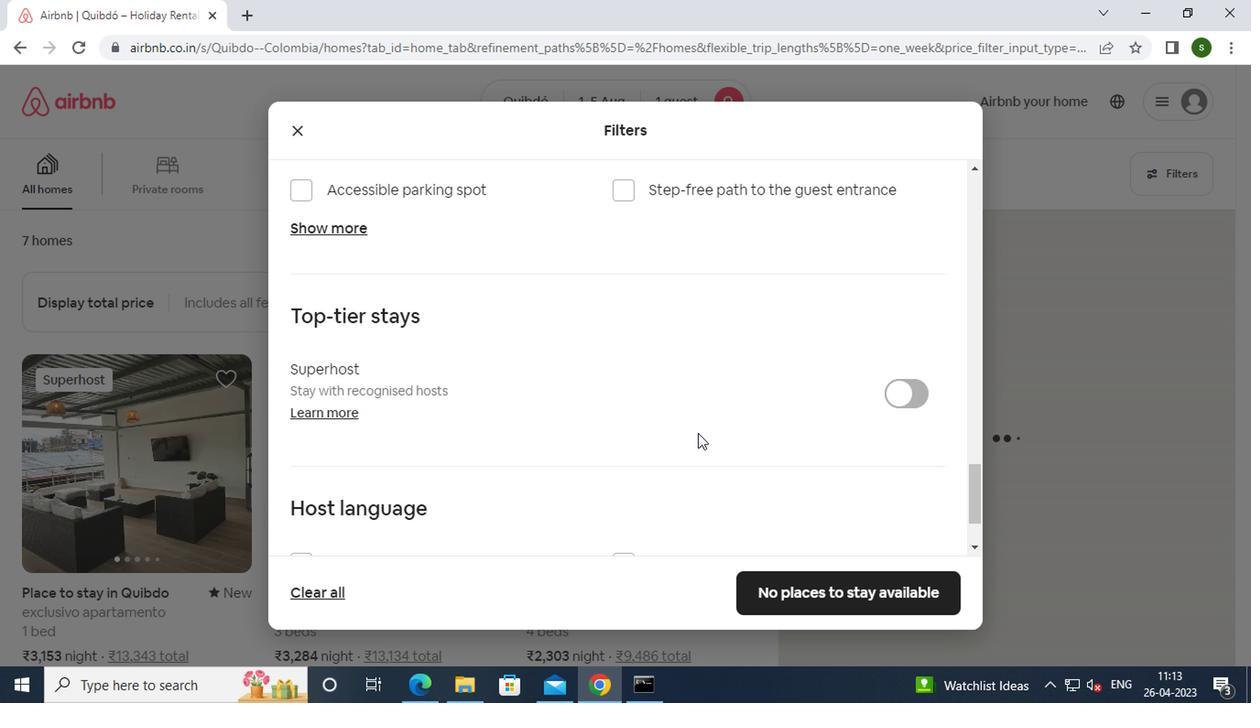 
Action: Mouse scrolled (694, 436) with delta (0, -1)
Screenshot: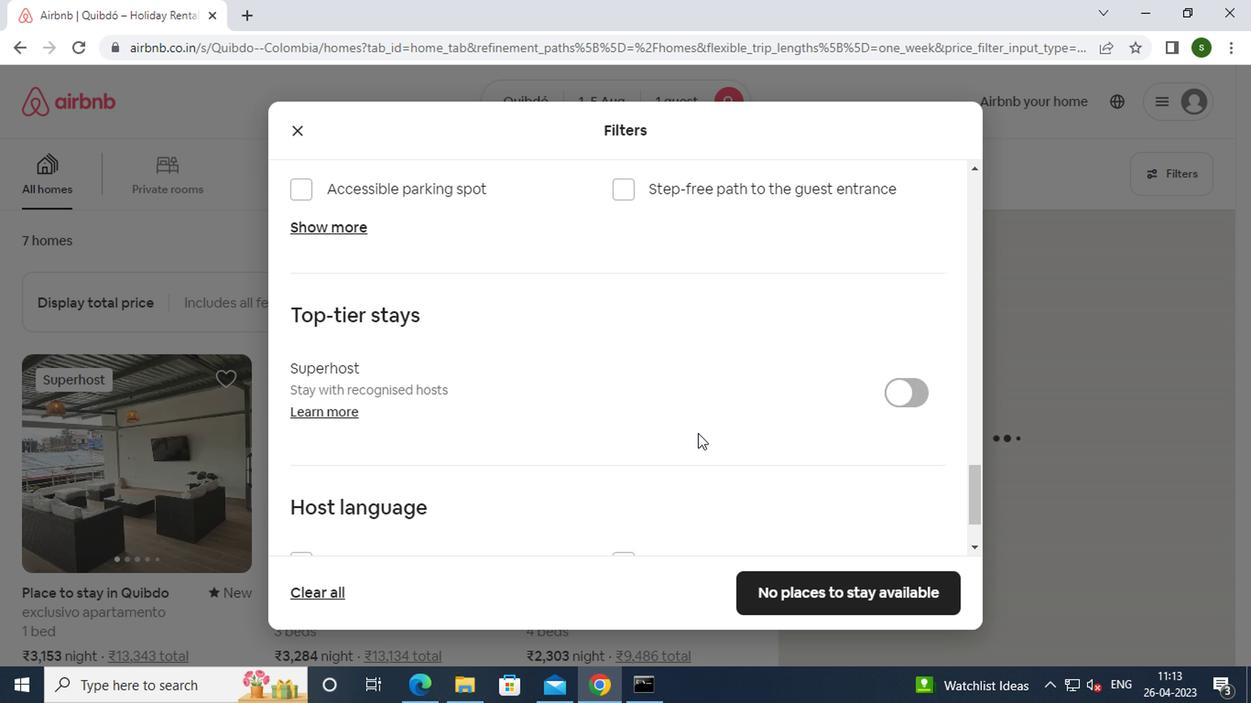 
Action: Mouse moved to (341, 462)
Screenshot: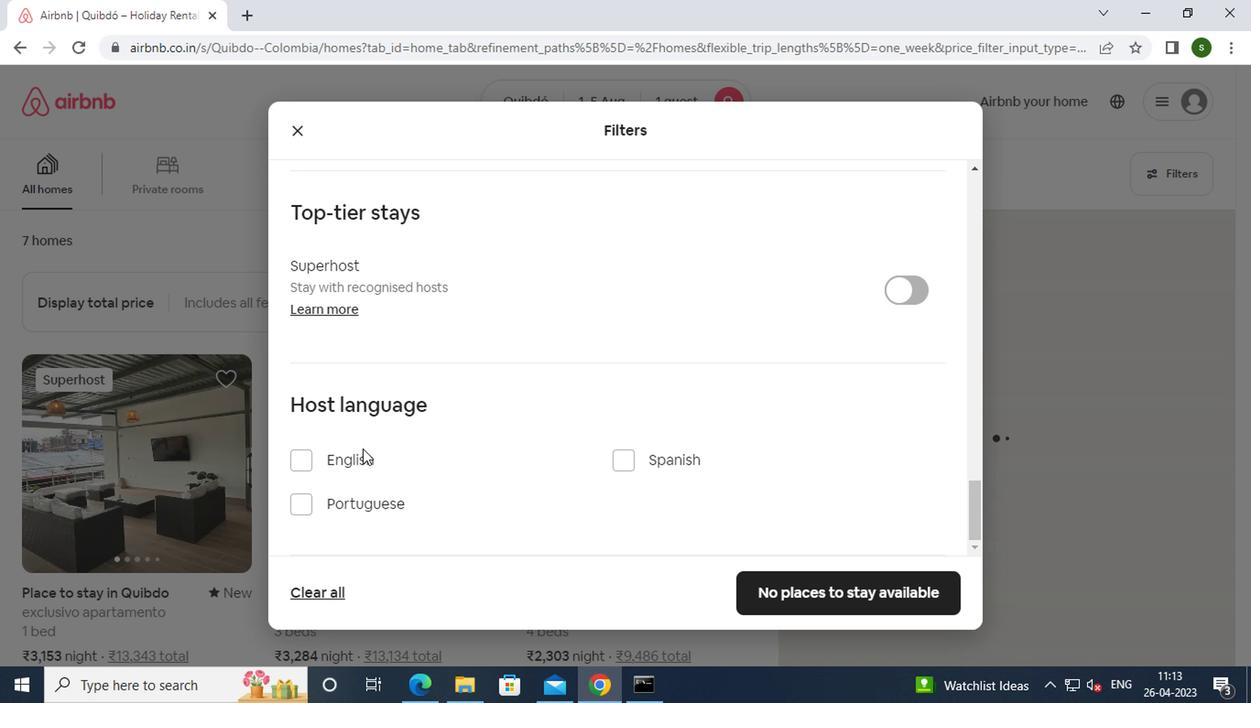 
Action: Mouse pressed left at (341, 462)
Screenshot: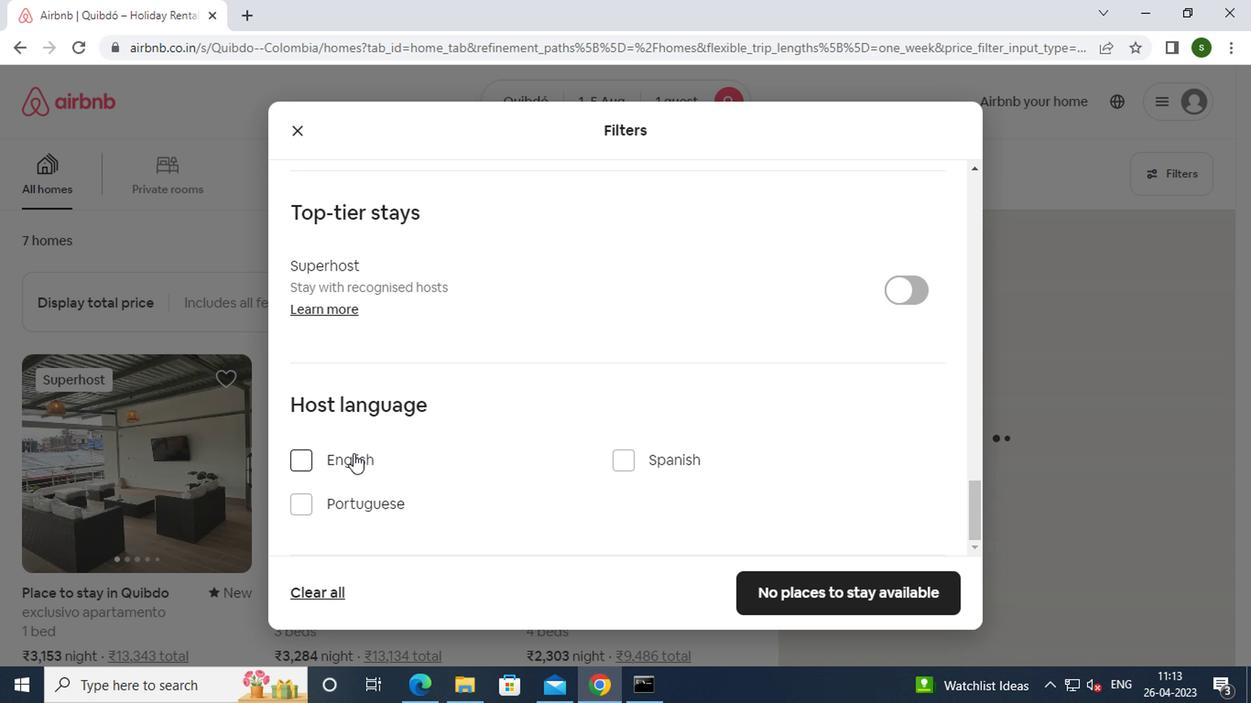 
Action: Mouse moved to (803, 603)
Screenshot: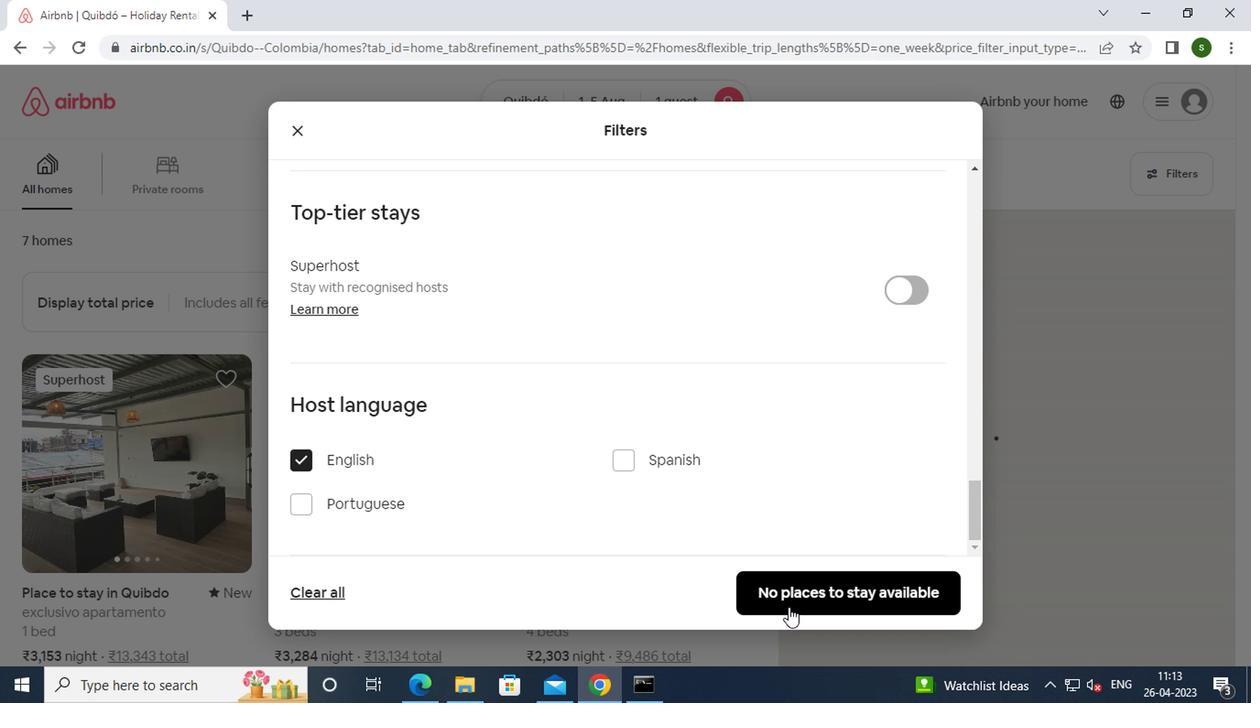
Action: Mouse pressed left at (803, 603)
Screenshot: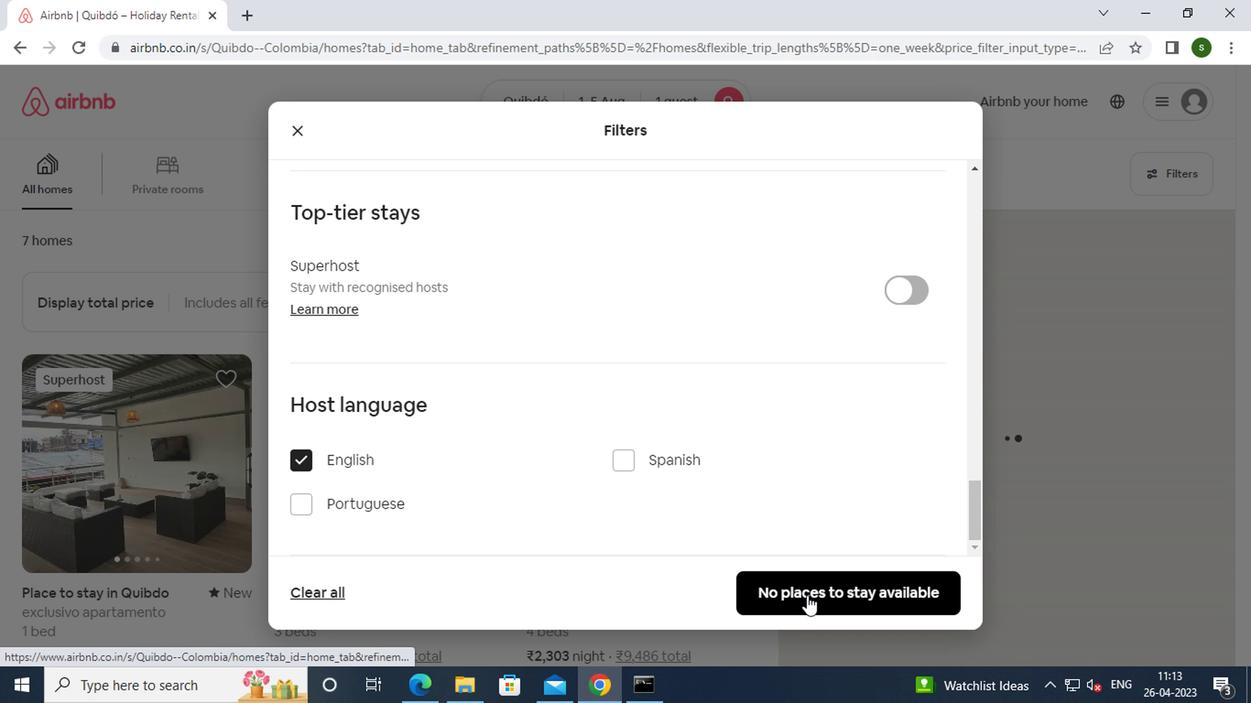 
